 Task: Create new customer invoice with Date Opened: 10-Apr-23, Select Customer: Bruttista, Terms: Net 30. Make invoice entry for item-1 with Date: 10-Apr-23, Description: Fine Fragrance Mist Bare (8.4 oz)
, Income Account: Income:Sales, Quantity: 1, Unit Price: 13.49, Sales Tax: Y, Sales Tax Included: N, Tax Table: Sales Tax. Make entry for item-2 with Date: 10-Apr-23, Description: Fine Fragrance Lotion Bombshell Intense (8.4 oz)
, Income Account: Income:Sales, Quantity: 3, Unit Price: 12.99, Sales Tax: Y, Sales Tax Included: N, Tax Table: Sales Tax. Post Invoice with Post Date: 10-Apr-23, Post to Accounts: Assets:Accounts Receivable. Pay / Process Payment with Transaction Date: 09-May-23, Amount: 55.61, Transfer Account: Checking Account. Go to 'Print Invoice'. Give a print command to print a copy of invoice.
Action: Mouse moved to (183, 42)
Screenshot: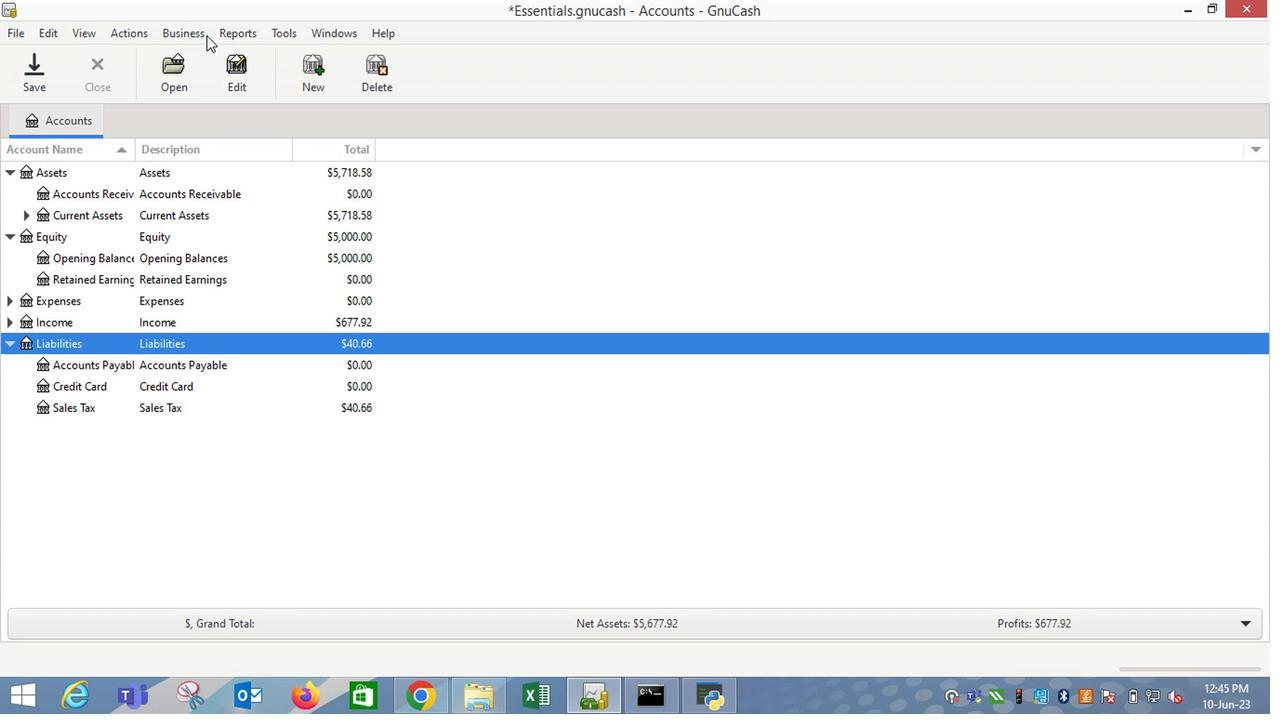 
Action: Mouse pressed left at (183, 42)
Screenshot: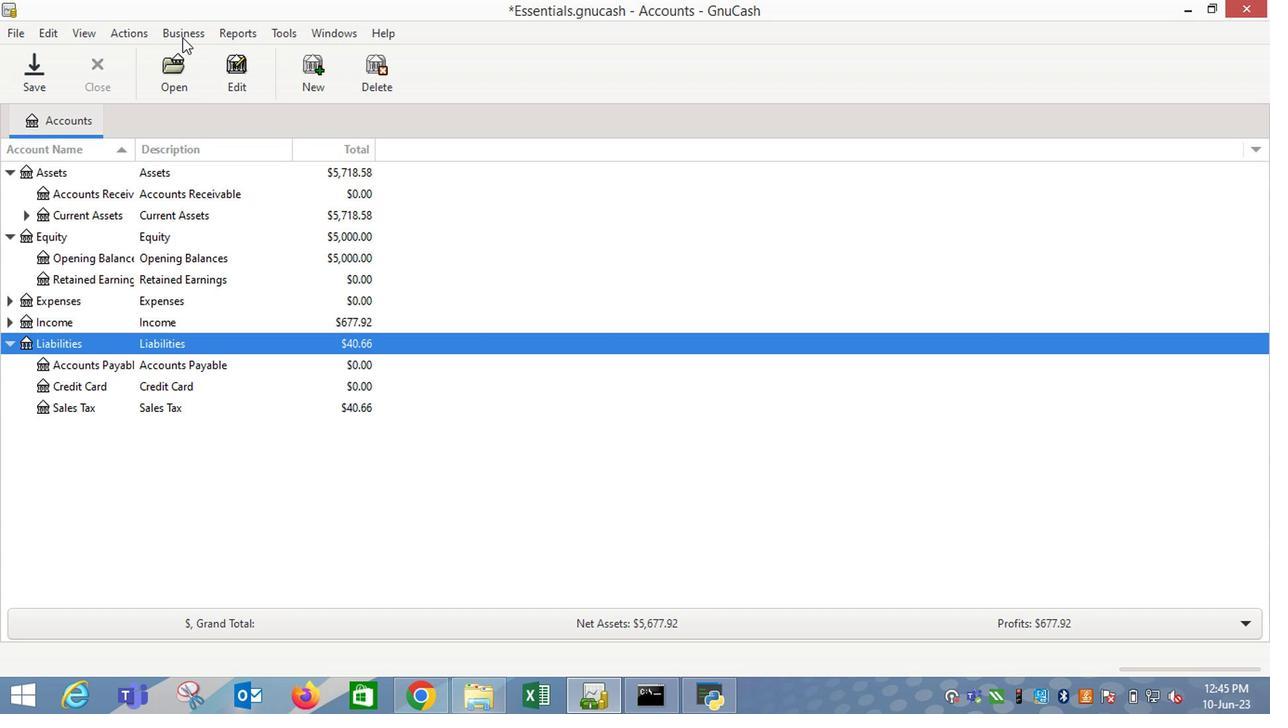 
Action: Mouse moved to (390, 132)
Screenshot: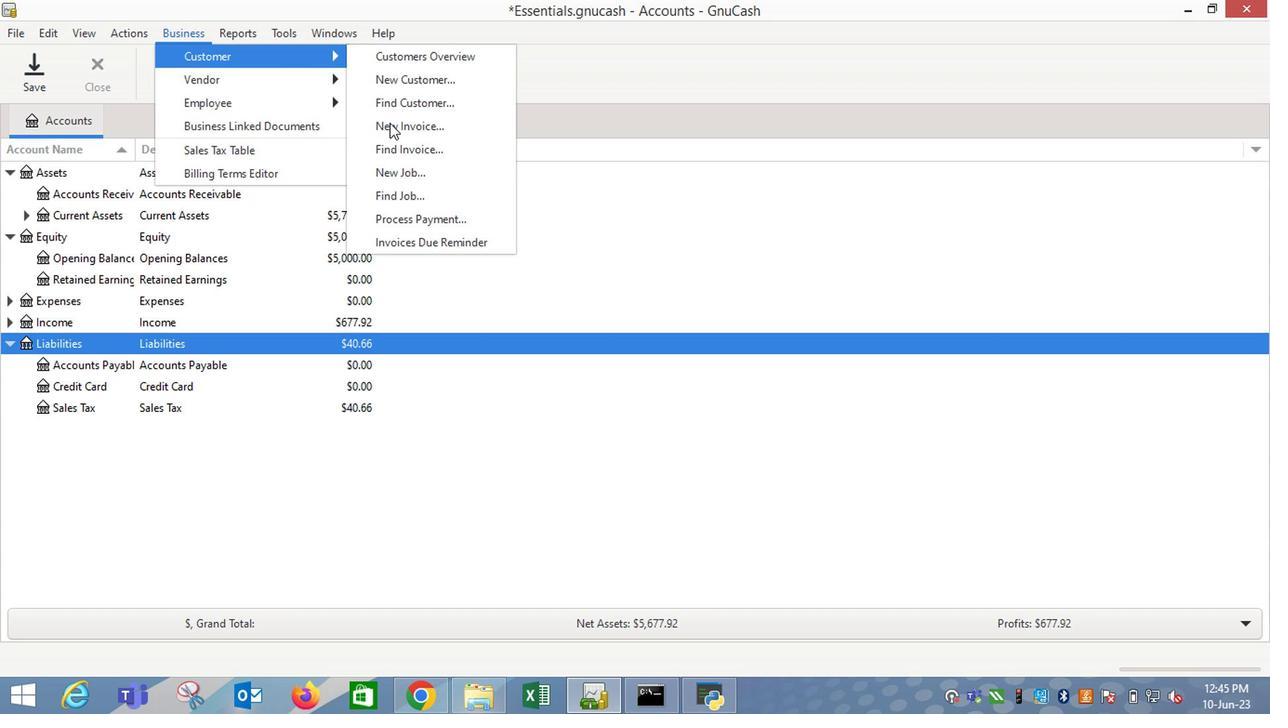 
Action: Mouse pressed left at (390, 132)
Screenshot: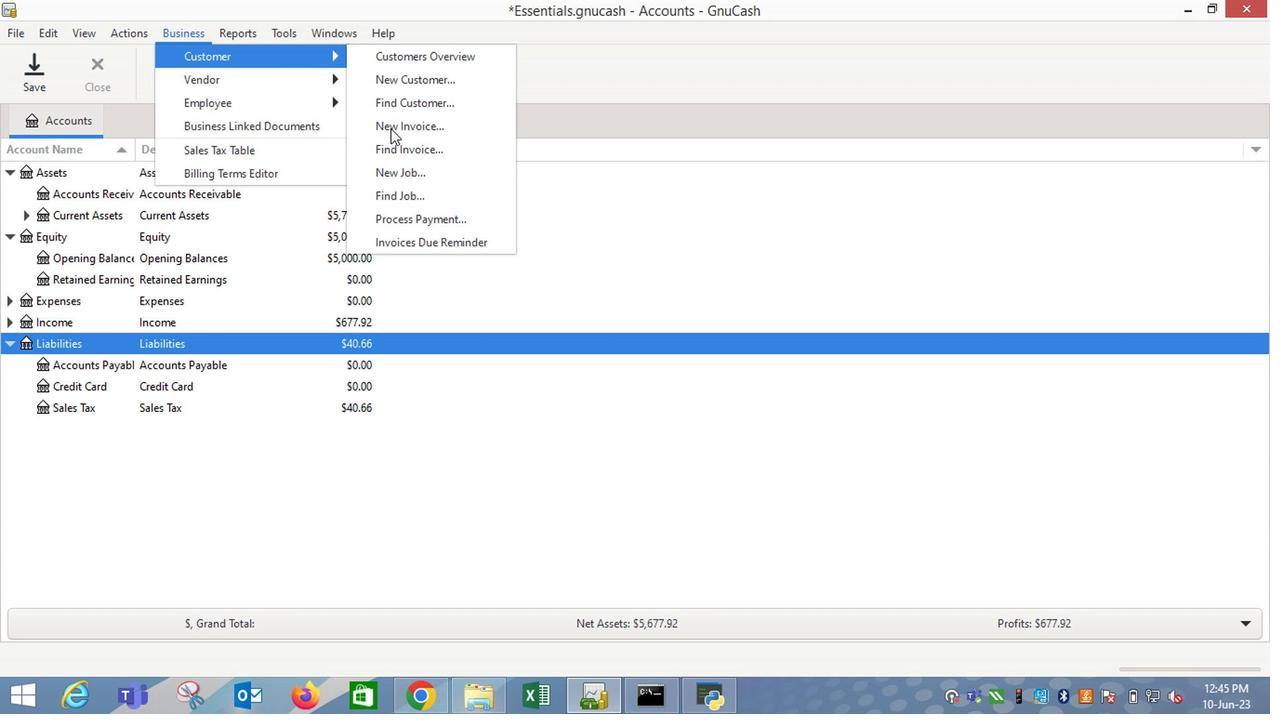 
Action: Mouse moved to (760, 278)
Screenshot: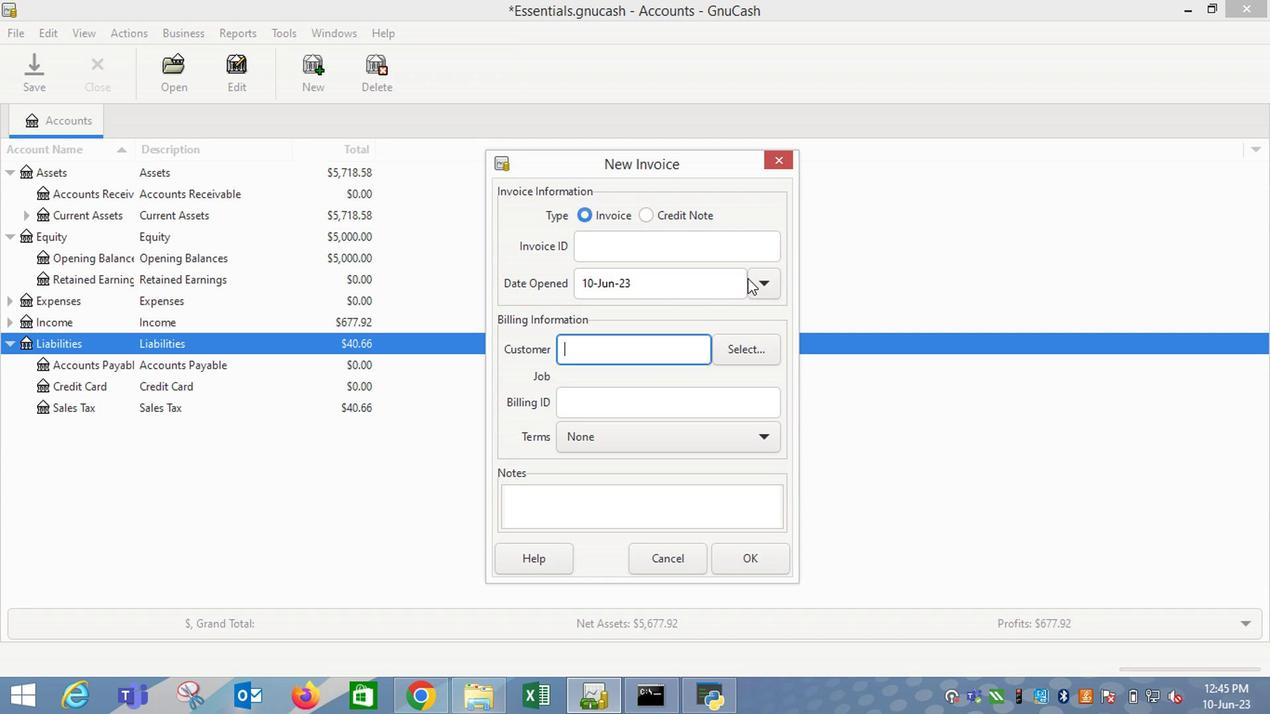 
Action: Mouse pressed left at (760, 278)
Screenshot: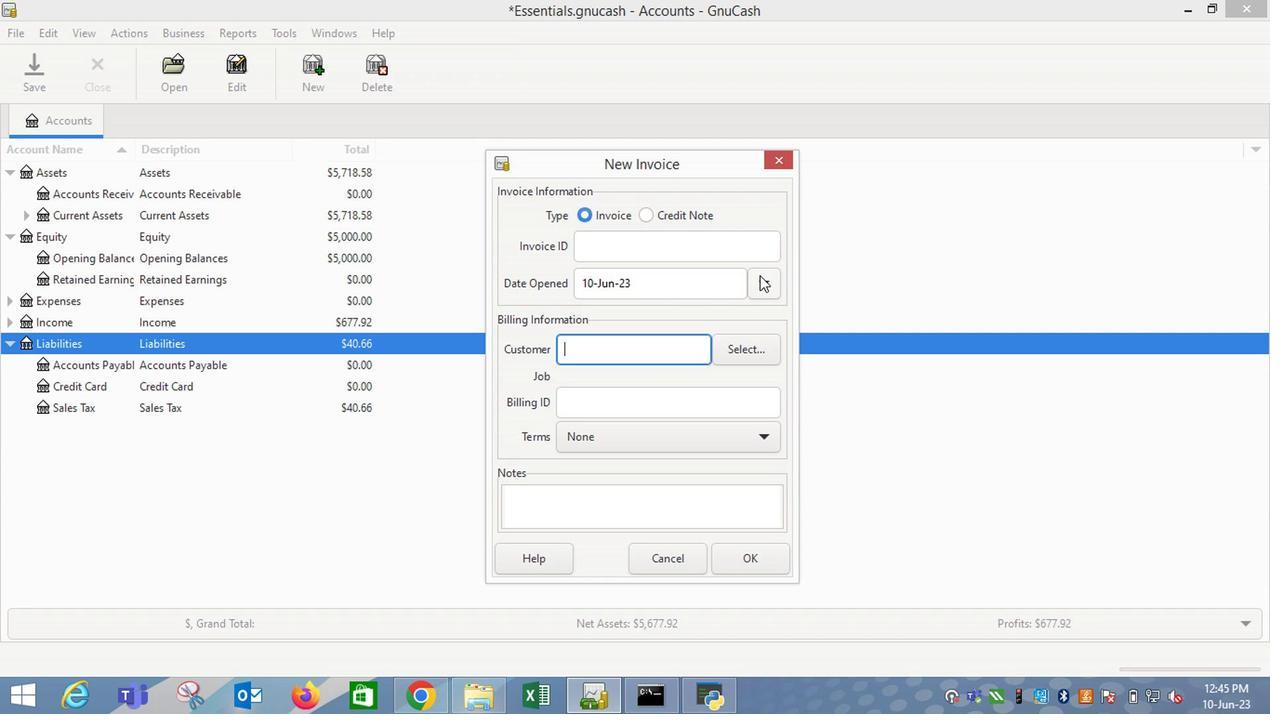 
Action: Mouse moved to (621, 315)
Screenshot: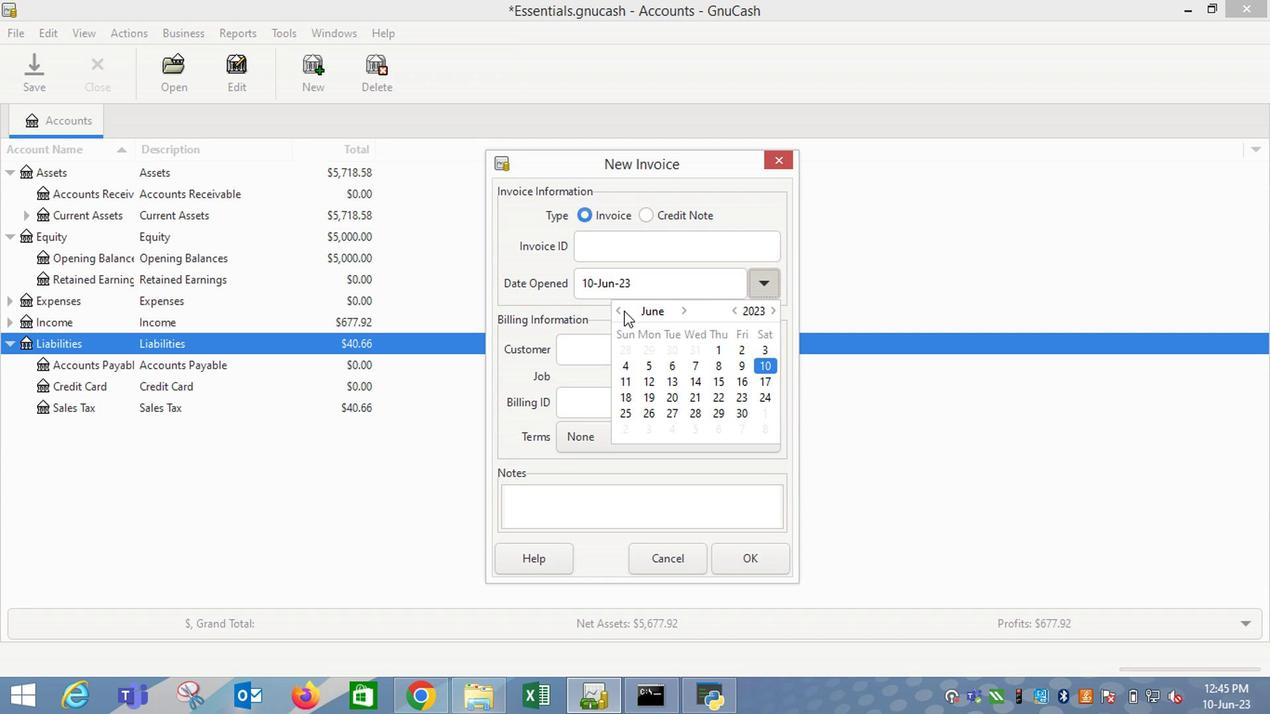 
Action: Mouse pressed left at (621, 315)
Screenshot: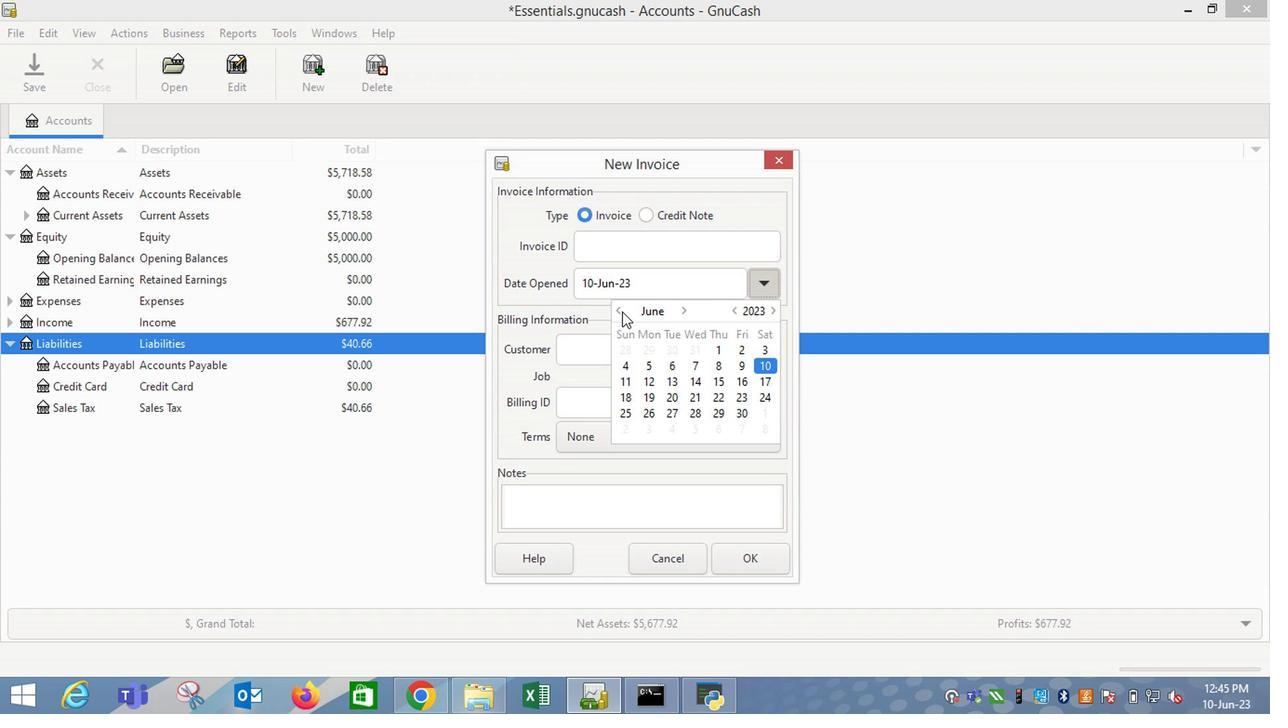 
Action: Mouse pressed left at (621, 315)
Screenshot: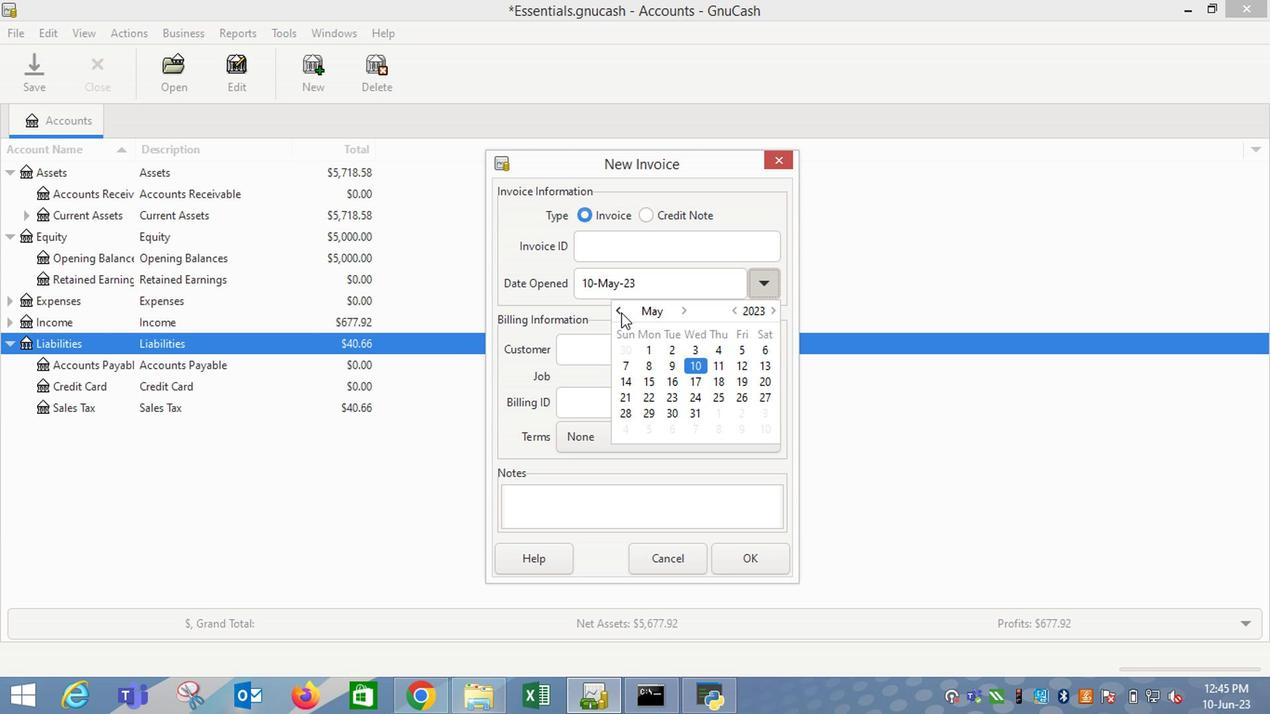 
Action: Mouse moved to (646, 381)
Screenshot: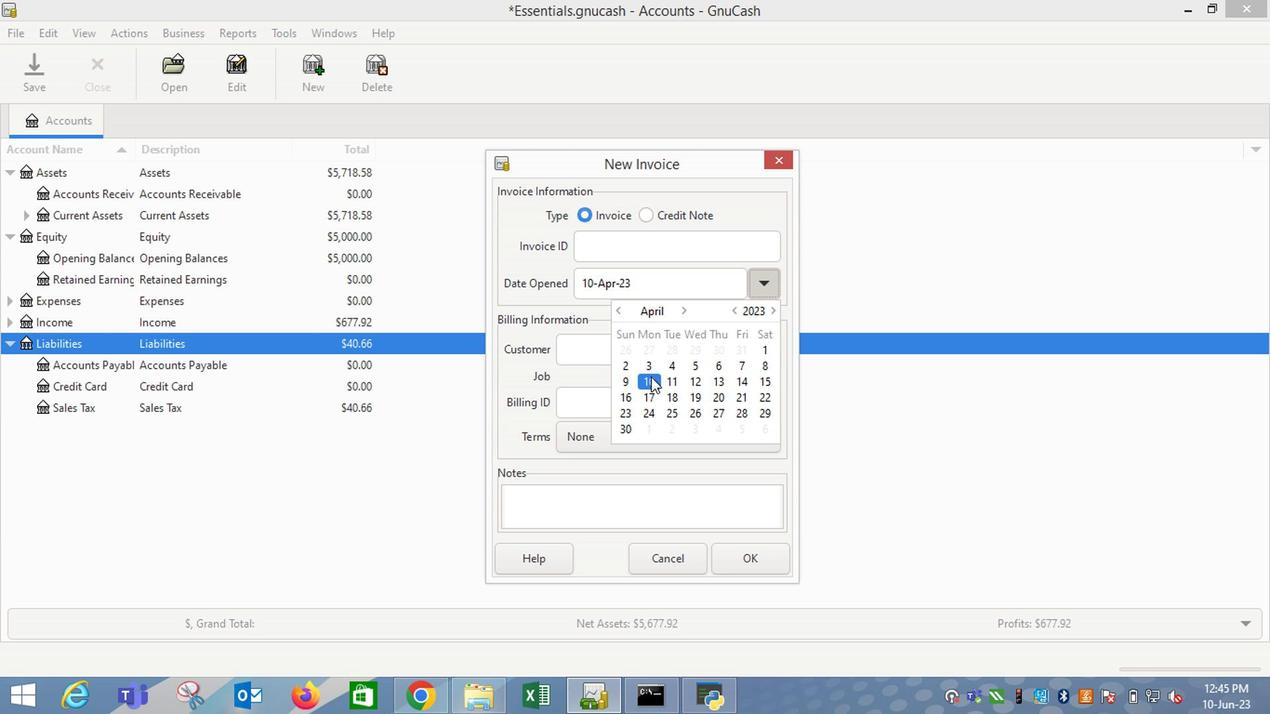 
Action: Mouse pressed left at (646, 381)
Screenshot: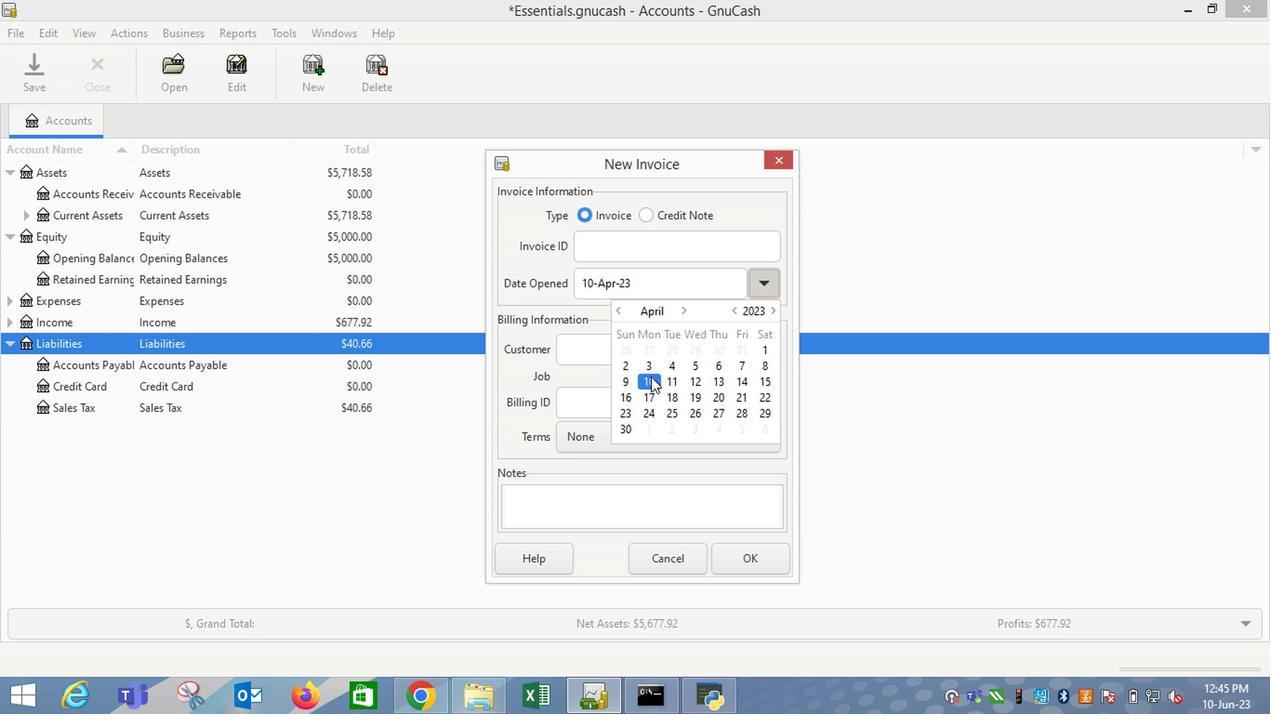 
Action: Mouse moved to (562, 350)
Screenshot: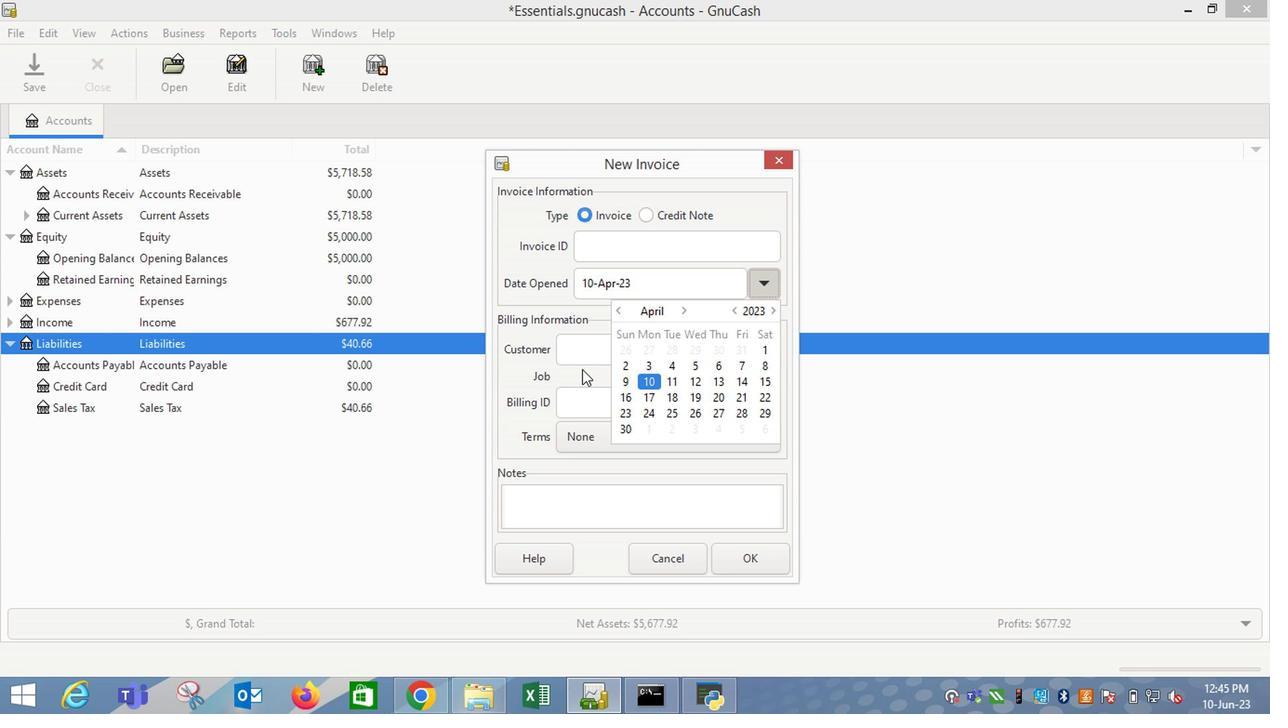 
Action: Mouse pressed left at (562, 350)
Screenshot: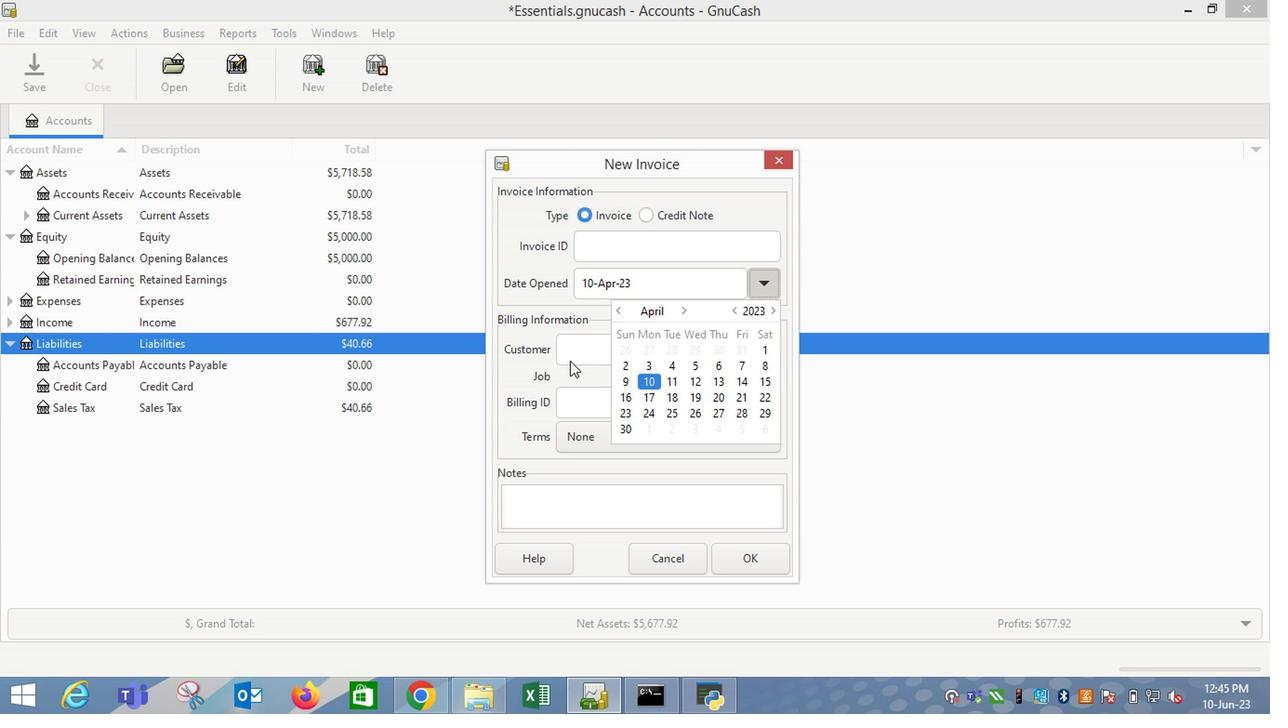 
Action: Mouse moved to (574, 347)
Screenshot: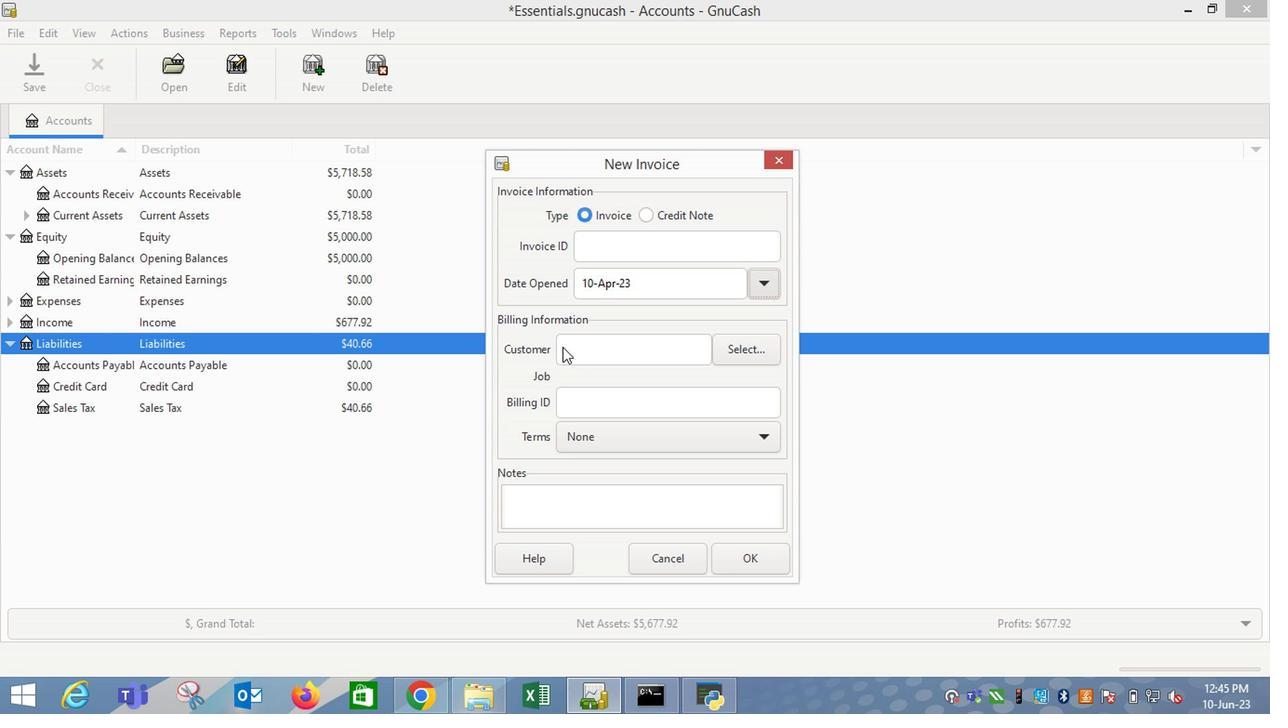 
Action: Mouse pressed left at (574, 347)
Screenshot: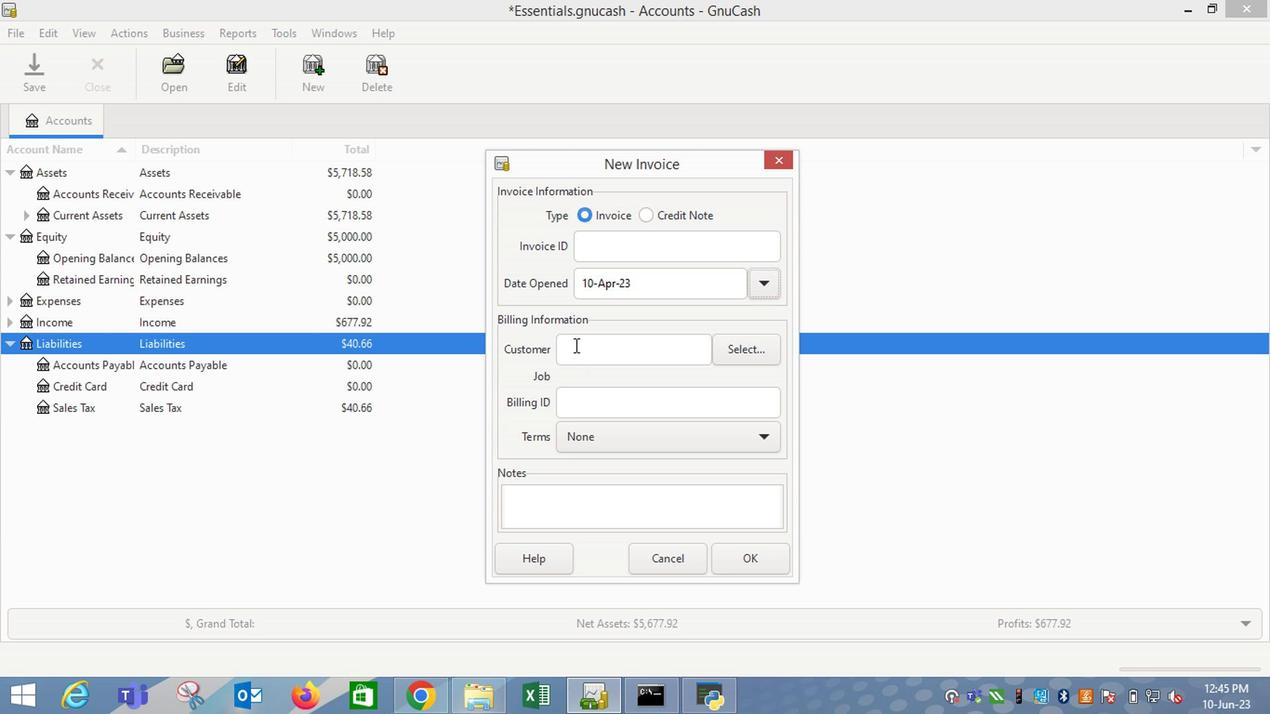 
Action: Mouse moved to (576, 347)
Screenshot: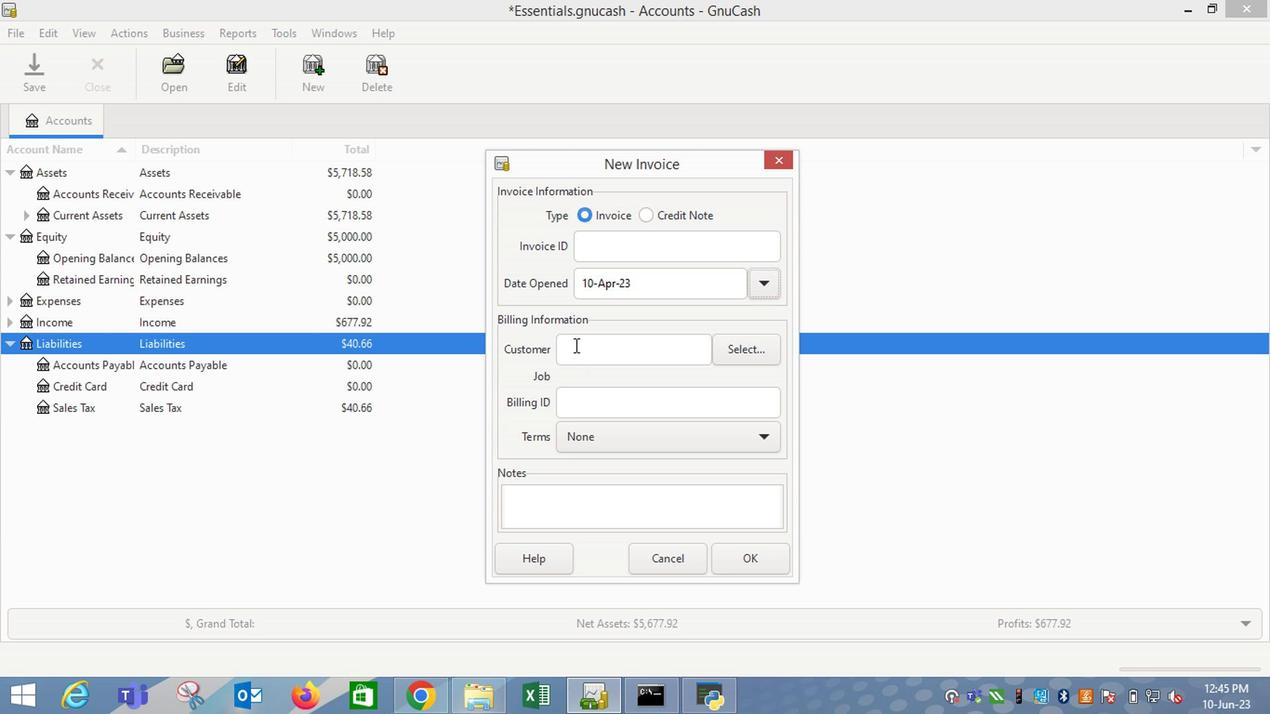 
Action: Key pressed brut
Screenshot: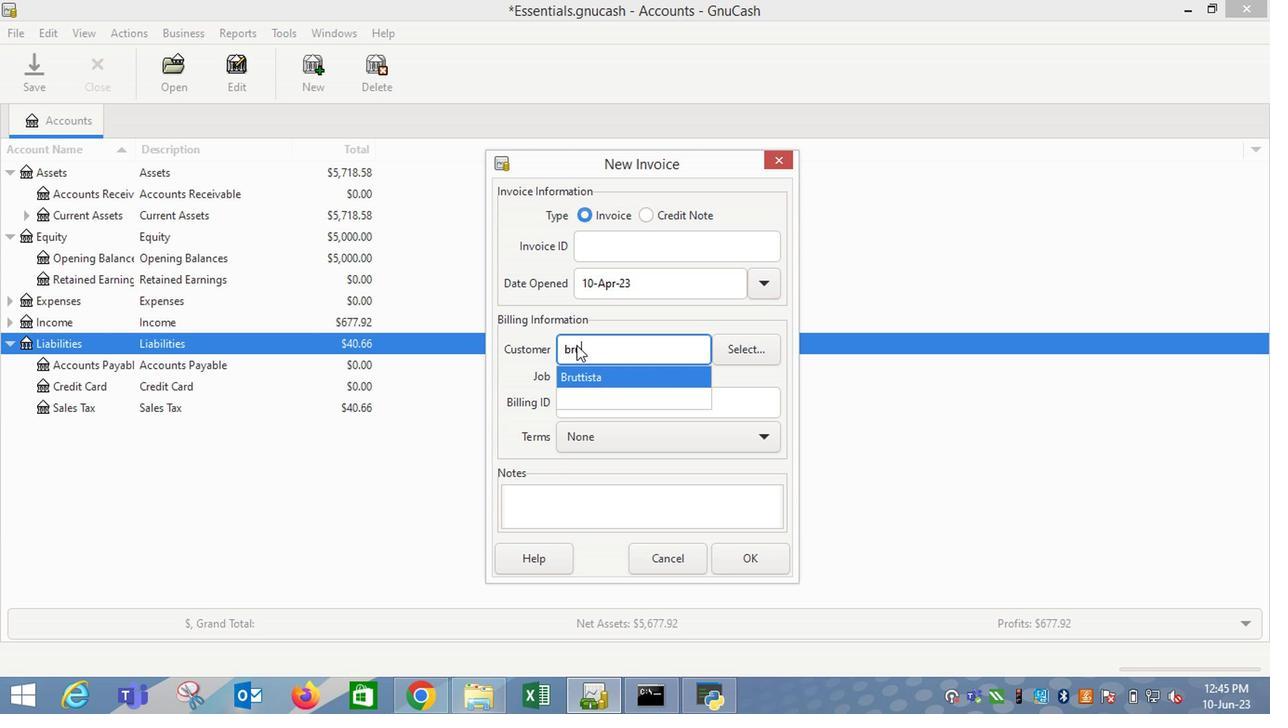 
Action: Mouse moved to (586, 378)
Screenshot: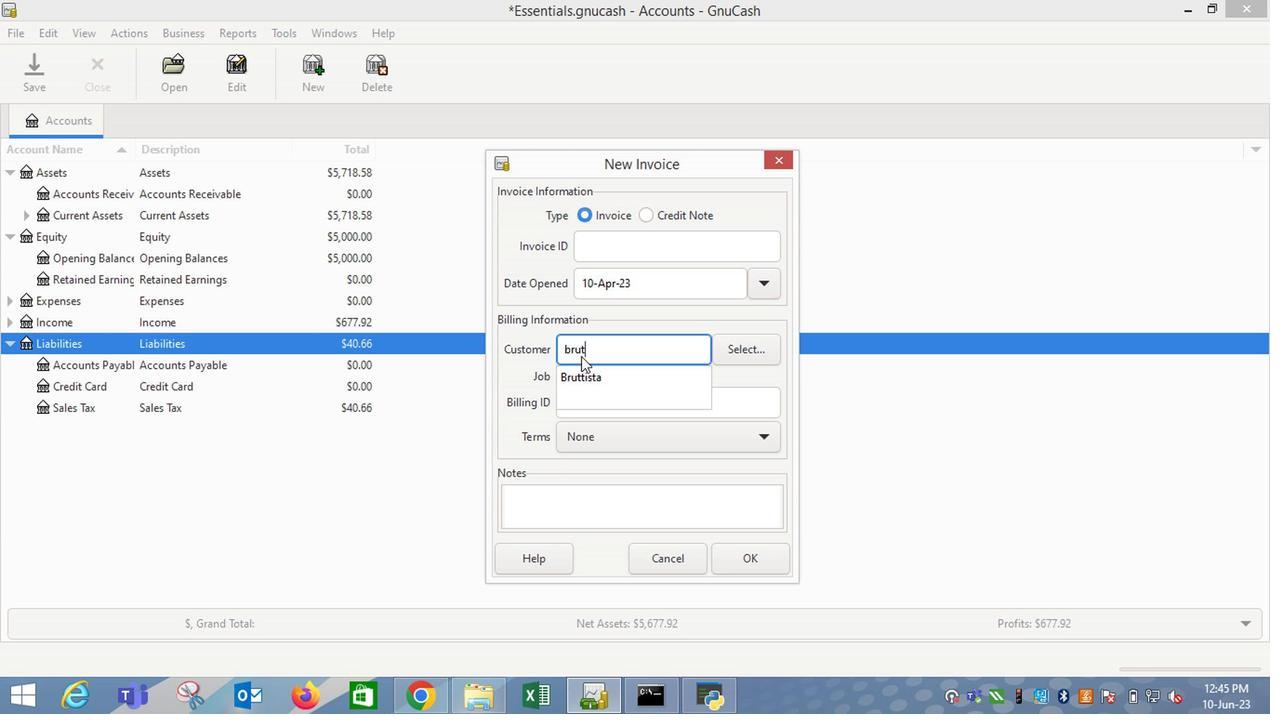 
Action: Mouse pressed left at (586, 378)
Screenshot: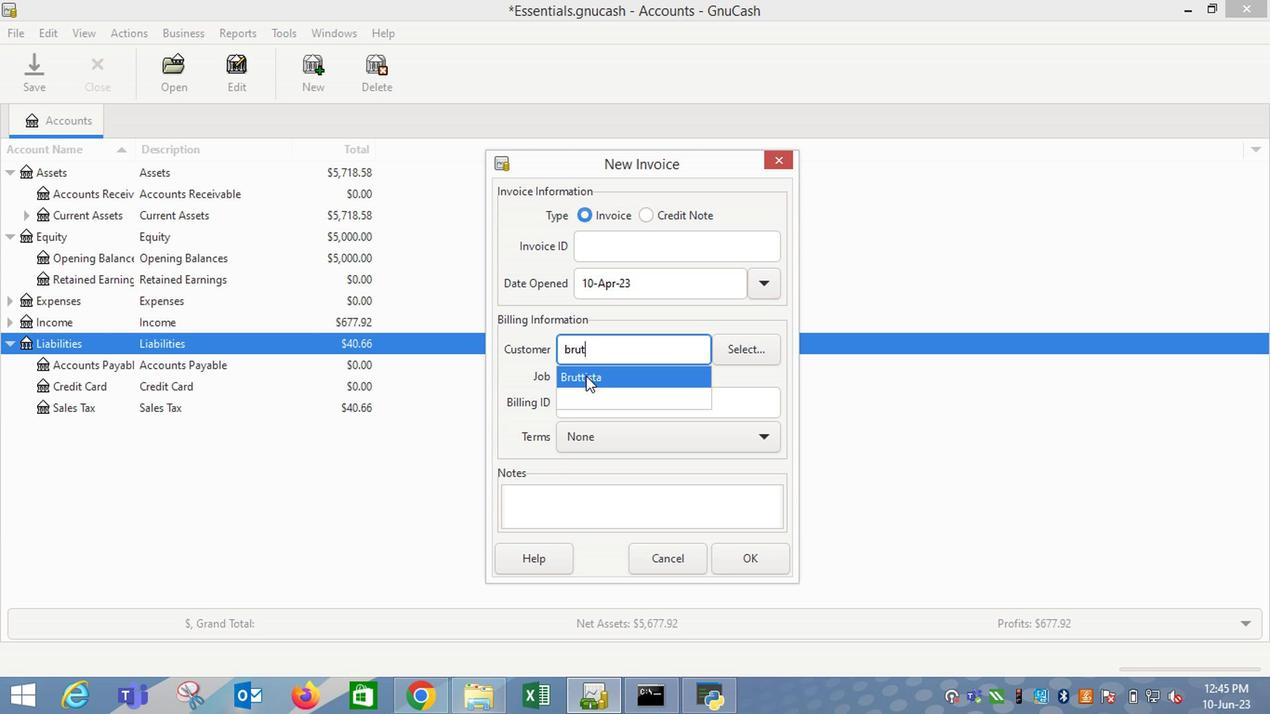 
Action: Mouse moved to (596, 465)
Screenshot: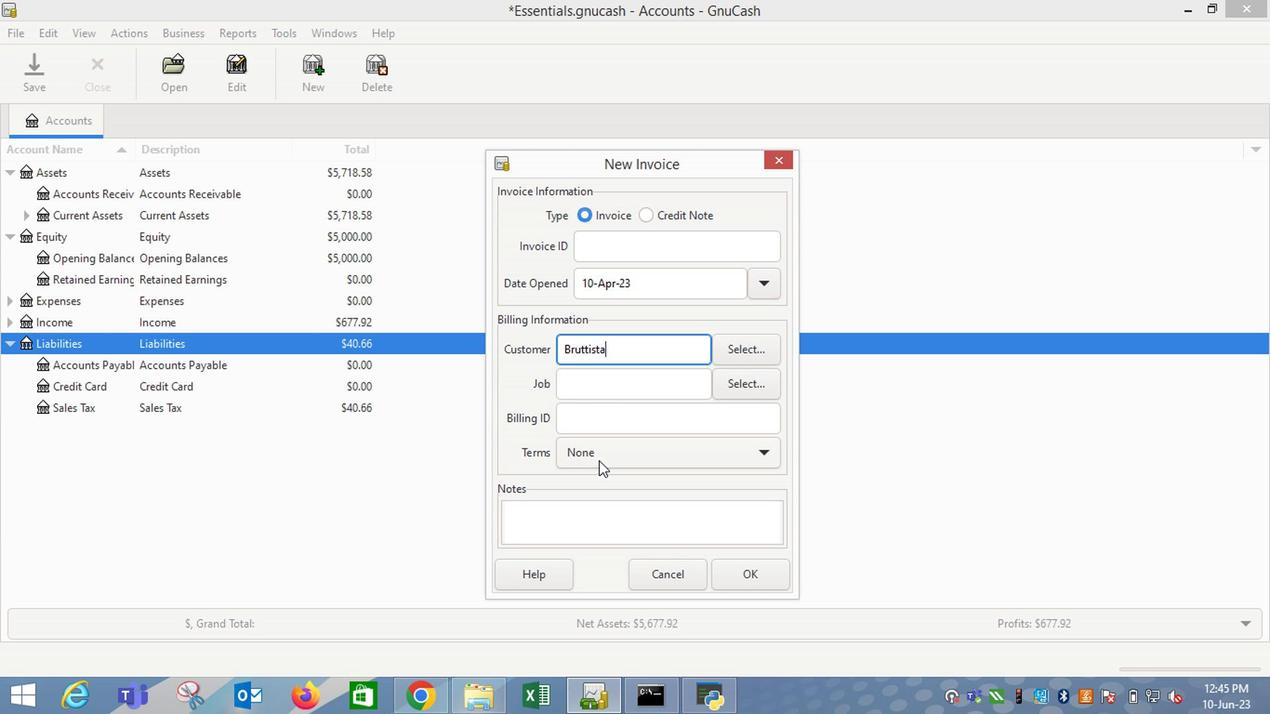 
Action: Mouse pressed left at (596, 465)
Screenshot: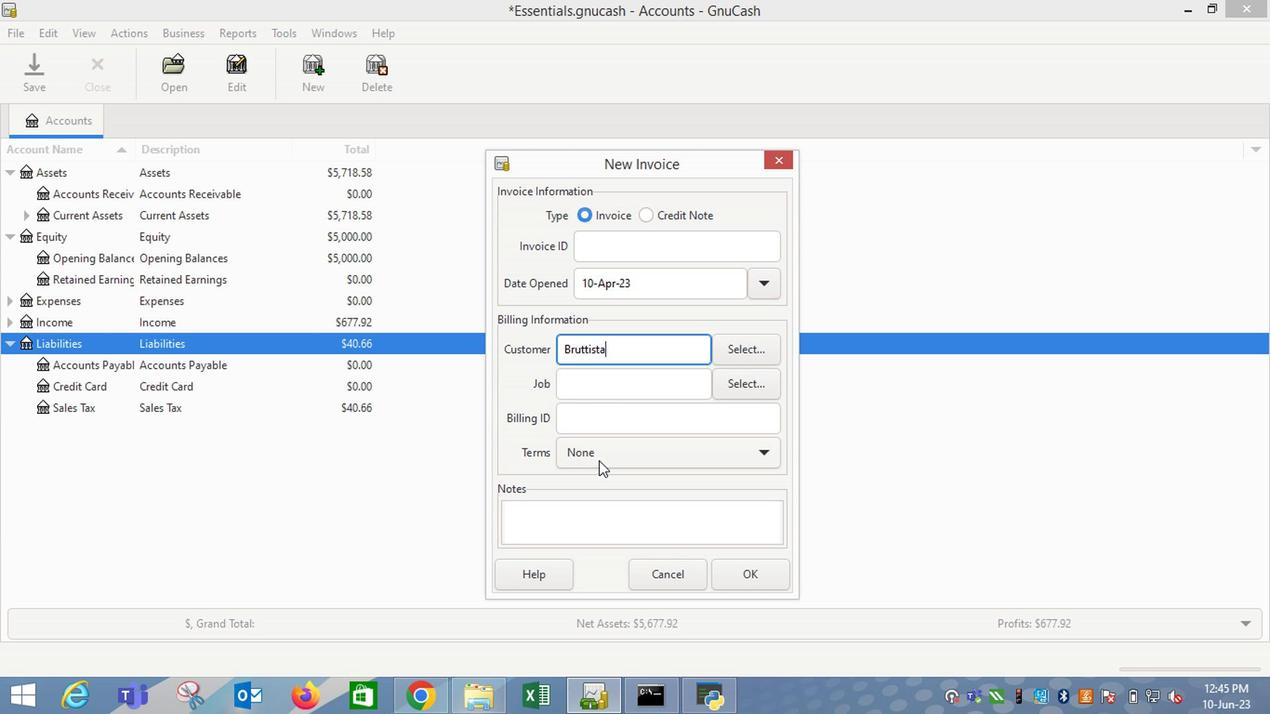 
Action: Mouse moved to (596, 503)
Screenshot: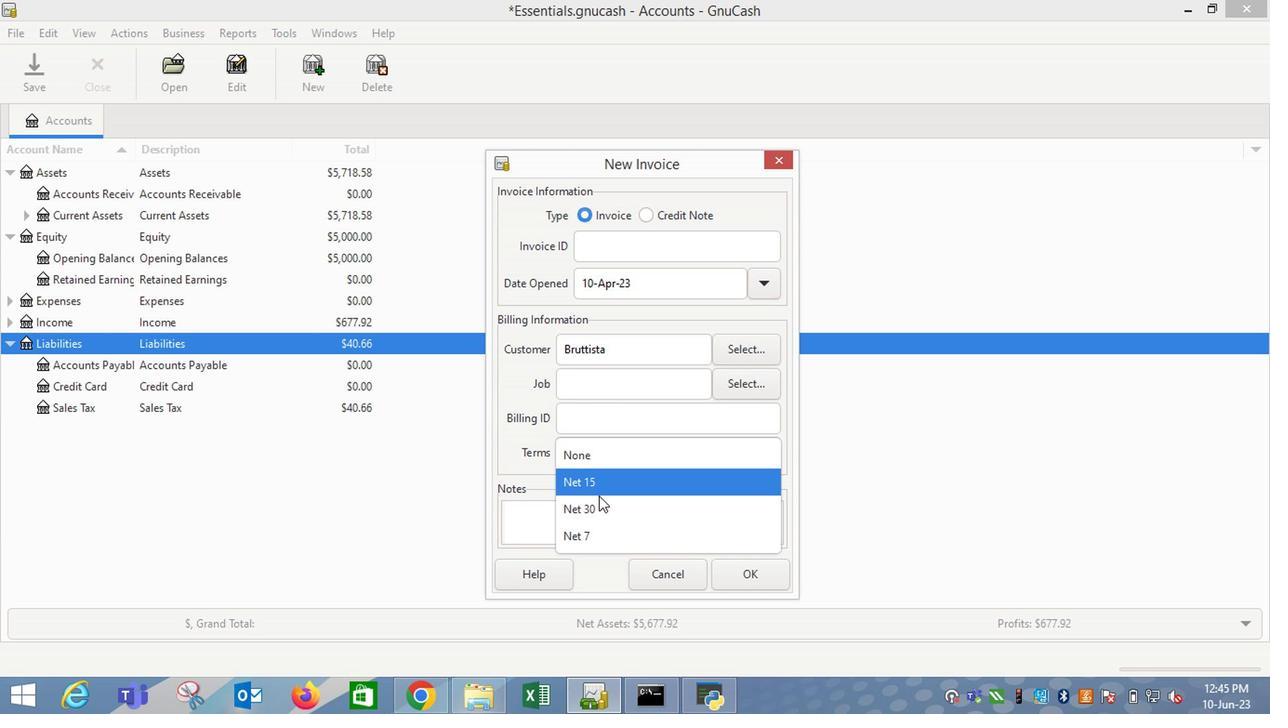 
Action: Mouse pressed left at (596, 503)
Screenshot: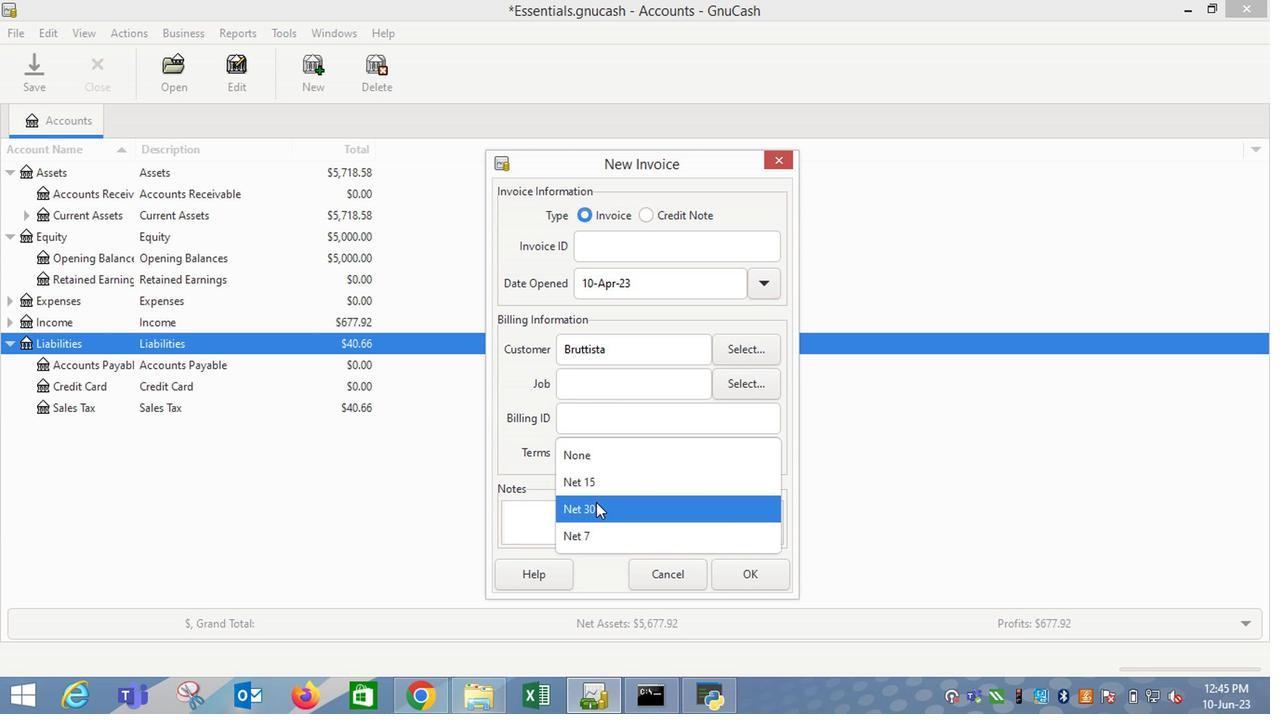 
Action: Mouse moved to (738, 580)
Screenshot: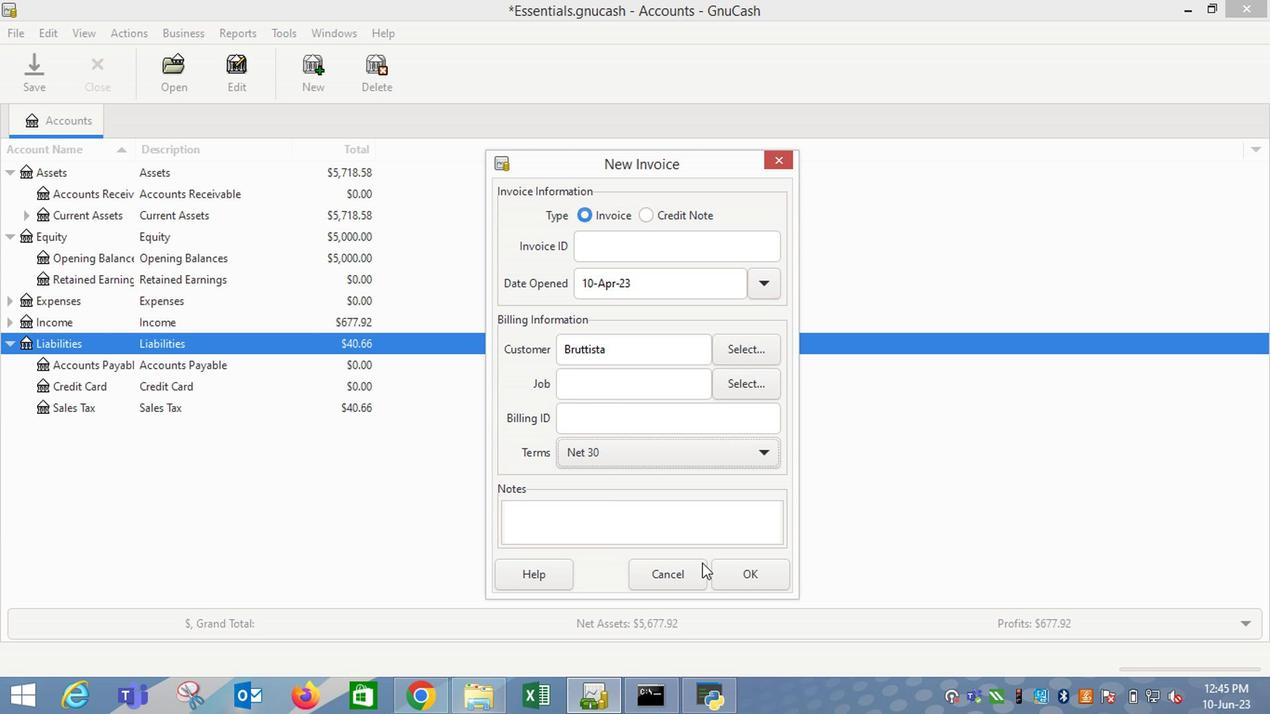 
Action: Mouse pressed left at (738, 580)
Screenshot: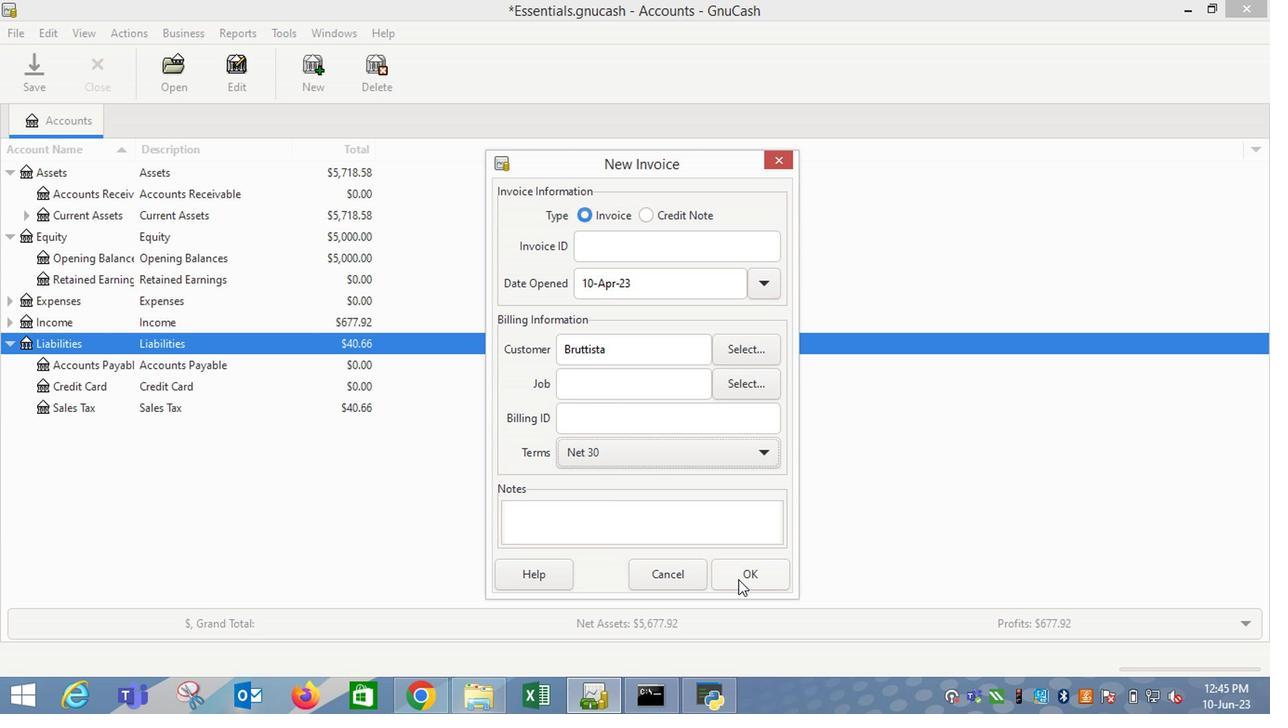 
Action: Mouse moved to (83, 366)
Screenshot: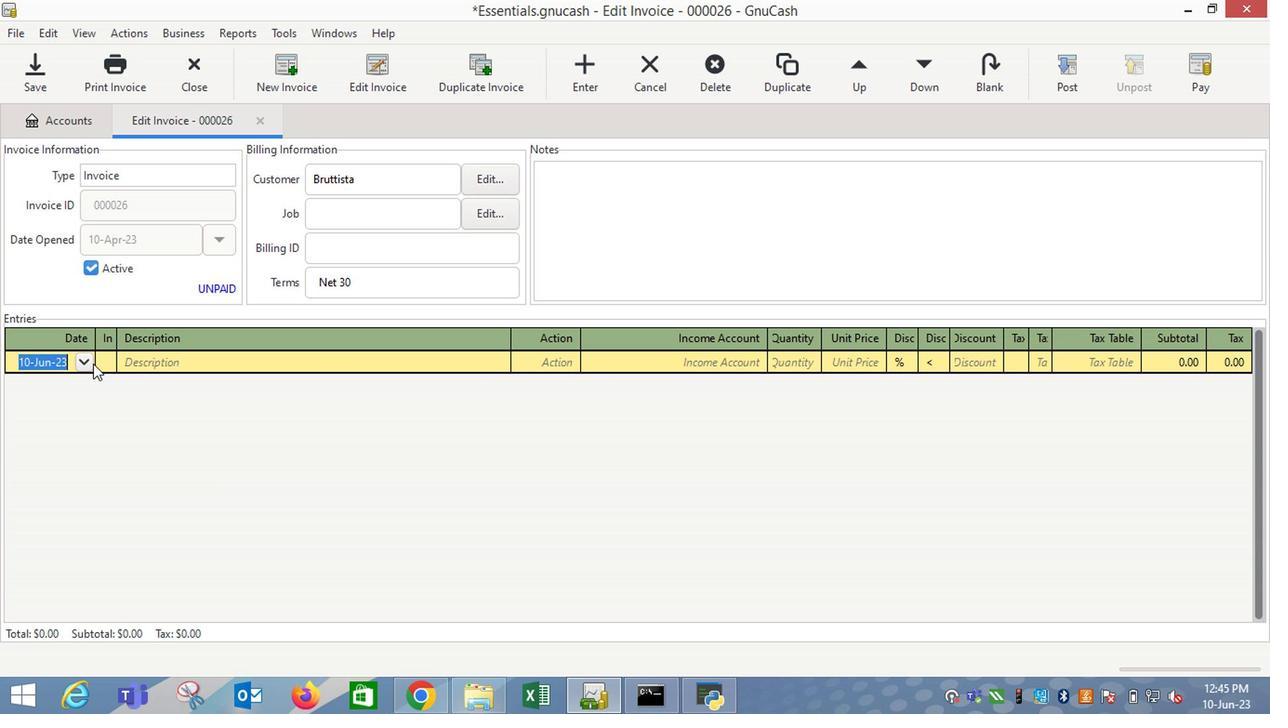 
Action: Mouse pressed left at (83, 366)
Screenshot: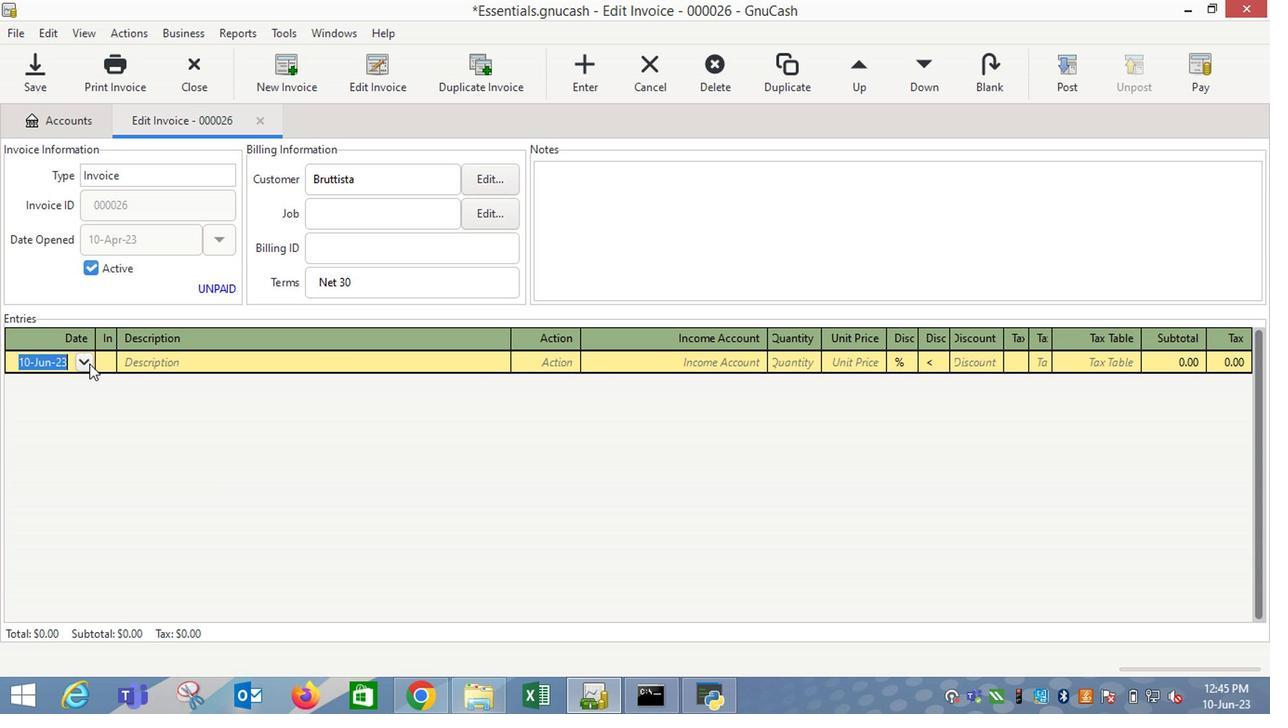 
Action: Mouse moved to (16, 390)
Screenshot: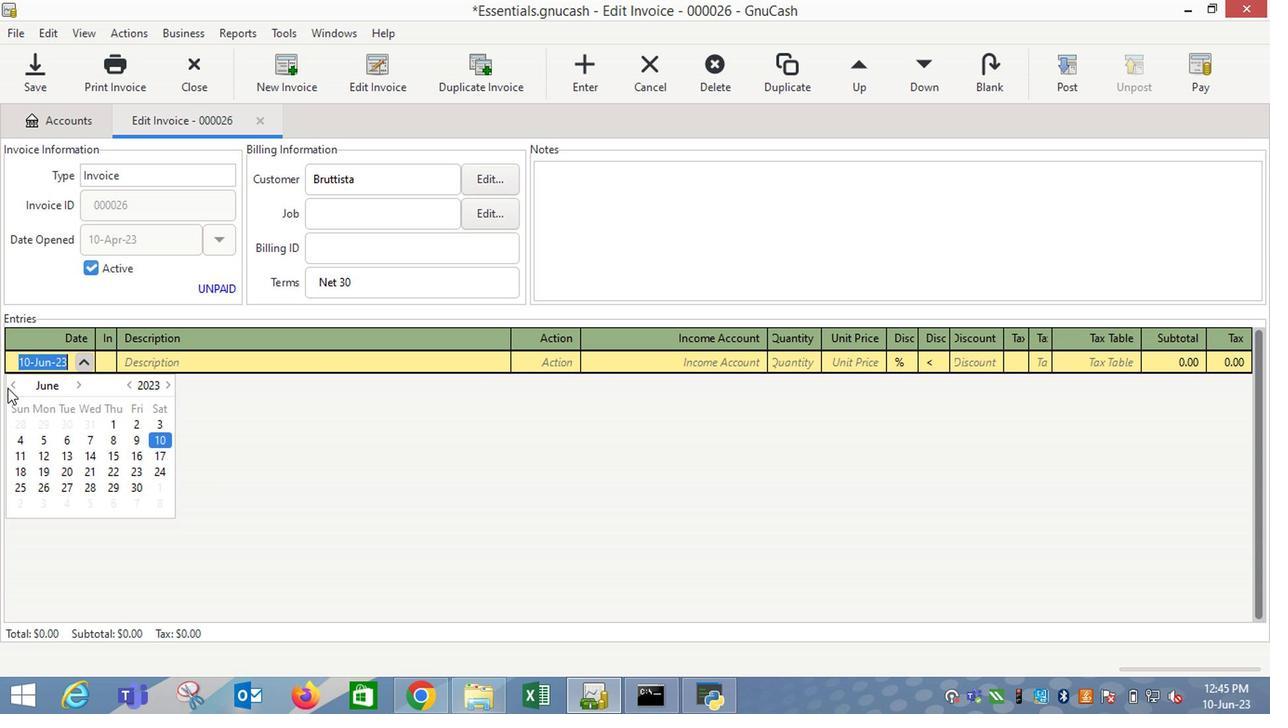 
Action: Mouse pressed left at (16, 390)
Screenshot: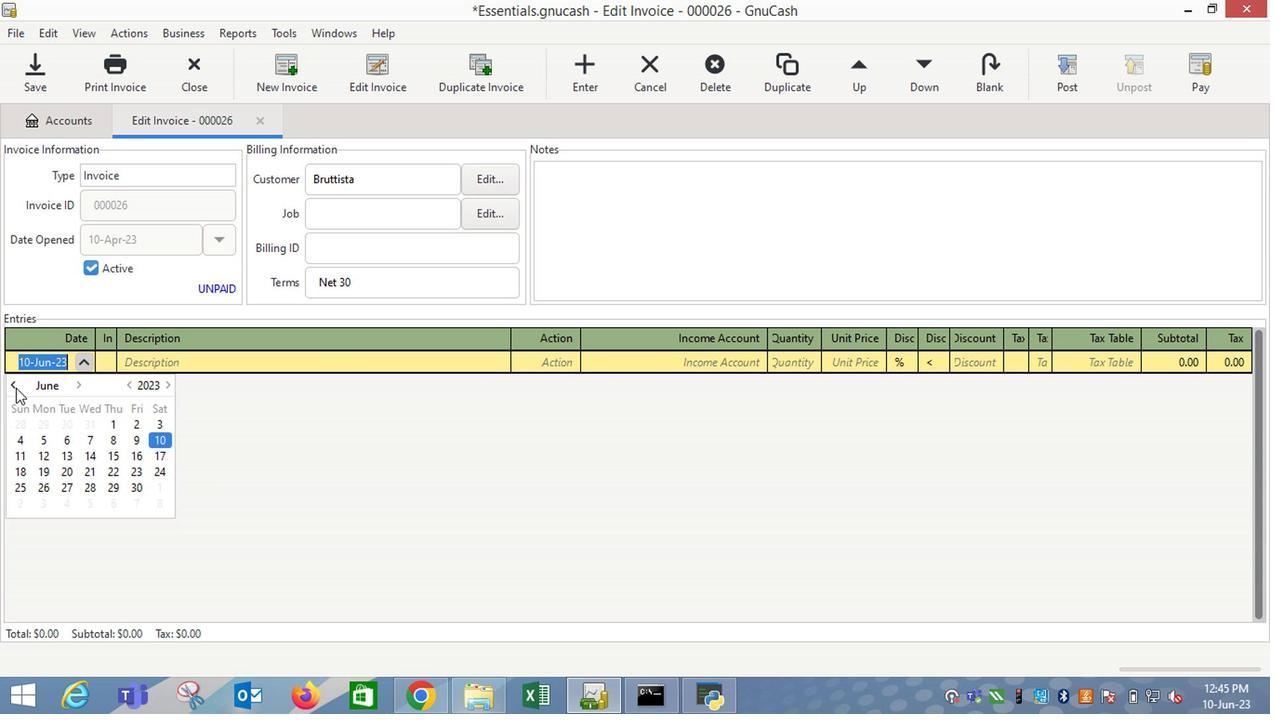 
Action: Mouse pressed left at (16, 390)
Screenshot: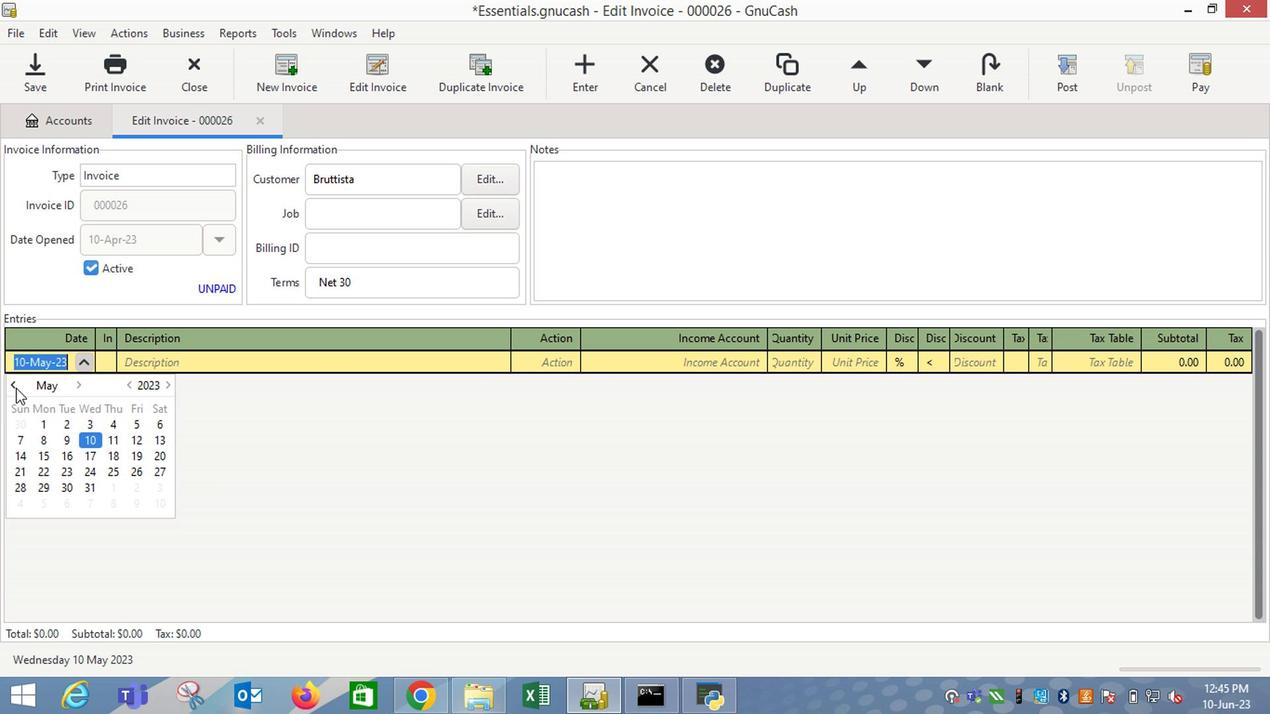 
Action: Mouse moved to (50, 458)
Screenshot: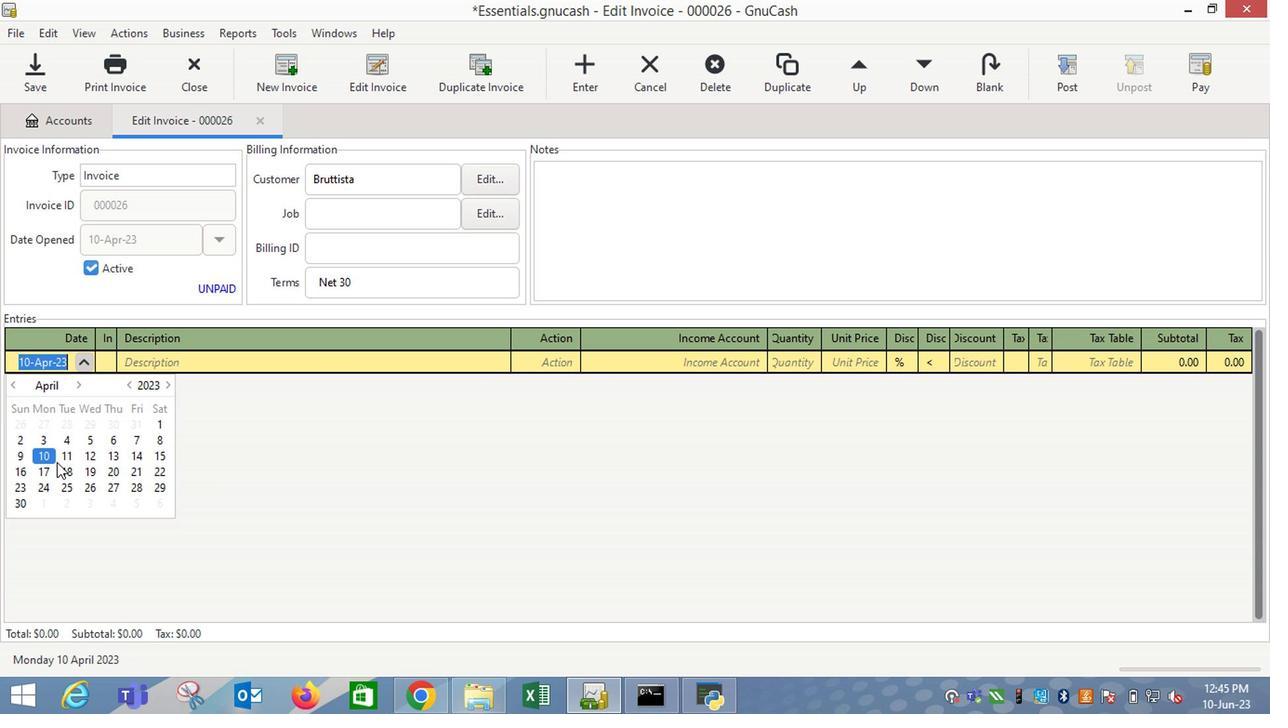 
Action: Mouse pressed left at (50, 458)
Screenshot: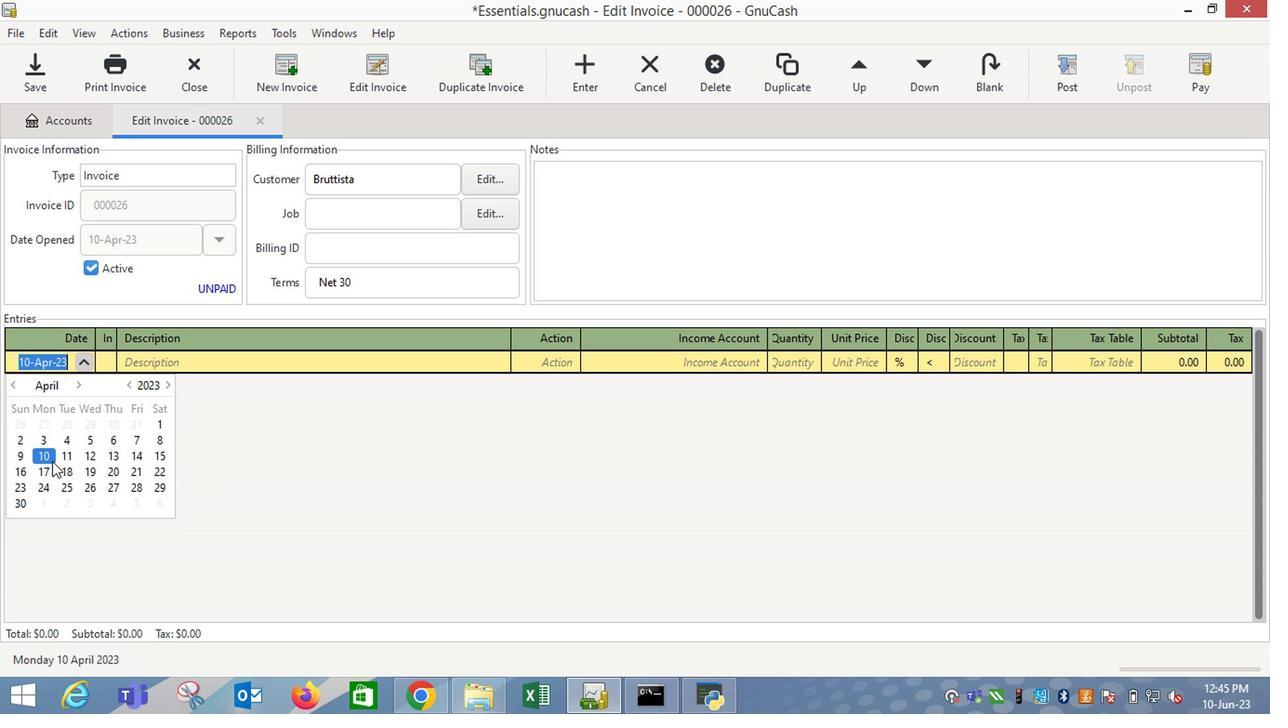 
Action: Key pressed <Key.tab>
Screenshot: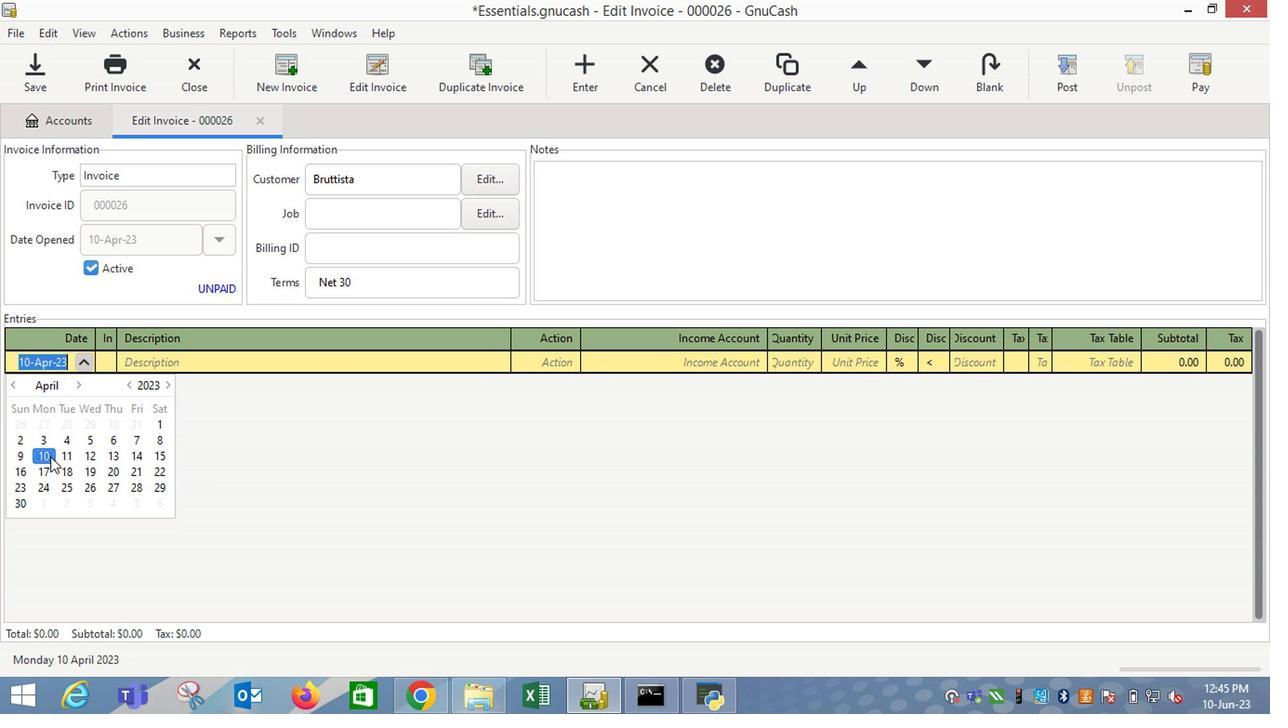 
Action: Mouse moved to (160, 407)
Screenshot: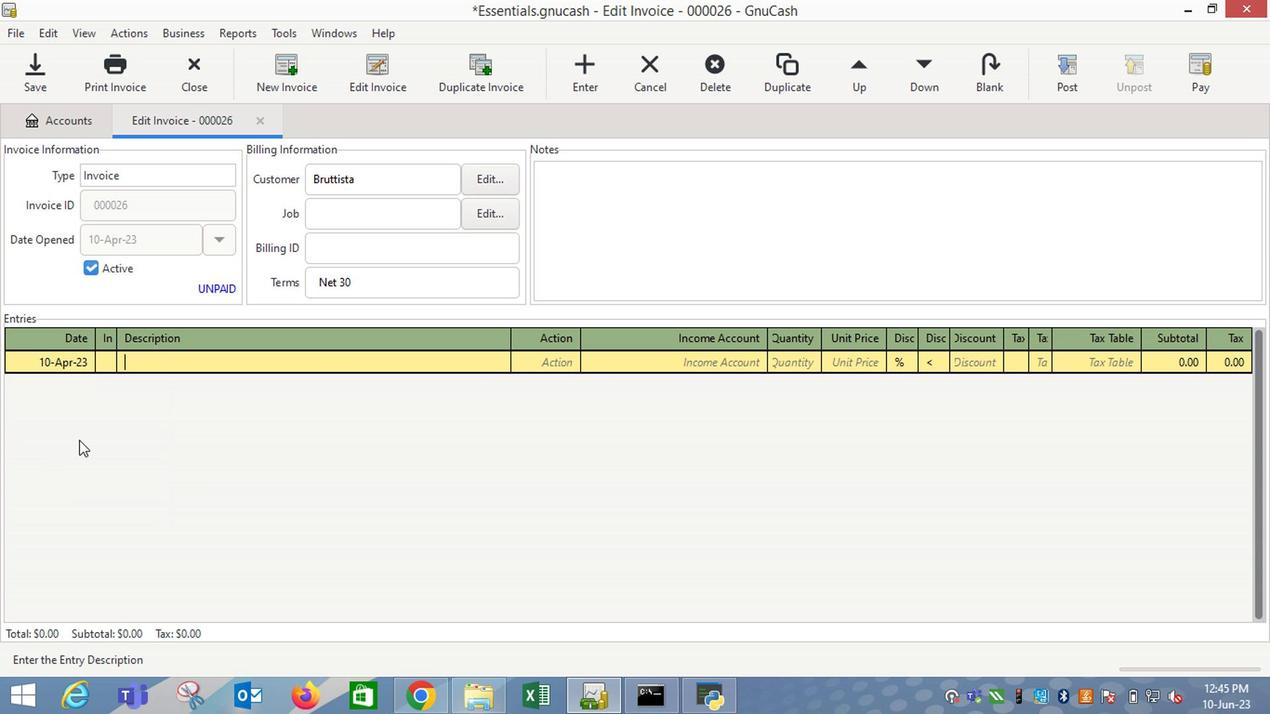 
Action: Key pressed <Key.shift_r>Fine<Key.space><Key.shift_r>Fragrance<Key.space><Key.shift_r>Mist<Key.space><Key.shift_r>Bare<Key.space><Key.shift_r>(8.4<Key.space>oz<Key.shift_r>)<Key.tab><Key.tab>i<Key.down><Key.down><Key.down><Key.tab>1<Key.tab>13.49<Key.tab>
Screenshot: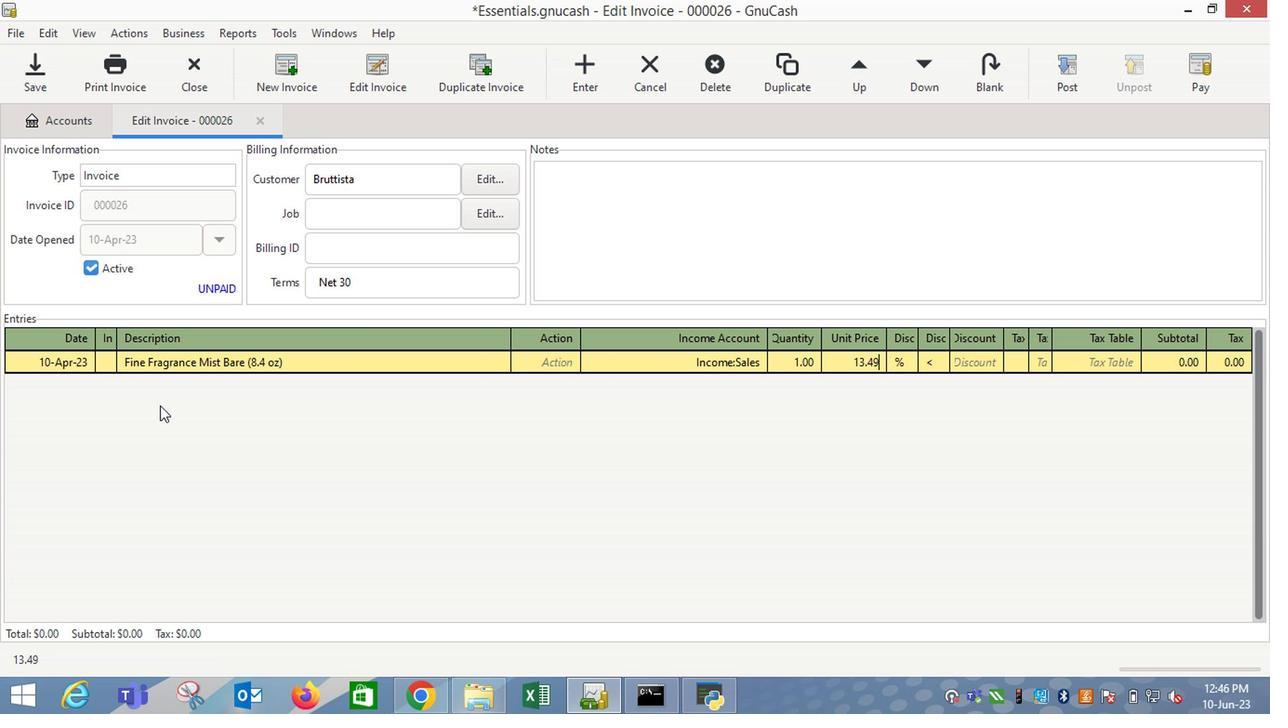 
Action: Mouse moved to (1015, 361)
Screenshot: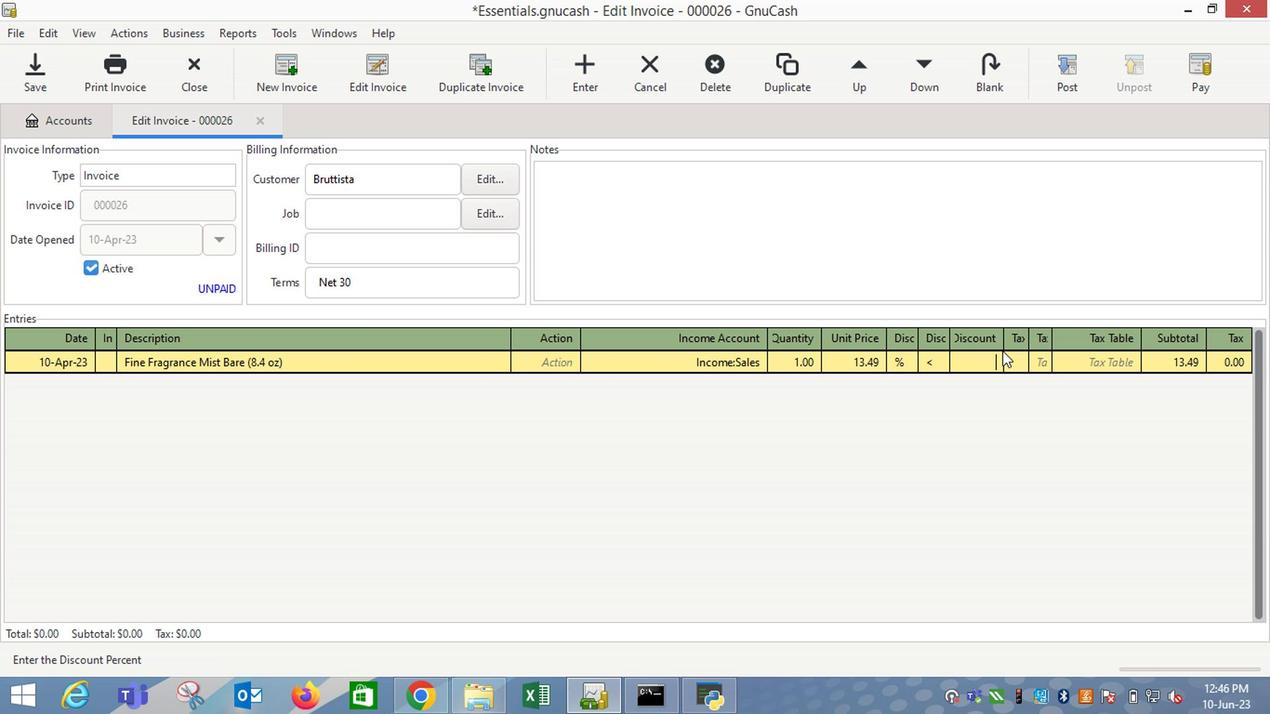 
Action: Mouse pressed left at (1015, 361)
Screenshot: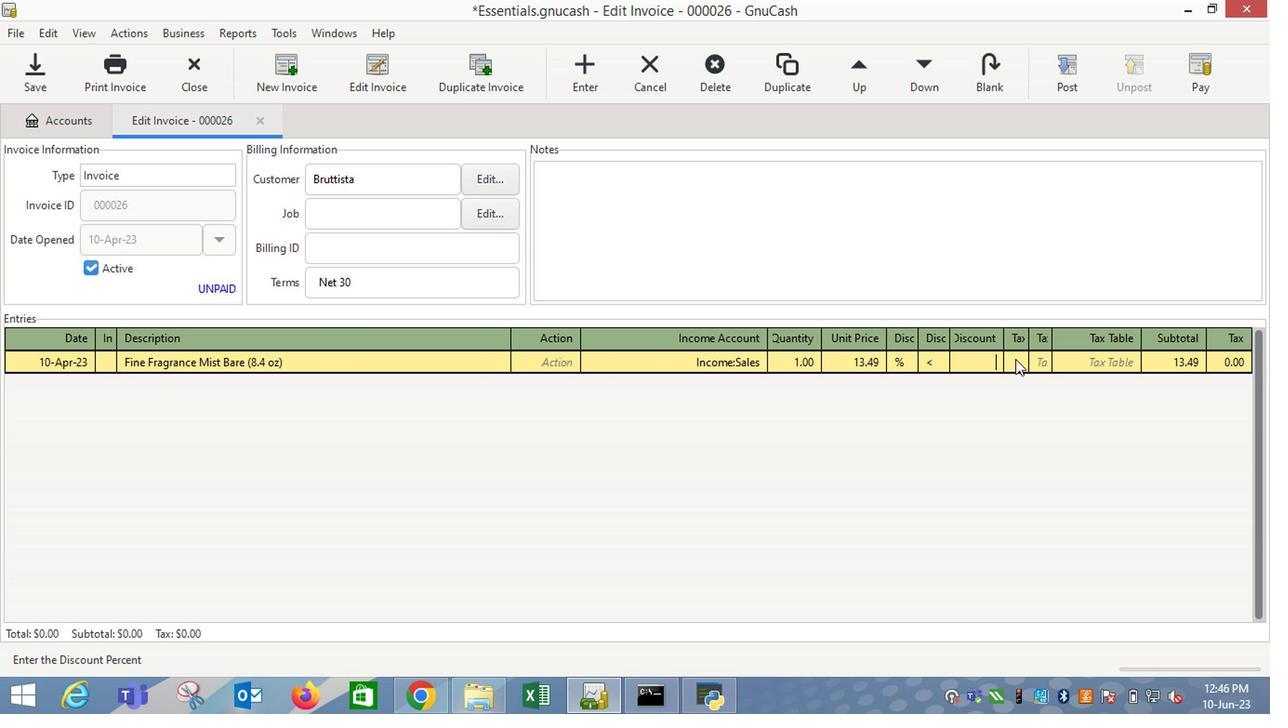 
Action: Mouse moved to (1088, 358)
Screenshot: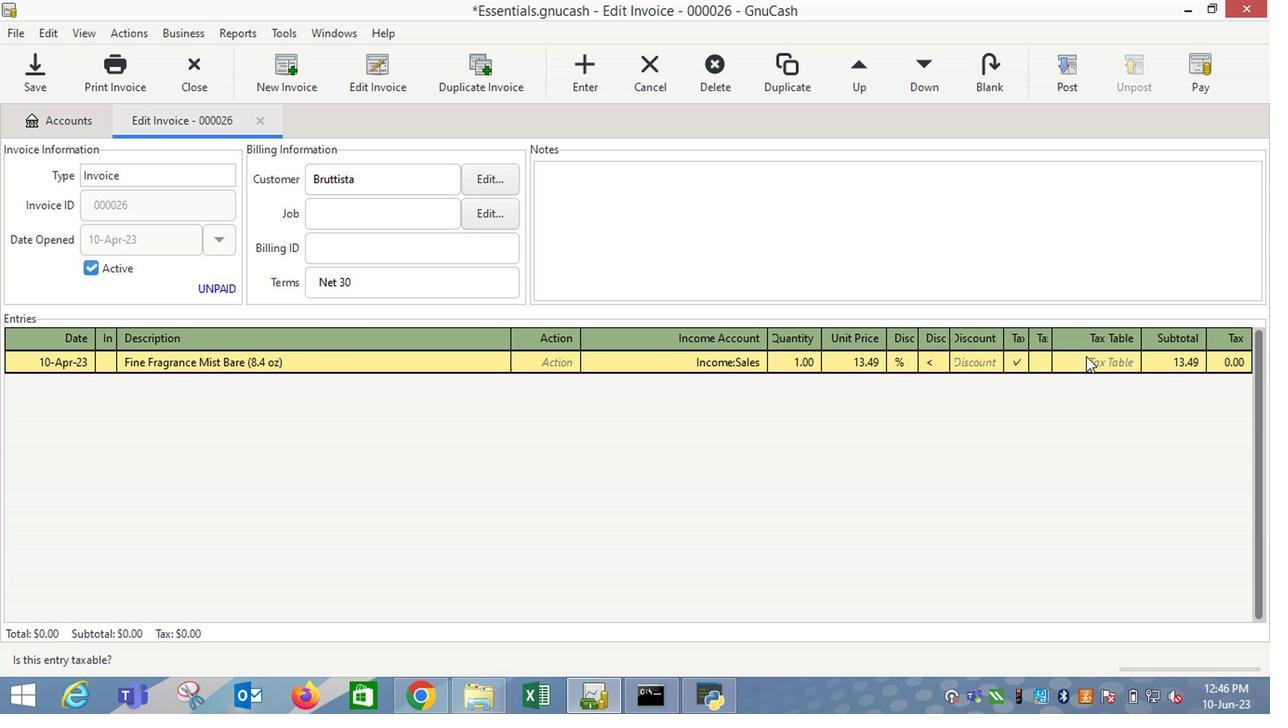 
Action: Mouse pressed left at (1088, 358)
Screenshot: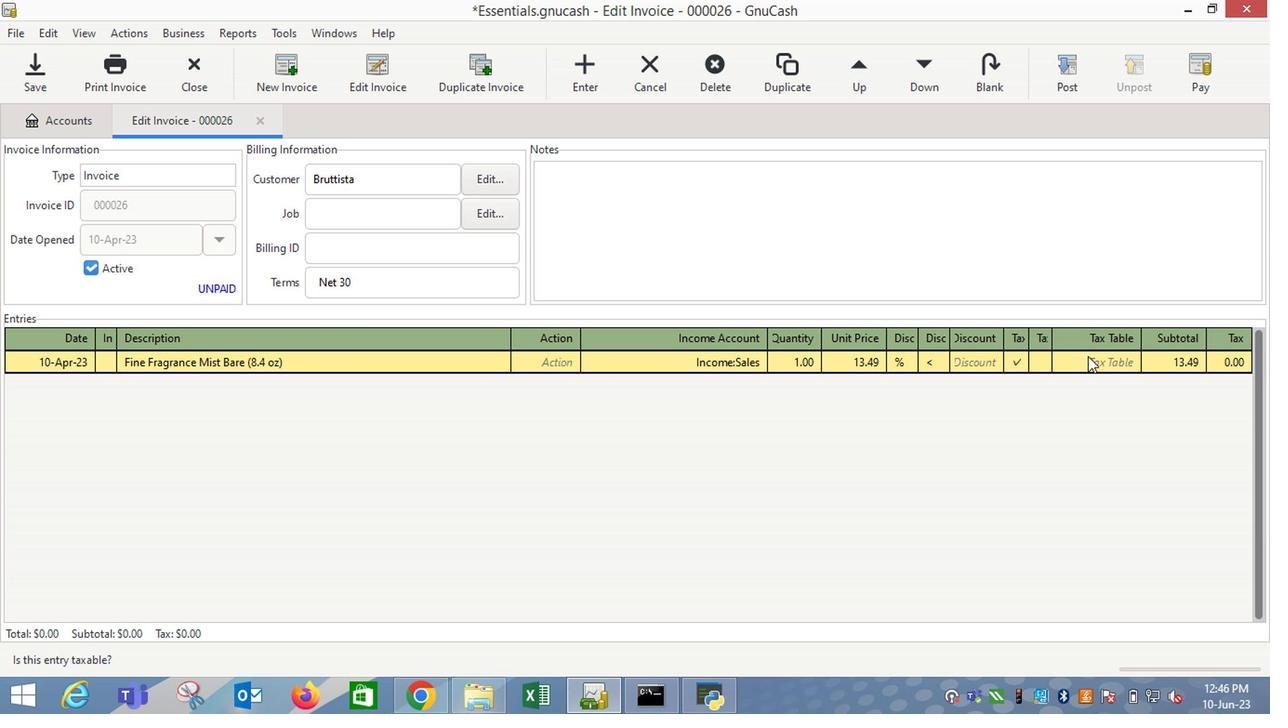 
Action: Mouse moved to (1130, 369)
Screenshot: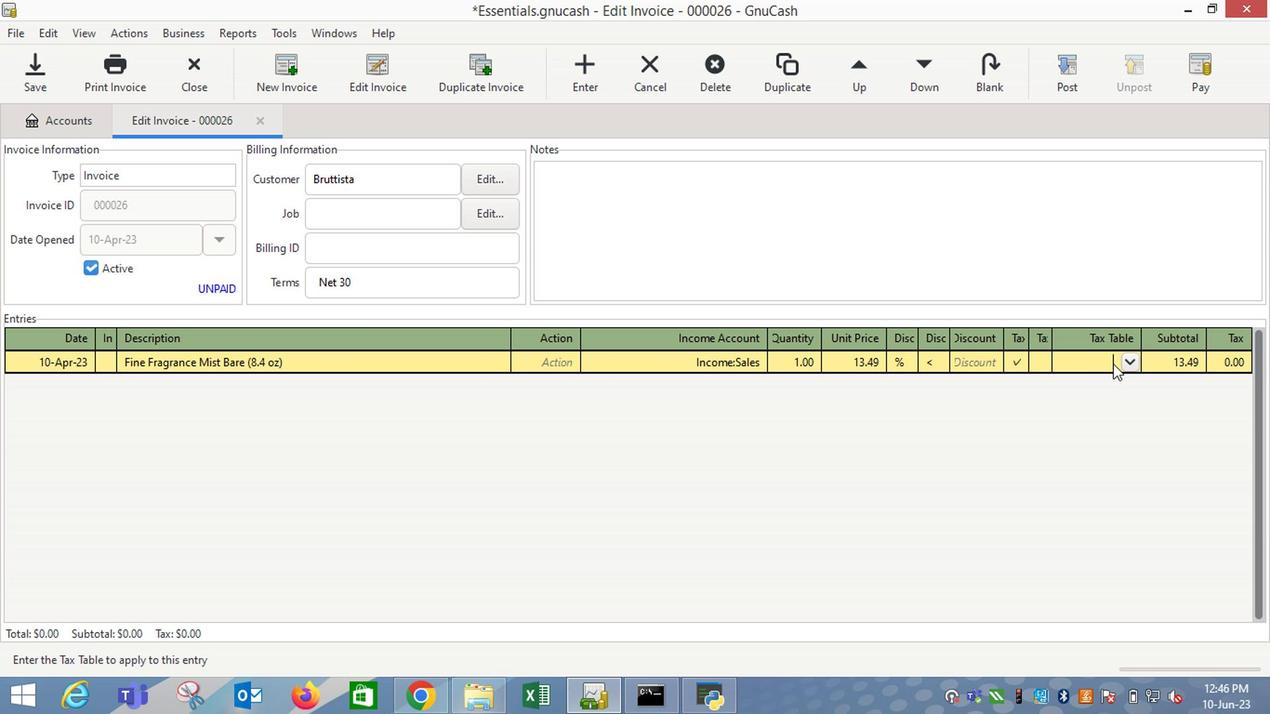 
Action: Mouse pressed left at (1130, 369)
Screenshot: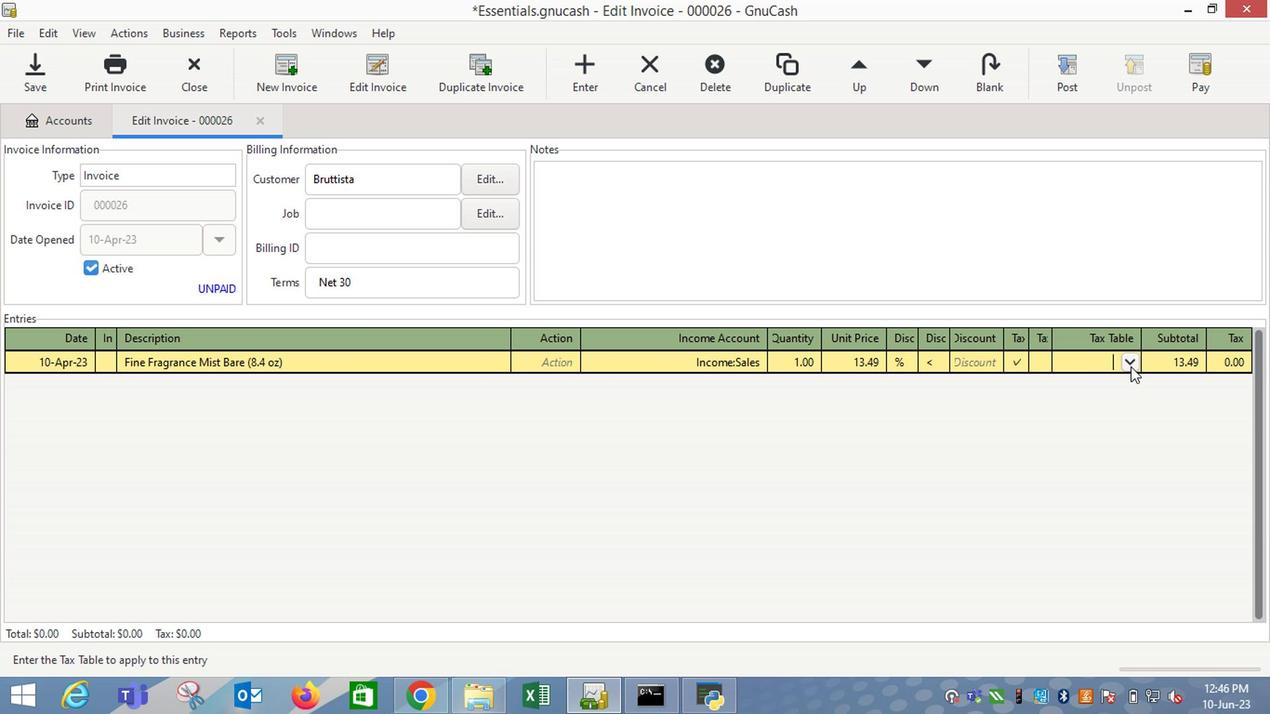 
Action: Mouse moved to (1077, 390)
Screenshot: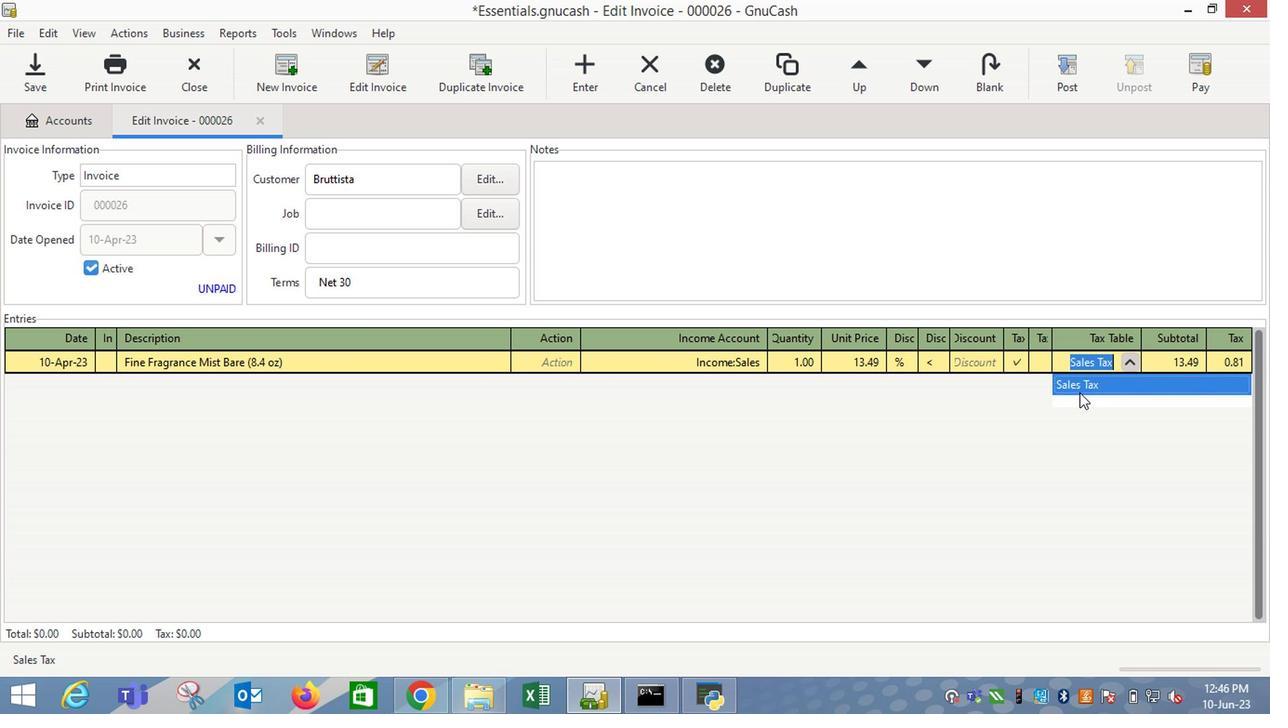 
Action: Mouse pressed left at (1077, 390)
Screenshot: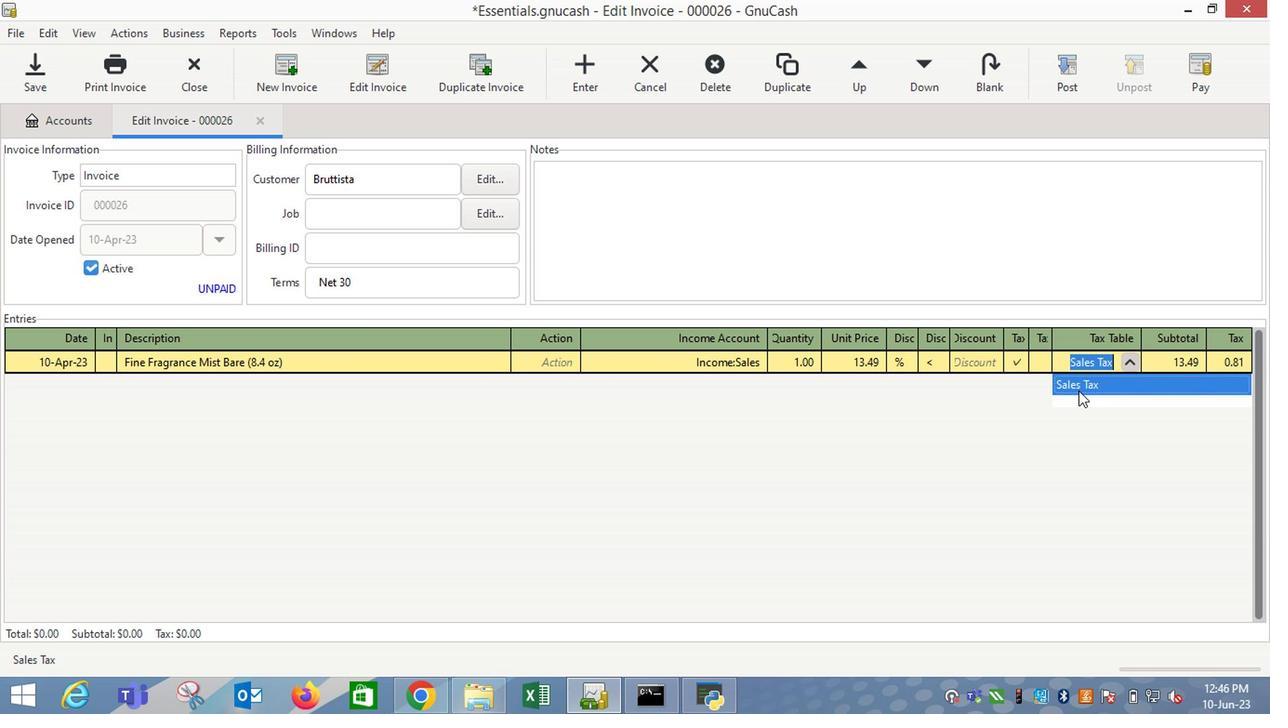 
Action: Key pressed <Key.enter><Key.tab><Key.shift_r>Fine<Key.space><Key.shift_r>Fragrance<Key.space><Key.shift_r><Key.shift_r>Lotion<Key.space><Key.shift_r>Bom<Key.space><Key.backspace>bshell<Key.space><Key.shift_r>Intense<Key.space><Key.shift_r>(8.4<Key.space>oz<Key.shift_r>)<Key.tab><Key.tab>i<Key.down><Key.down><Key.down><Key.tab>3<Key.tab>12.99<Key.tab>
Screenshot: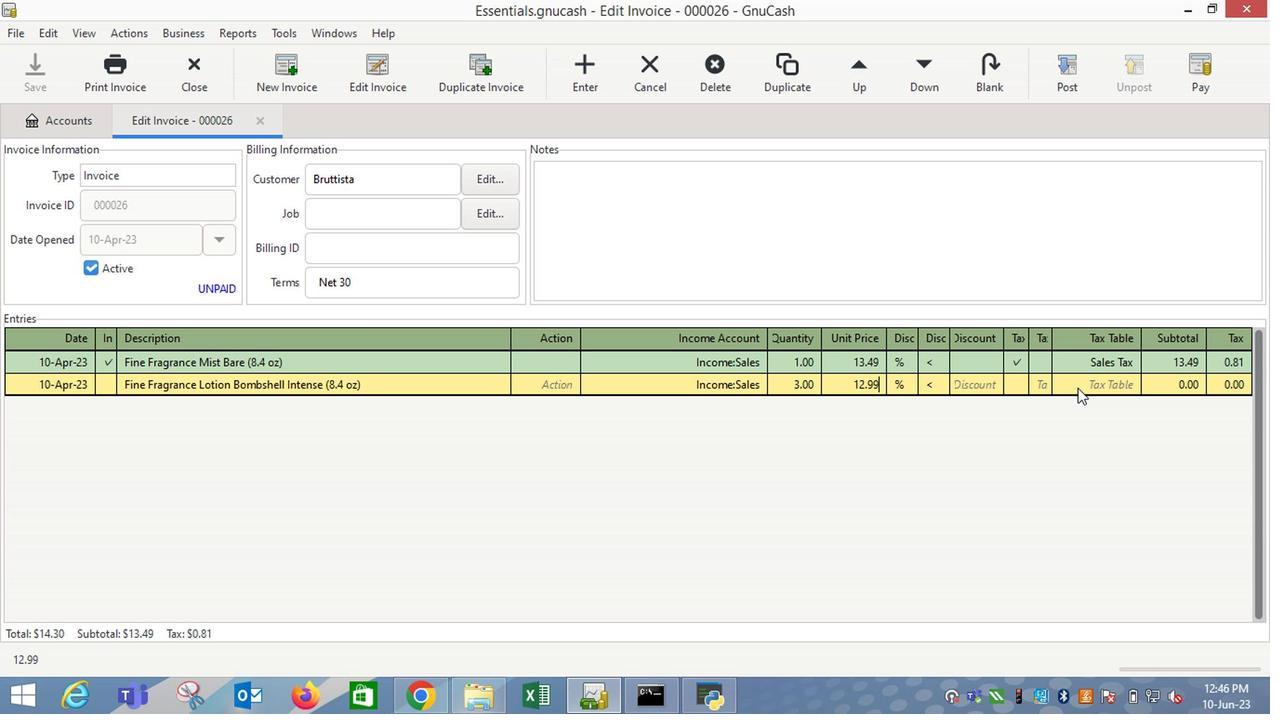
Action: Mouse moved to (1026, 390)
Screenshot: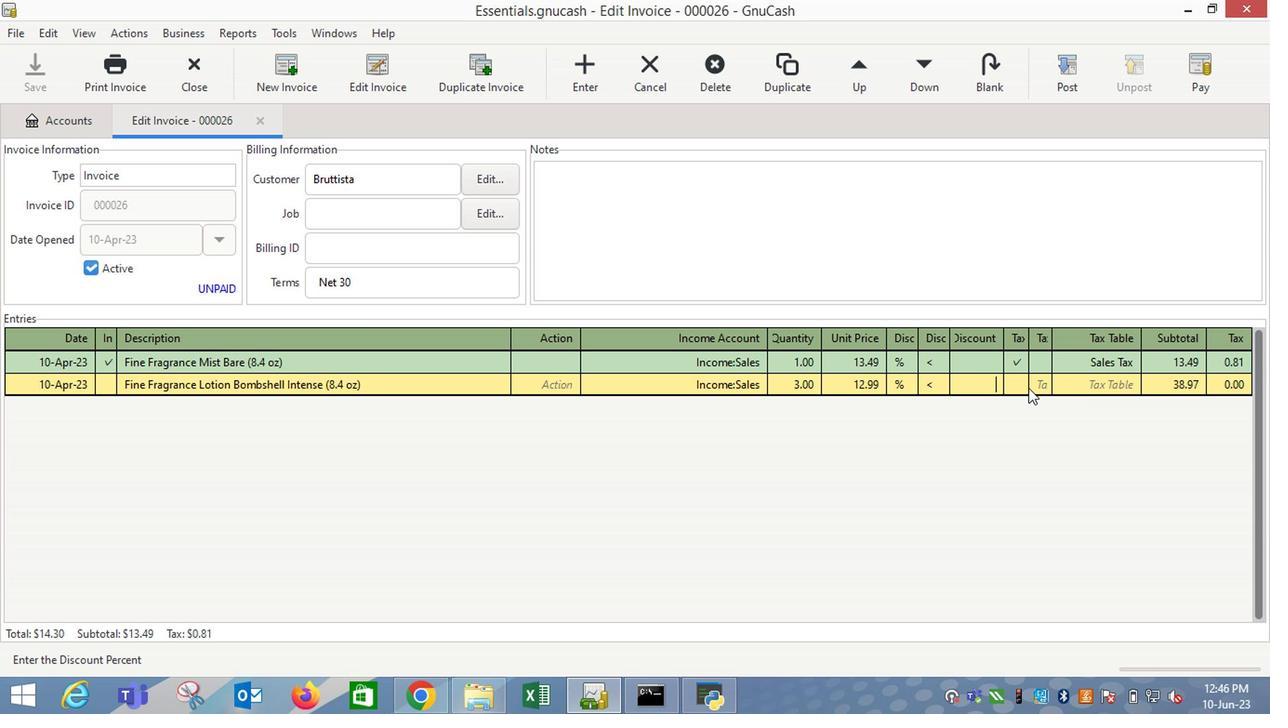 
Action: Mouse pressed left at (1026, 390)
Screenshot: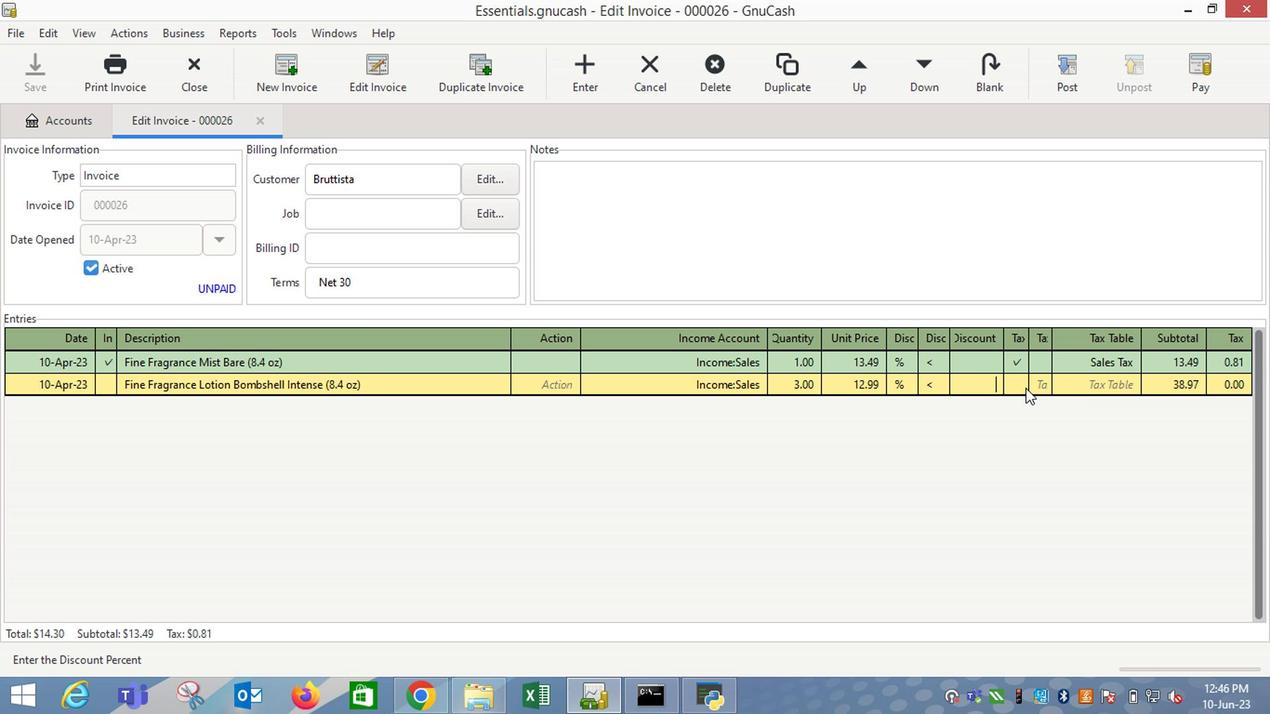 
Action: Mouse moved to (1094, 383)
Screenshot: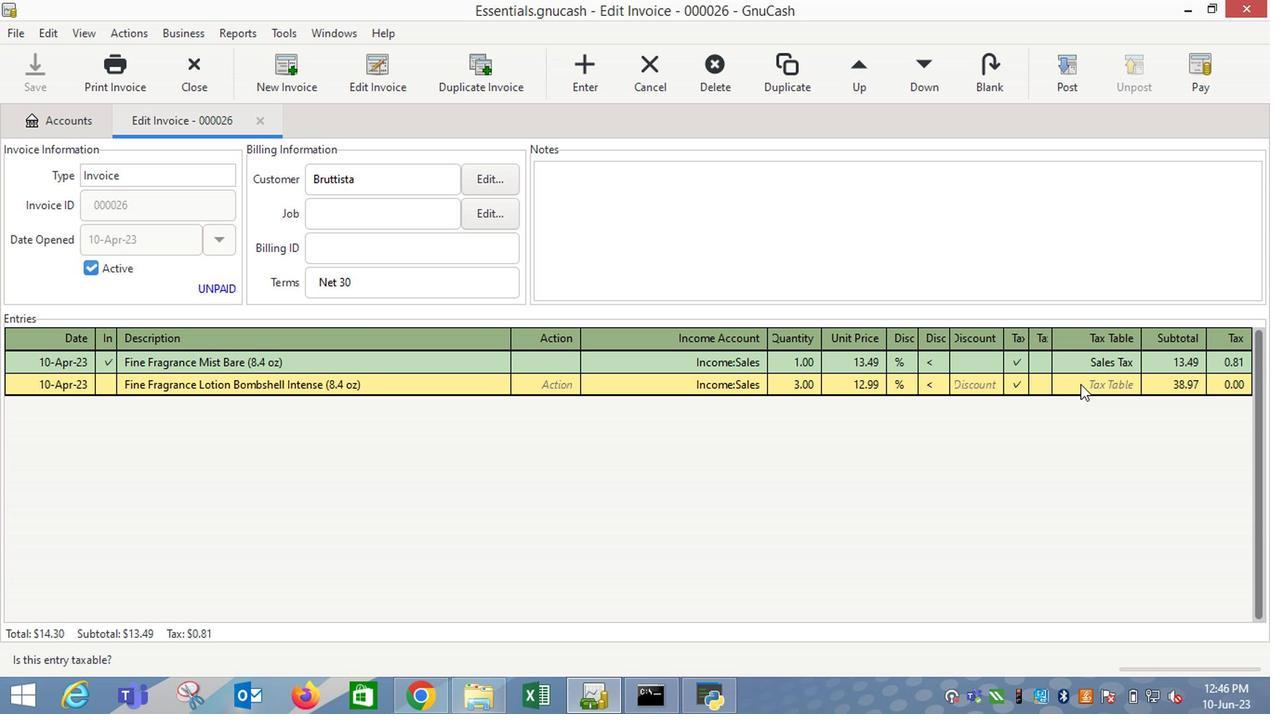 
Action: Mouse pressed left at (1094, 383)
Screenshot: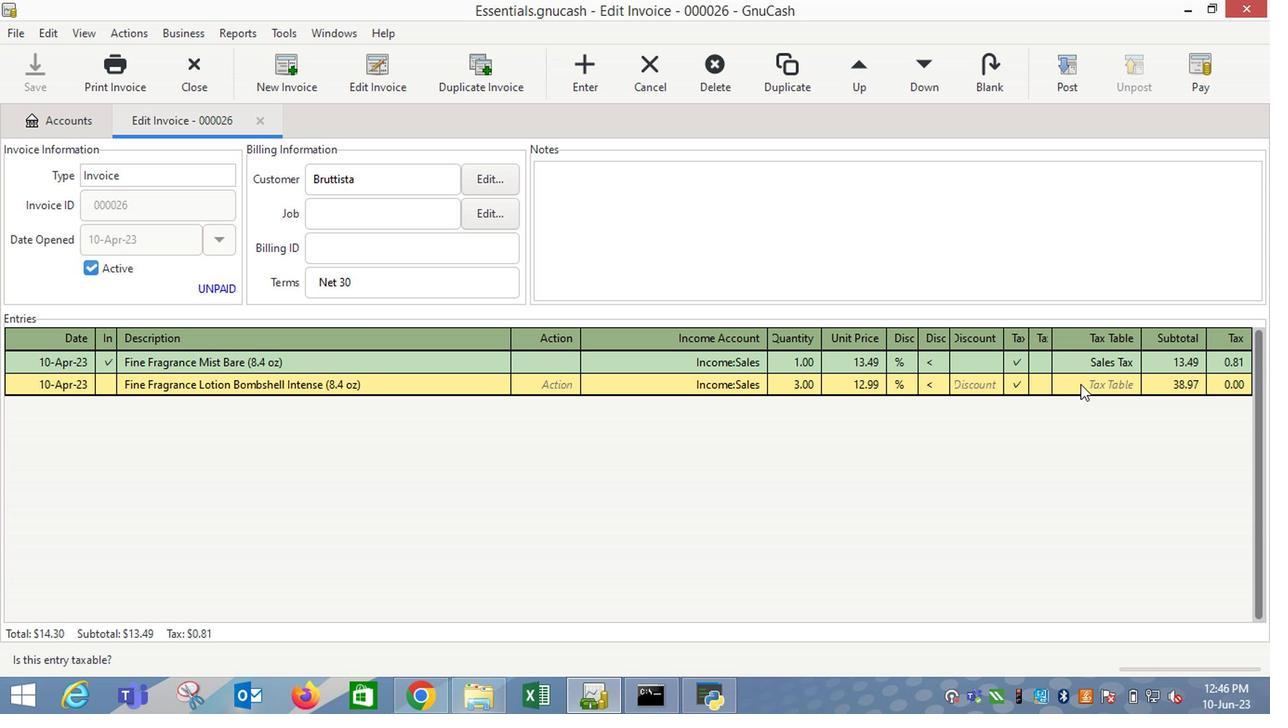 
Action: Mouse moved to (1133, 386)
Screenshot: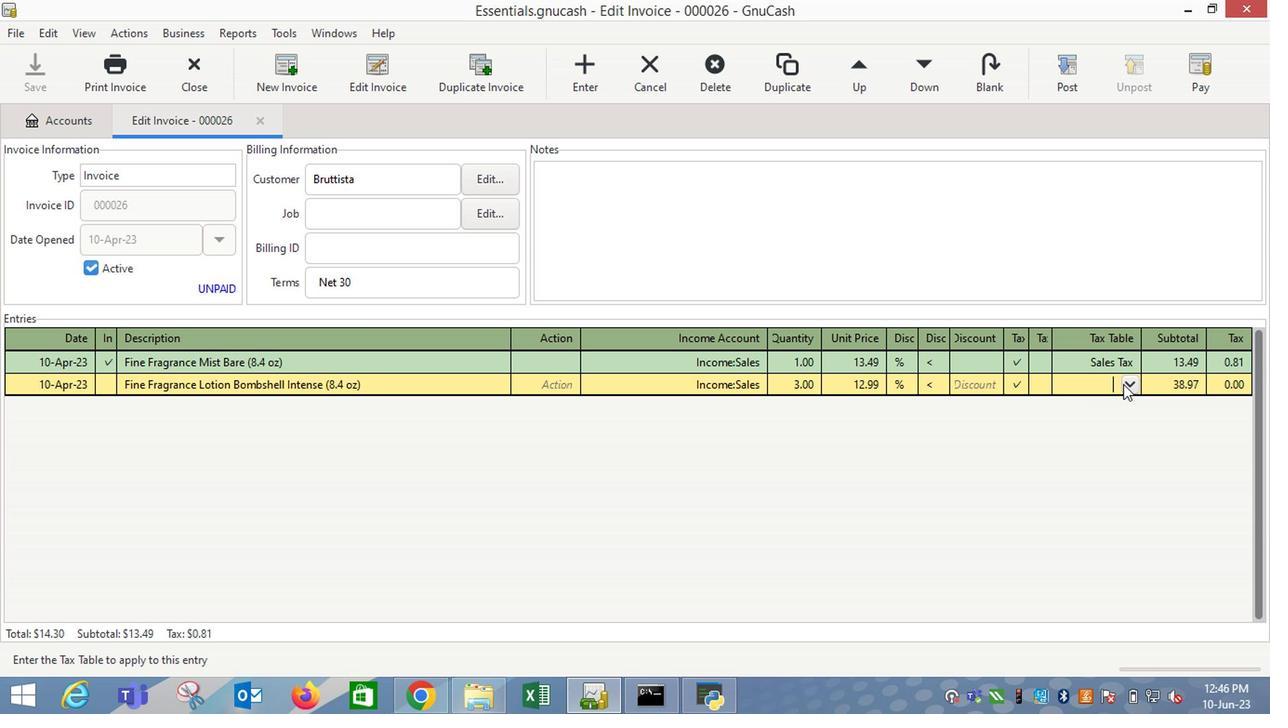 
Action: Mouse pressed left at (1133, 386)
Screenshot: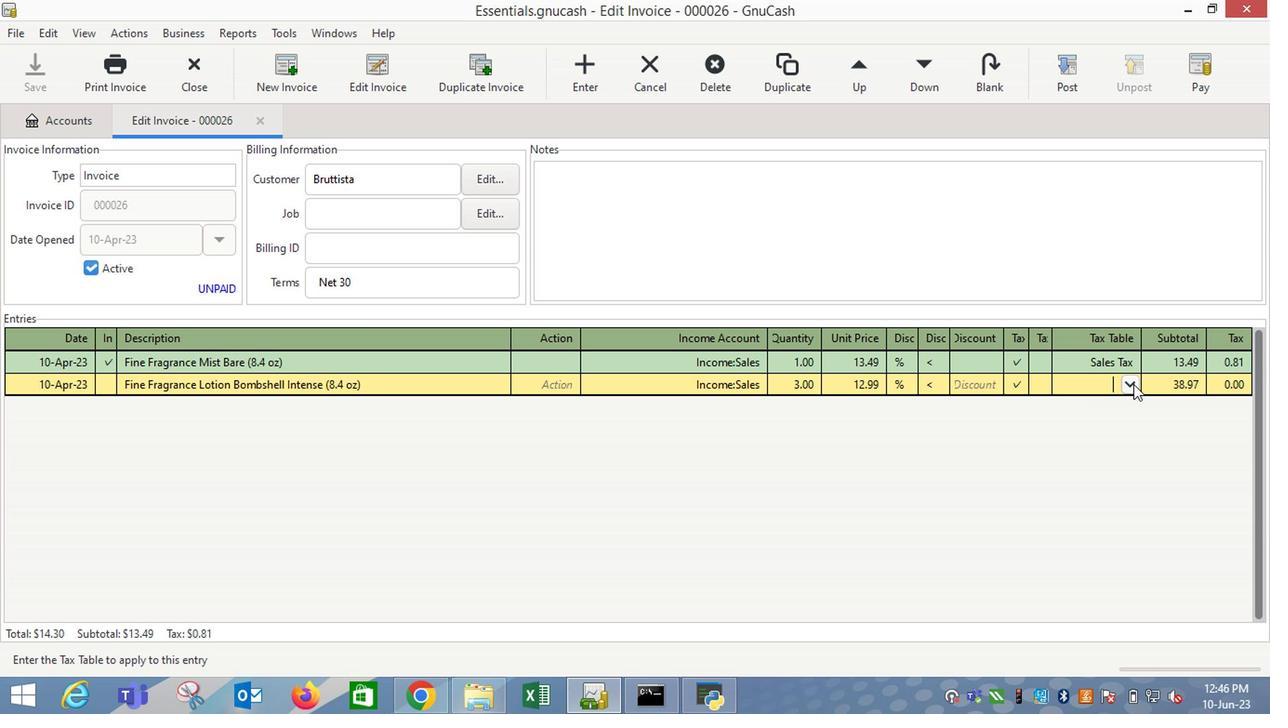
Action: Mouse moved to (1093, 411)
Screenshot: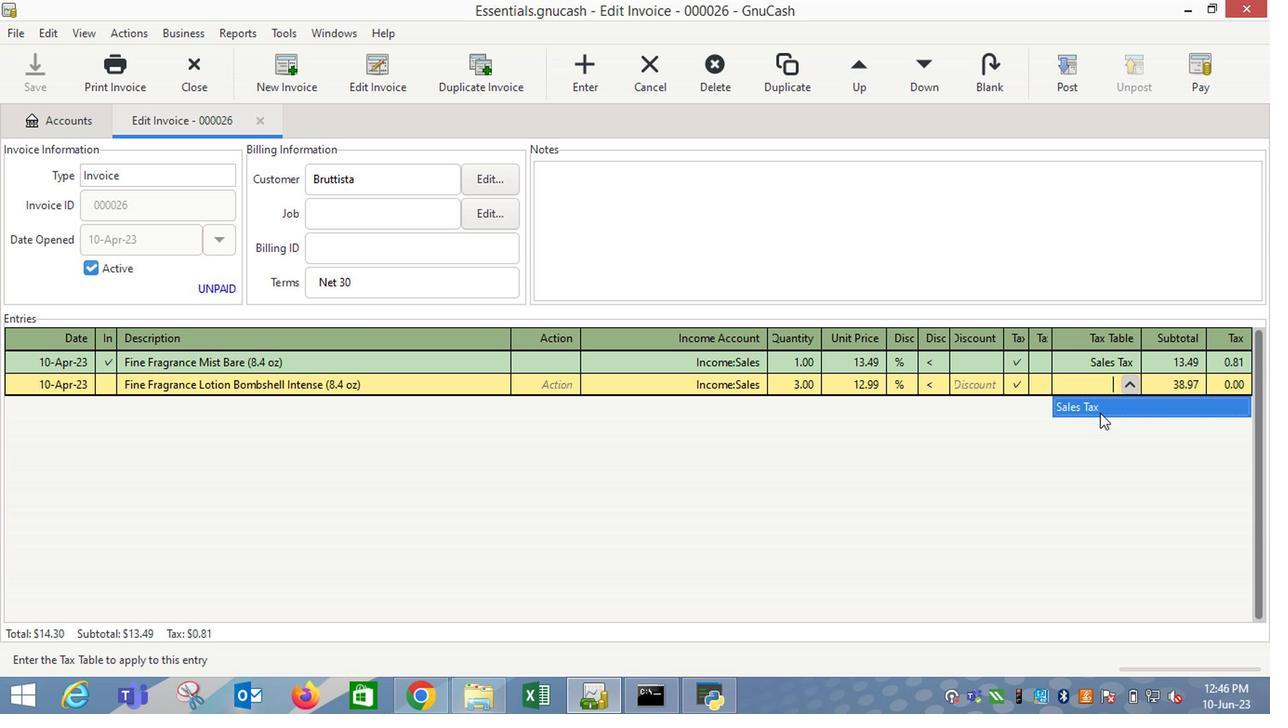 
Action: Mouse pressed left at (1093, 411)
Screenshot: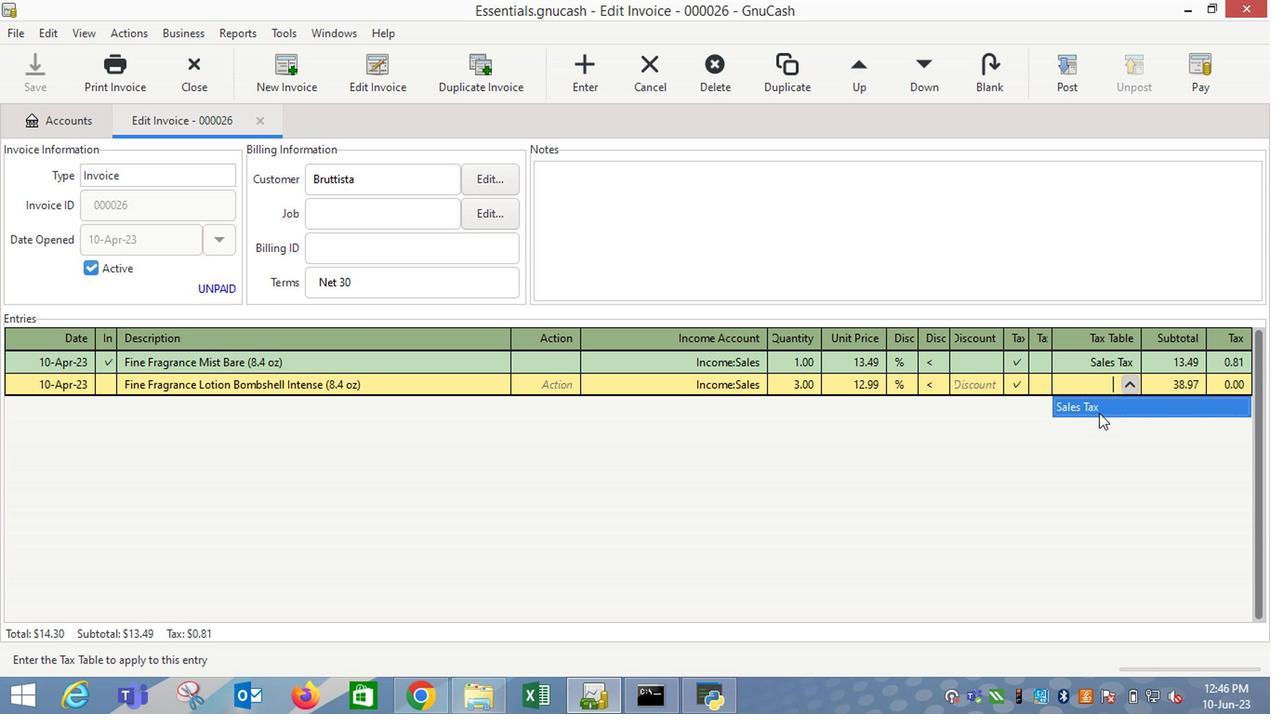 
Action: Mouse moved to (1088, 411)
Screenshot: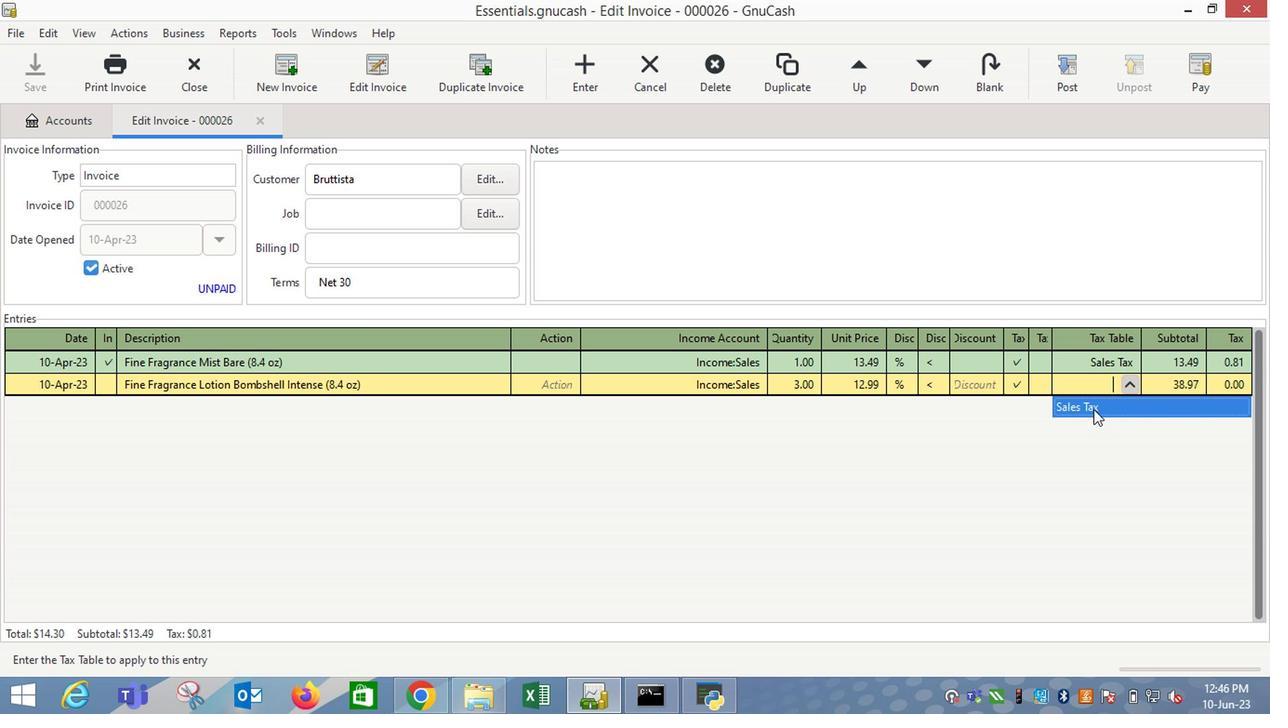 
Action: Key pressed <Key.enter>
Screenshot: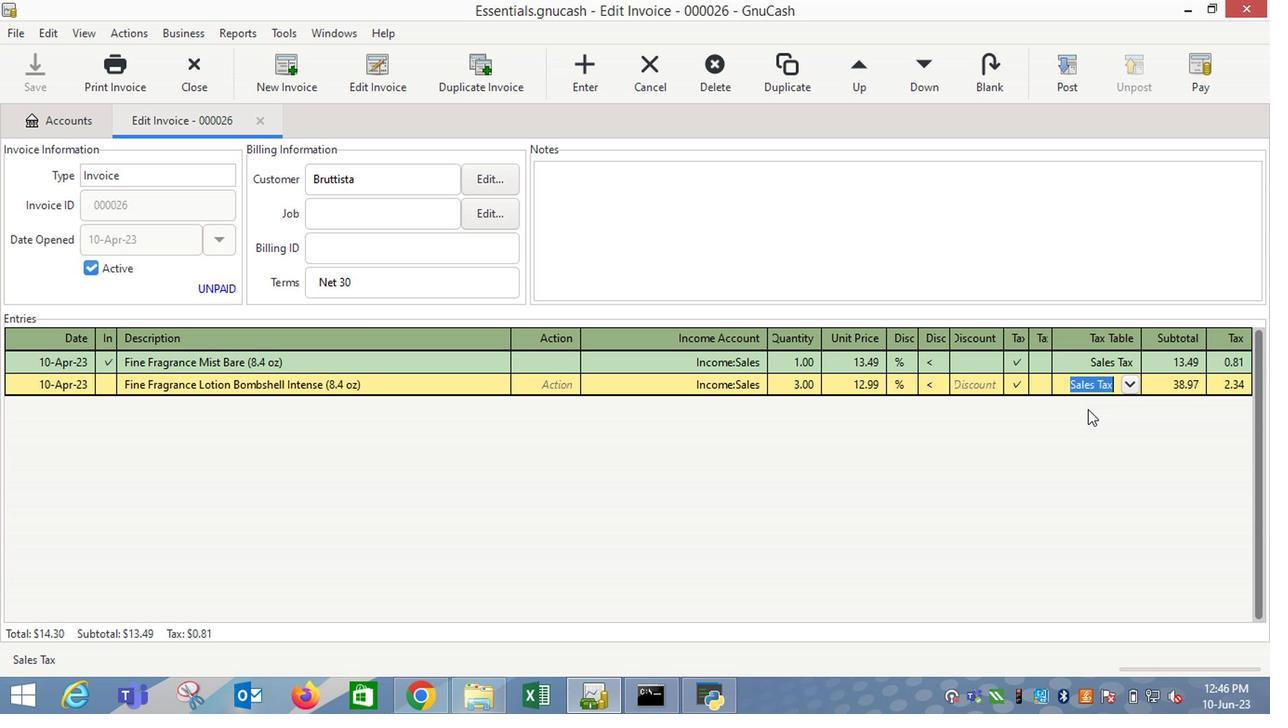 
Action: Mouse moved to (1061, 86)
Screenshot: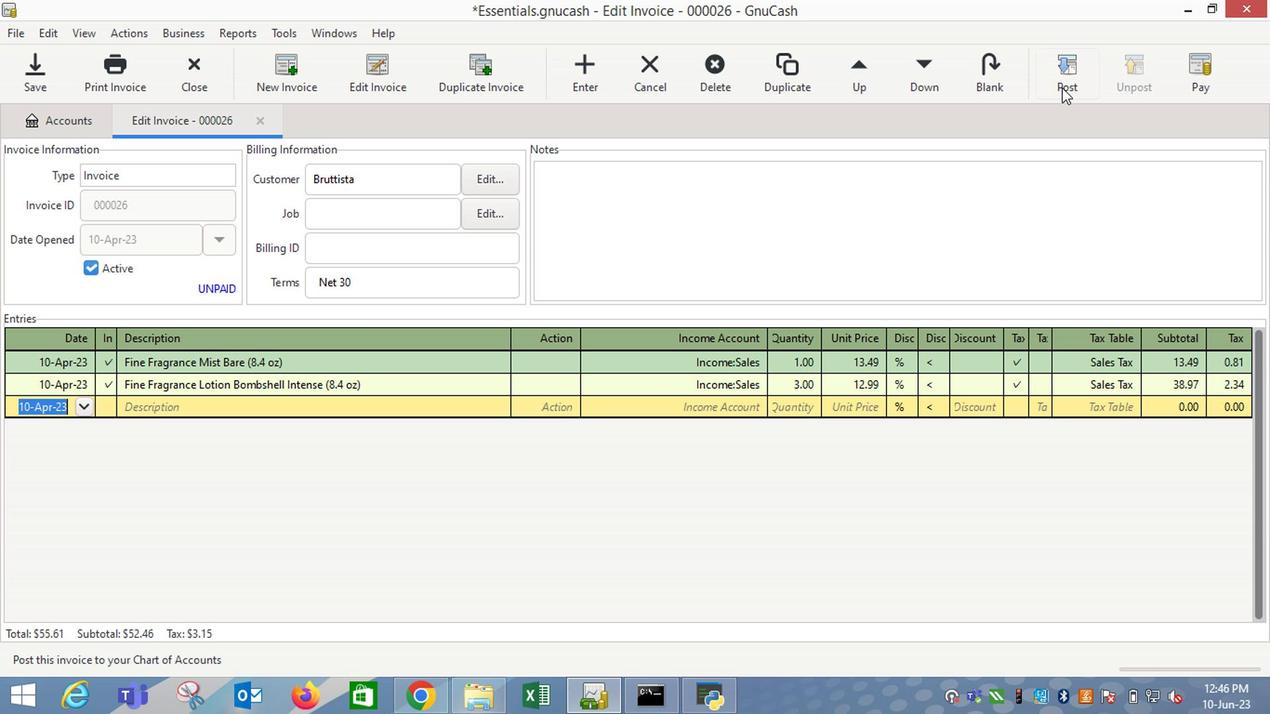 
Action: Mouse pressed left at (1061, 86)
Screenshot: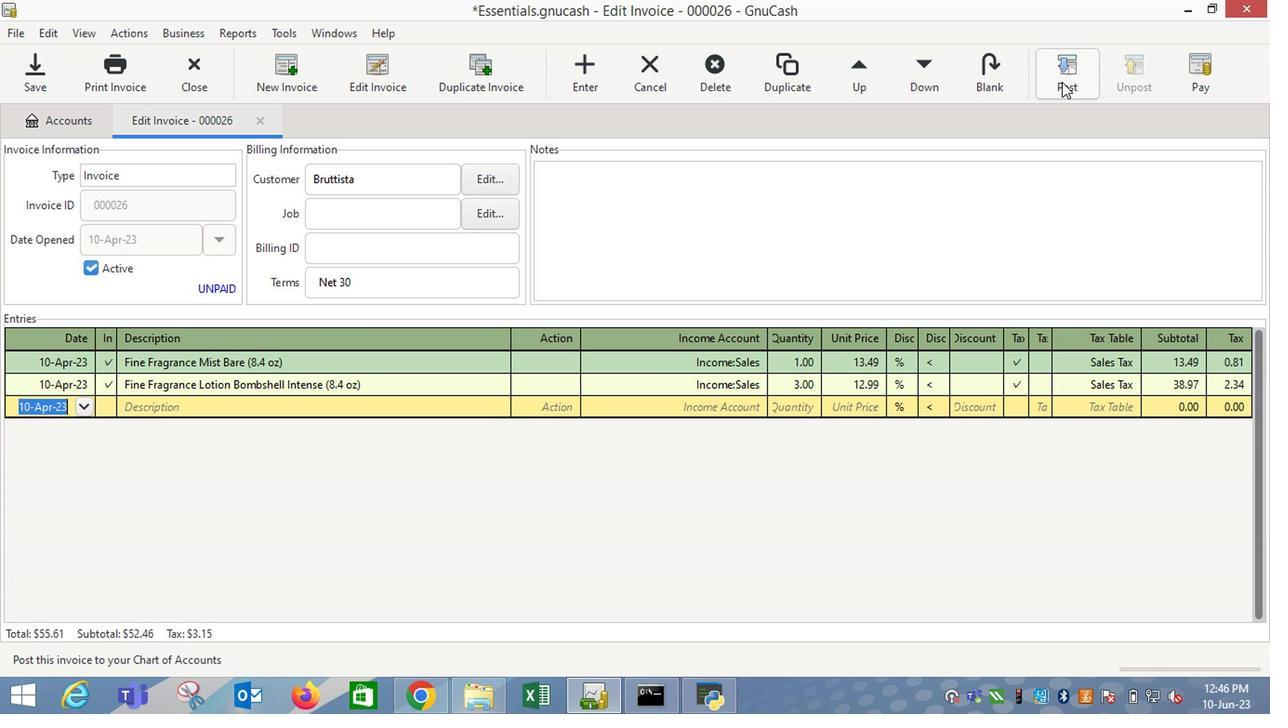 
Action: Mouse moved to (783, 306)
Screenshot: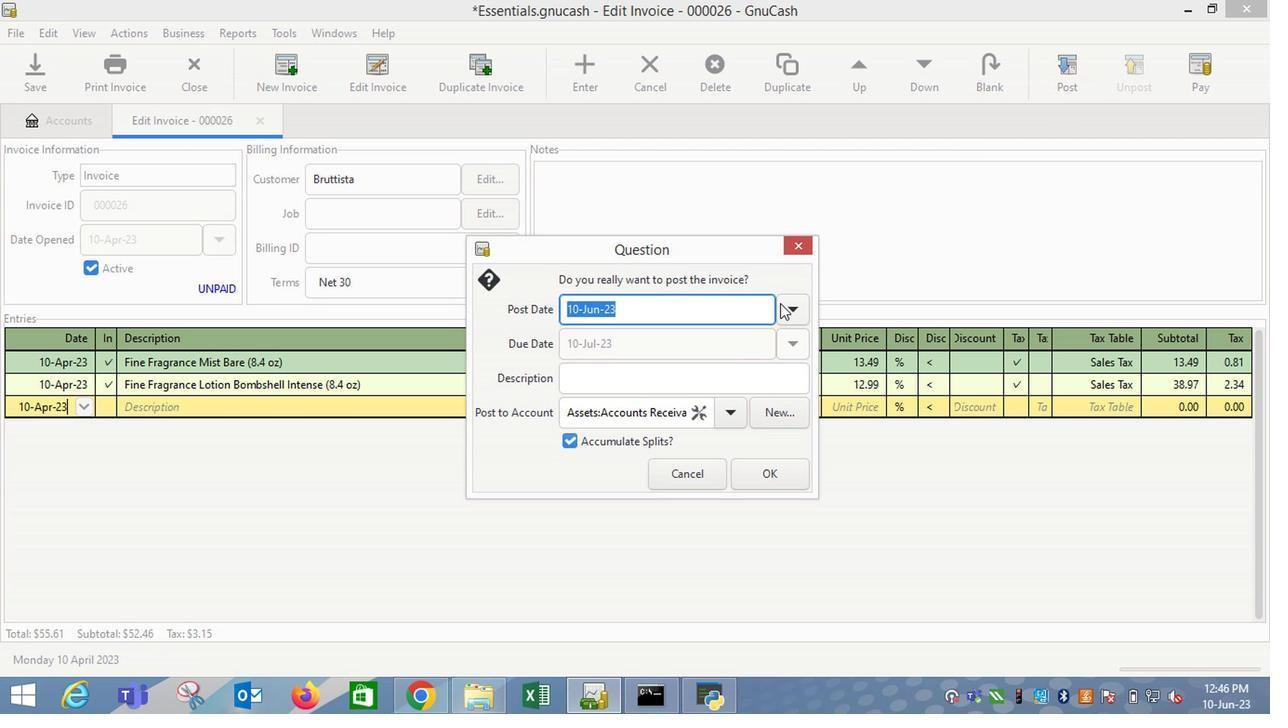 
Action: Mouse pressed left at (783, 306)
Screenshot: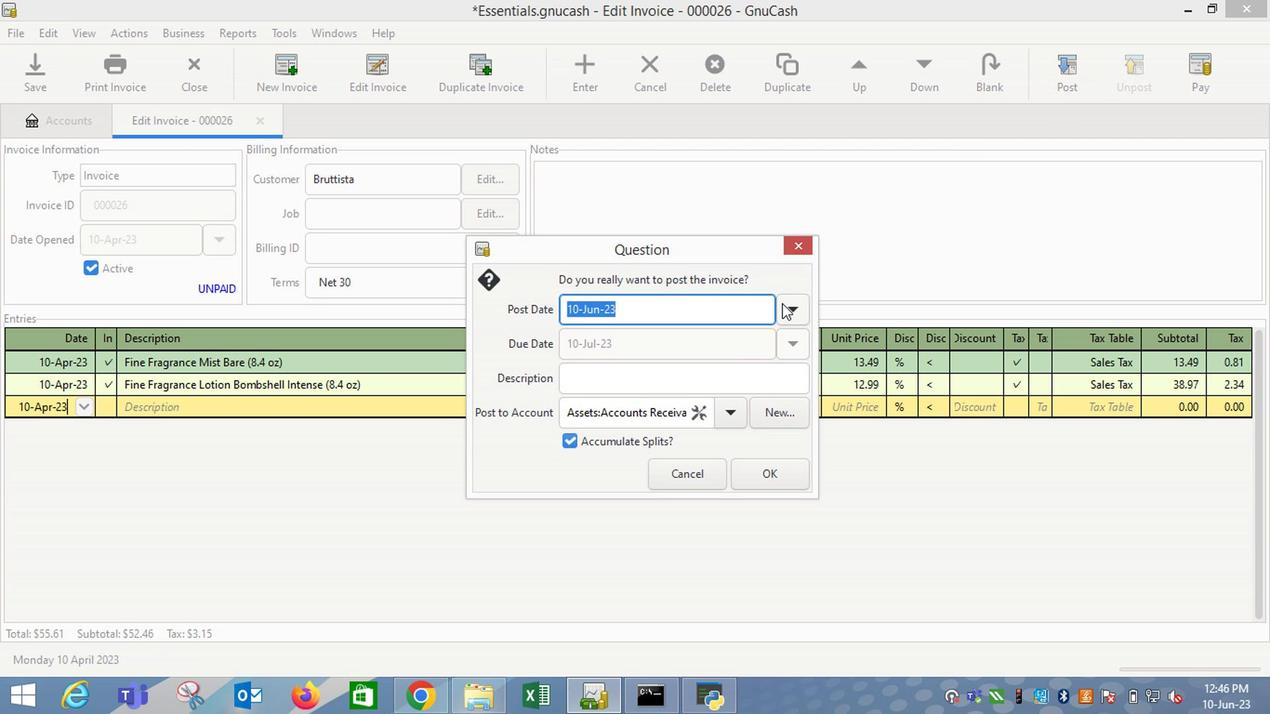 
Action: Mouse moved to (652, 338)
Screenshot: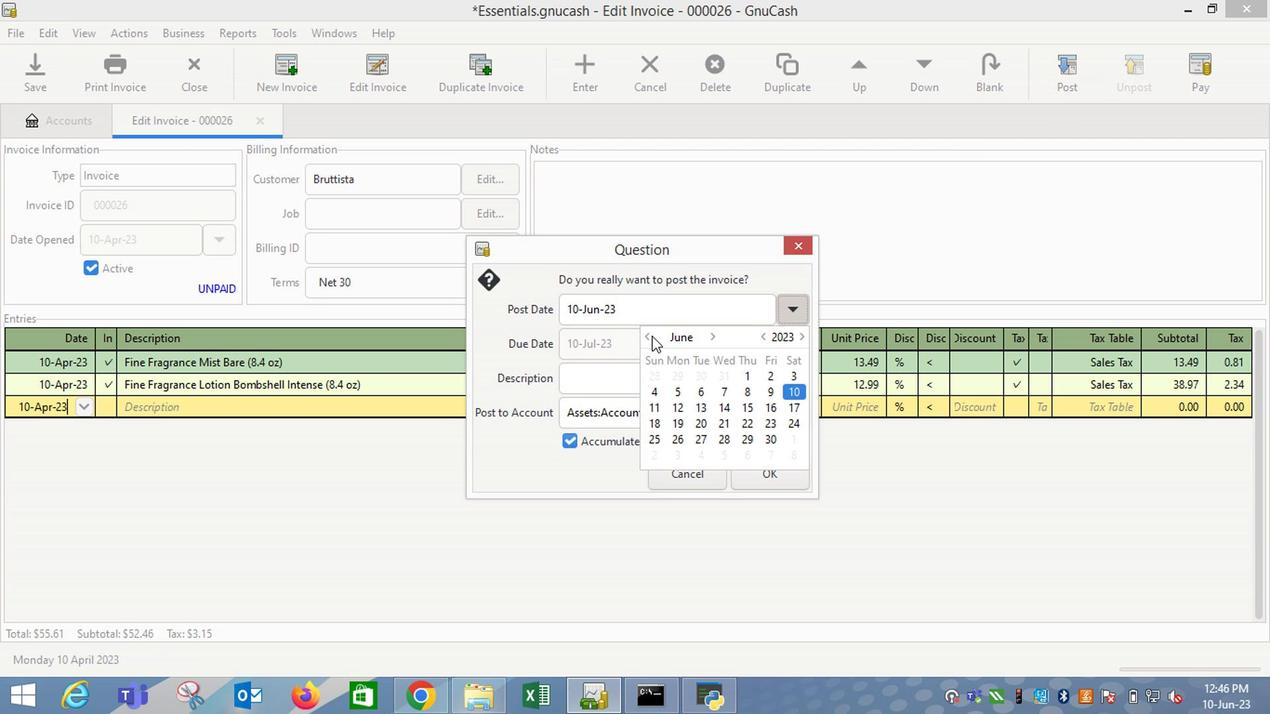
Action: Mouse pressed left at (652, 338)
Screenshot: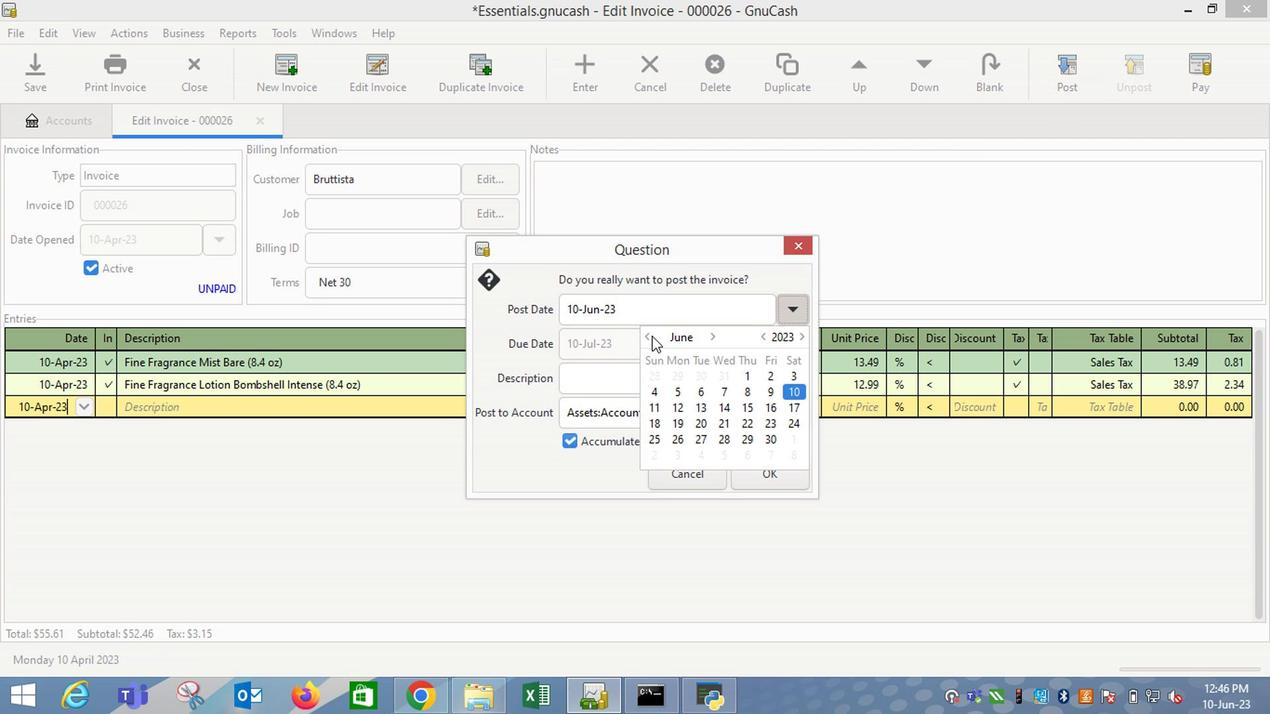 
Action: Mouse moved to (787, 312)
Screenshot: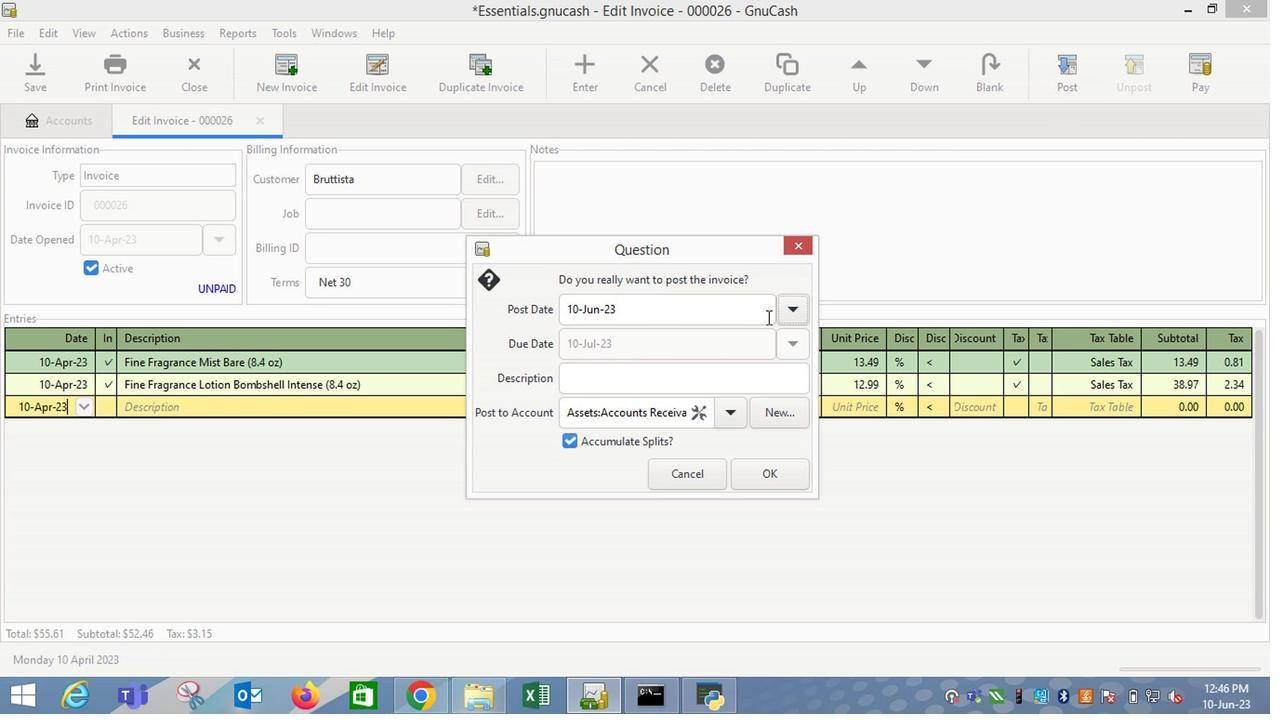 
Action: Mouse pressed left at (787, 312)
Screenshot: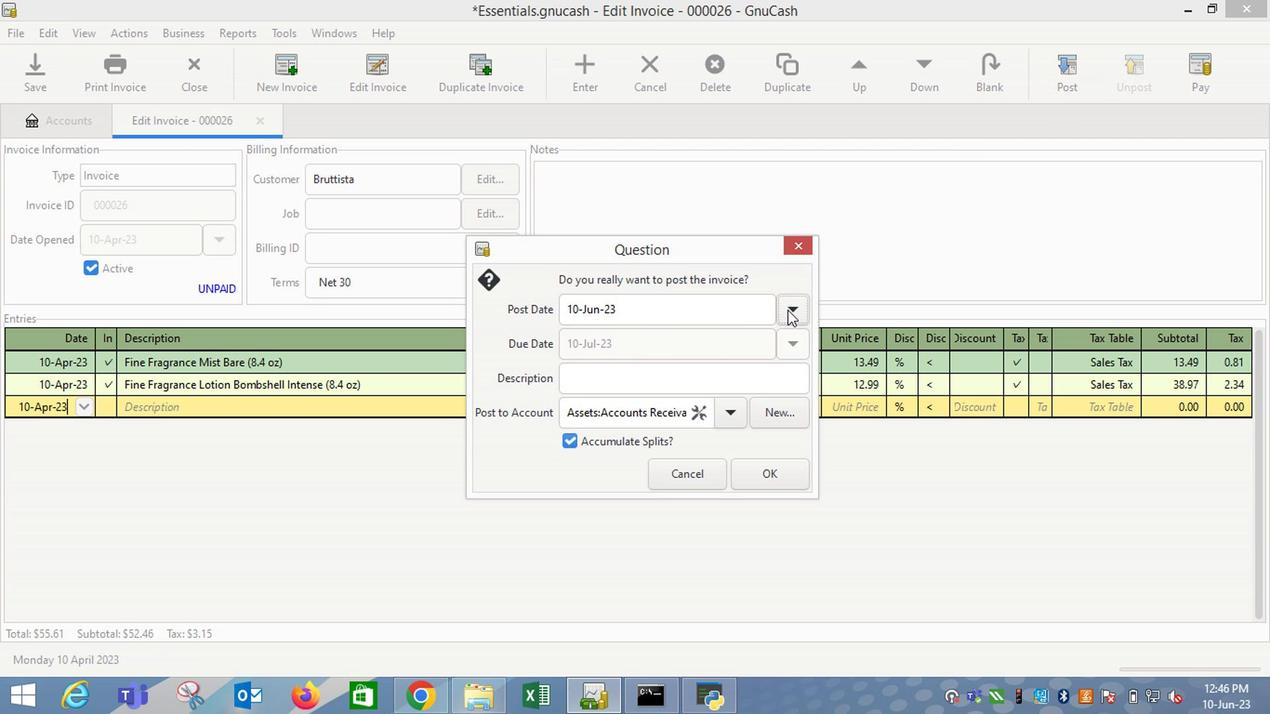 
Action: Mouse moved to (649, 341)
Screenshot: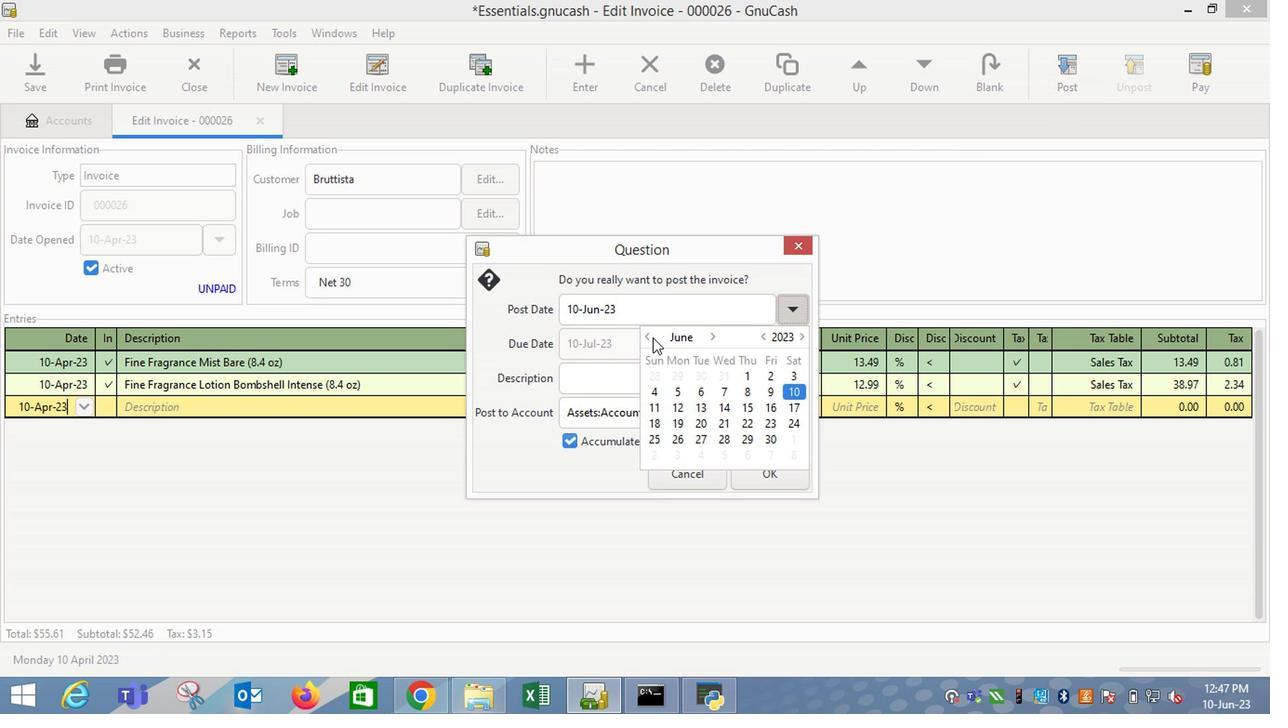 
Action: Mouse pressed left at (649, 341)
Screenshot: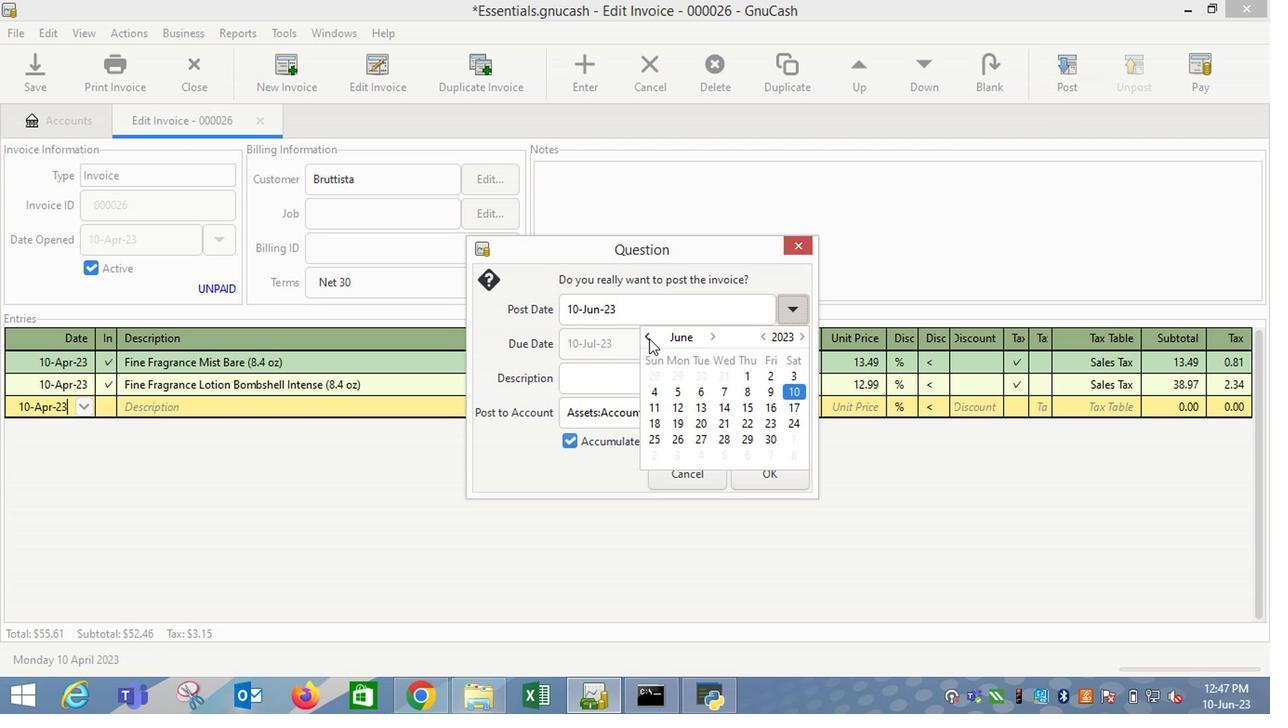 
Action: Mouse pressed left at (649, 341)
Screenshot: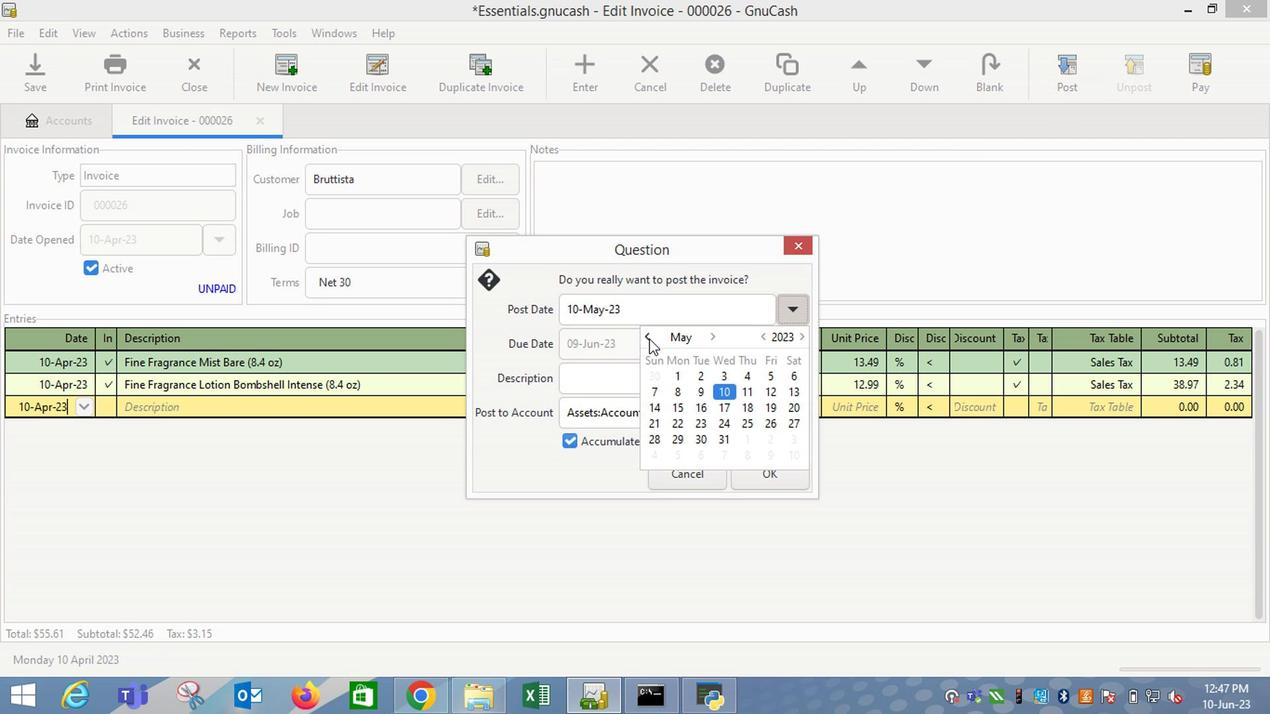 
Action: Mouse moved to (684, 409)
Screenshot: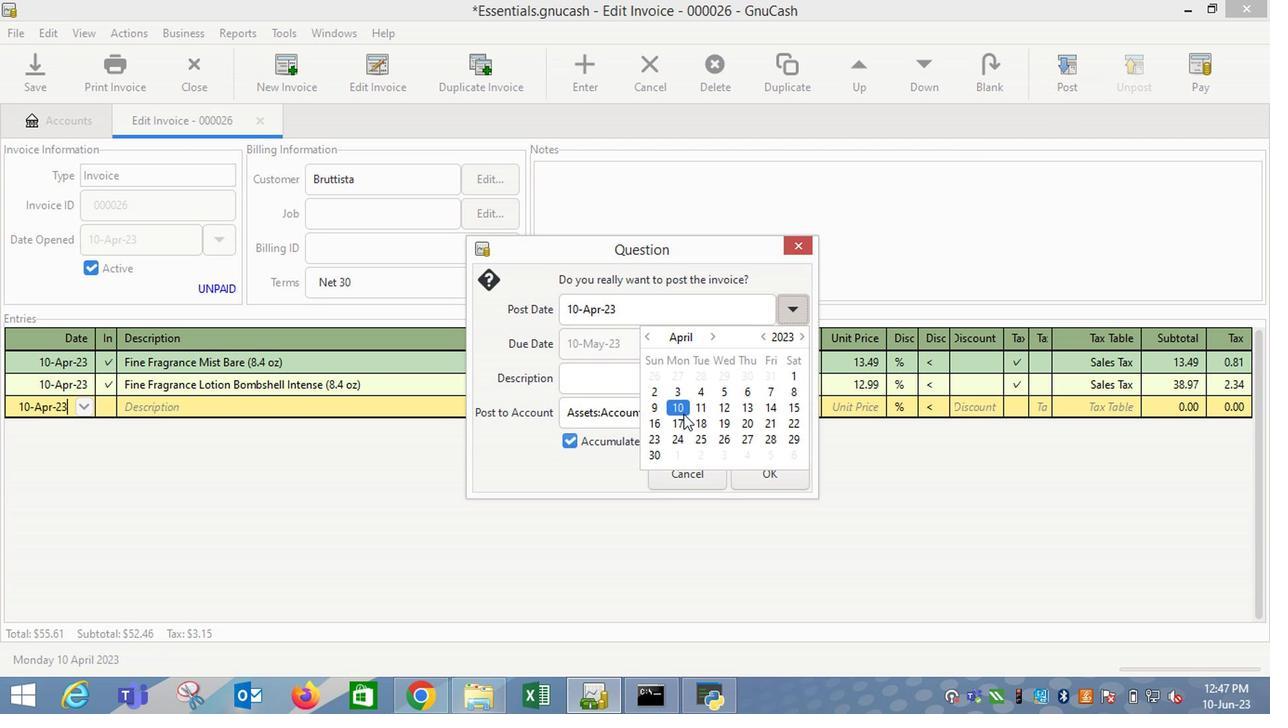 
Action: Mouse pressed left at (684, 409)
Screenshot: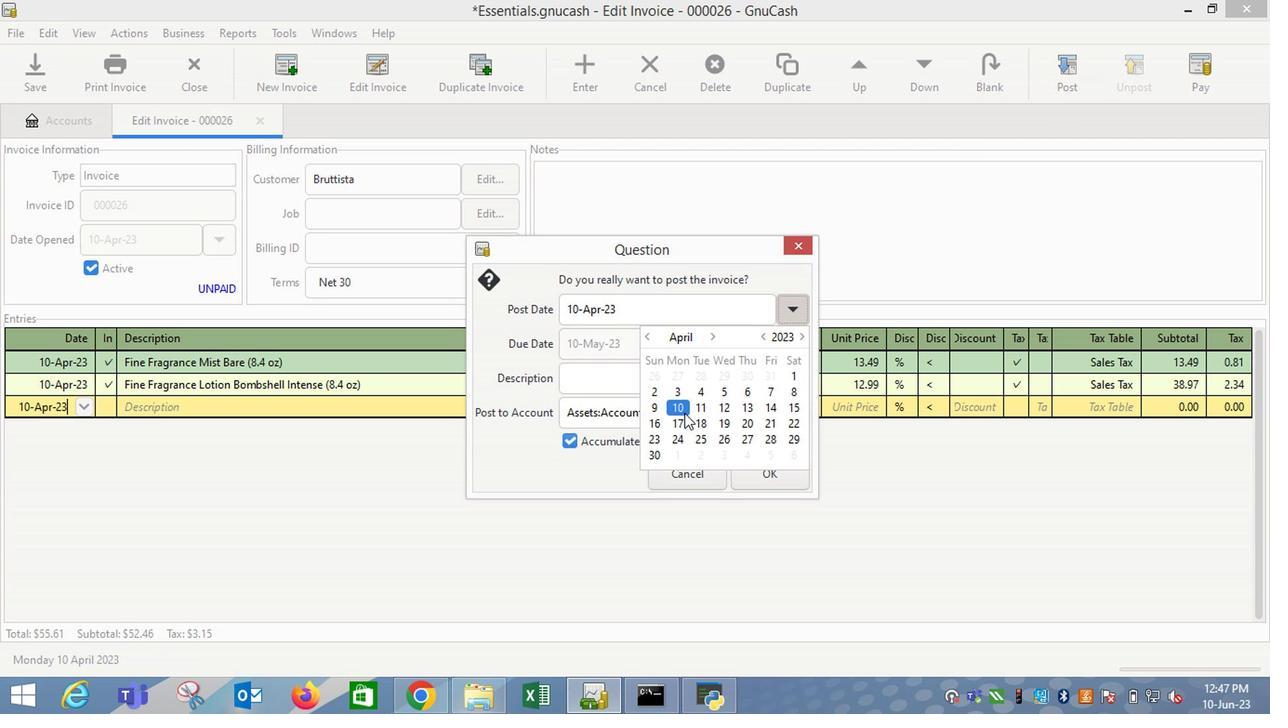 
Action: Mouse moved to (613, 390)
Screenshot: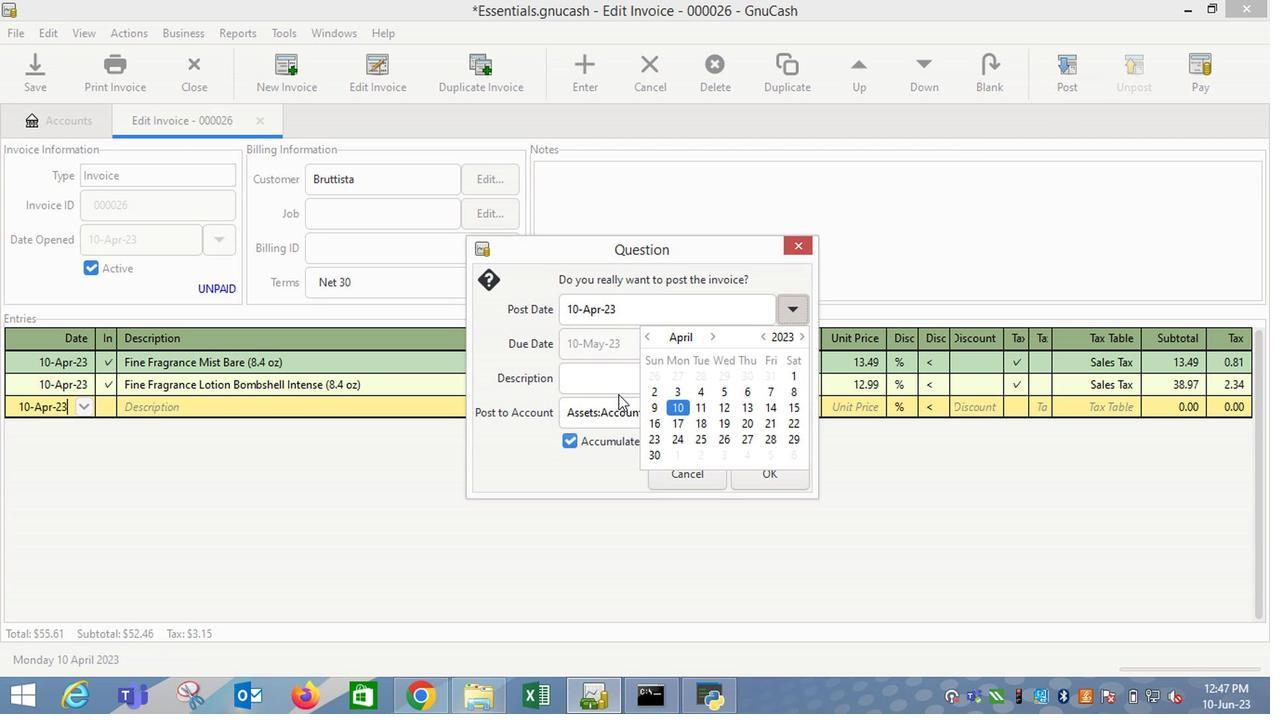 
Action: Mouse pressed left at (613, 390)
Screenshot: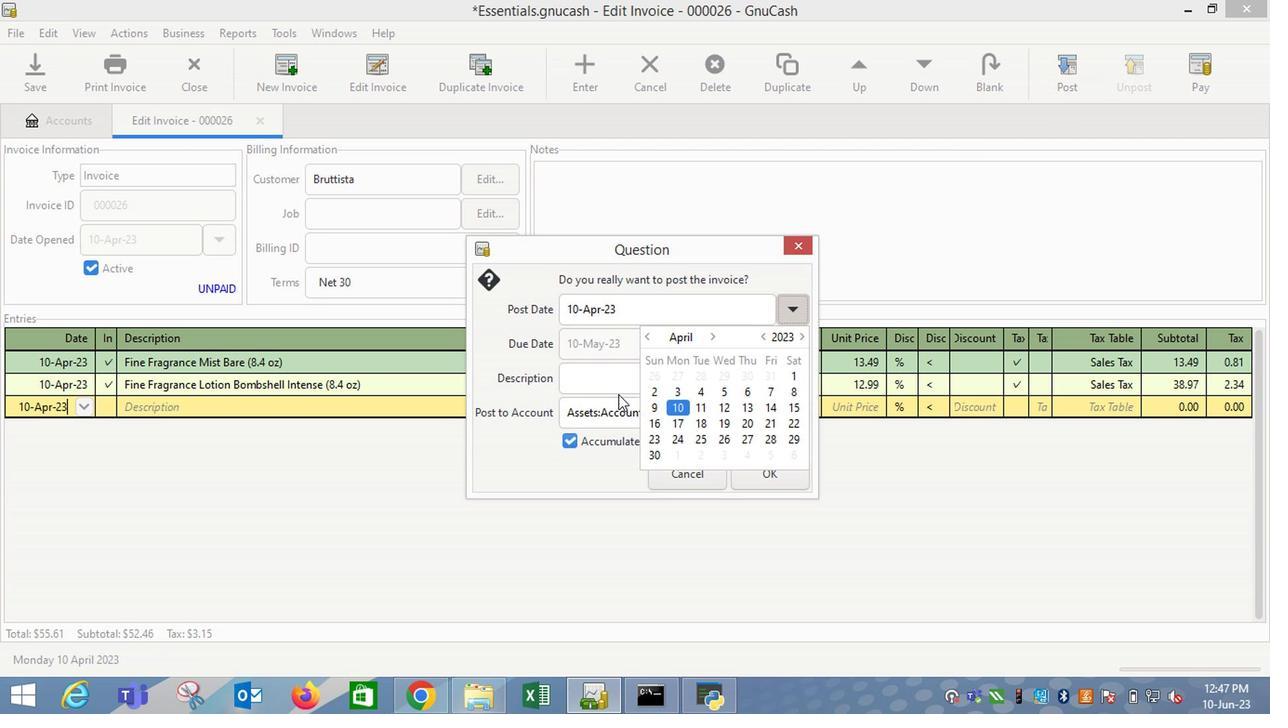 
Action: Mouse moved to (758, 465)
Screenshot: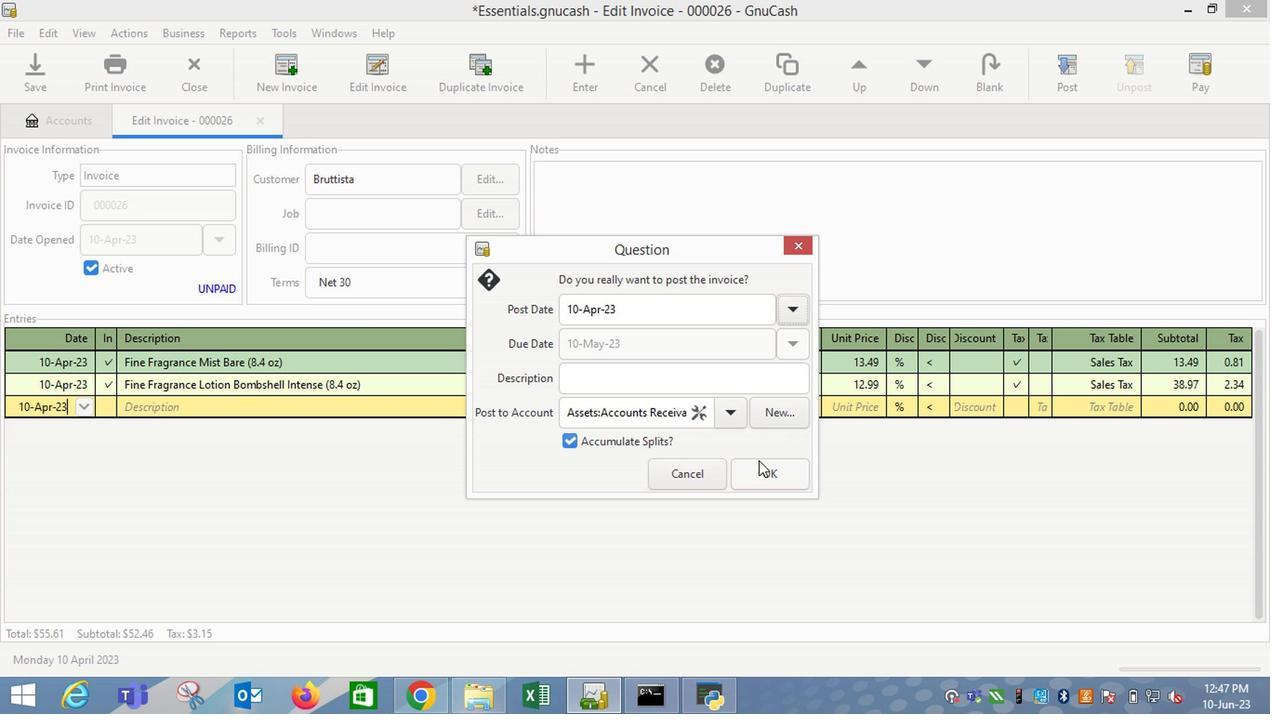 
Action: Mouse pressed left at (758, 465)
Screenshot: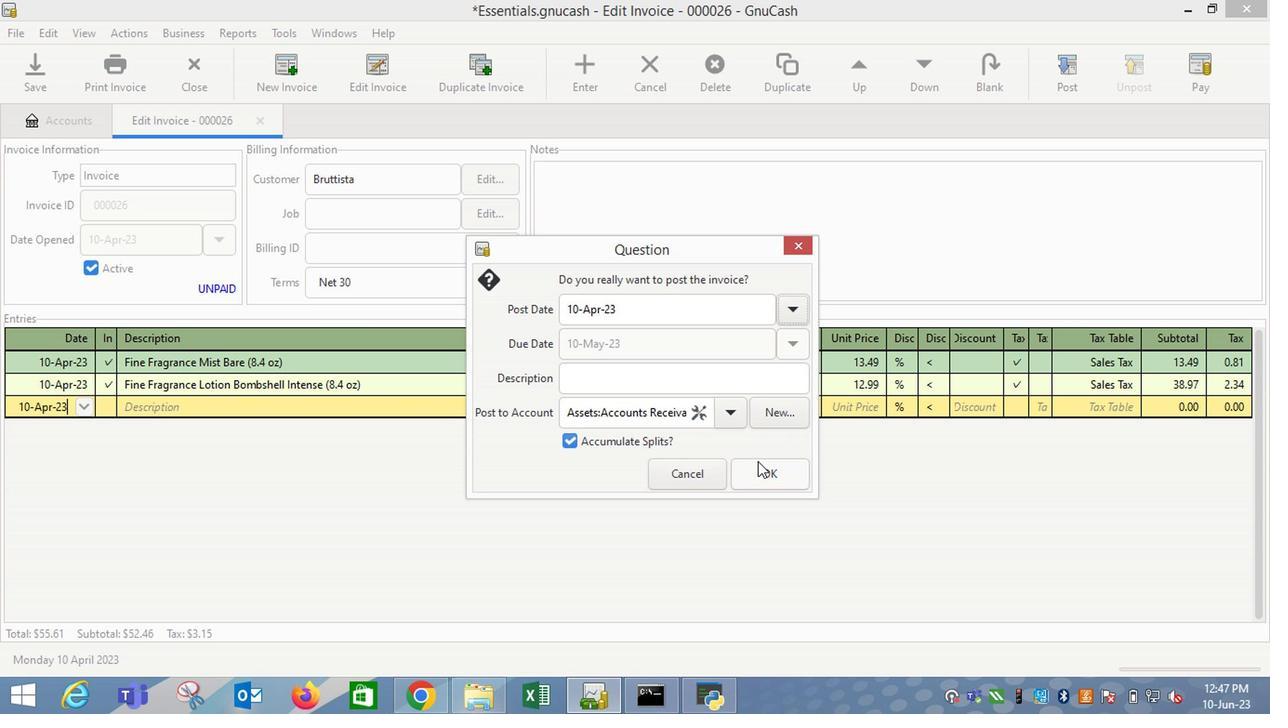 
Action: Mouse moved to (1200, 71)
Screenshot: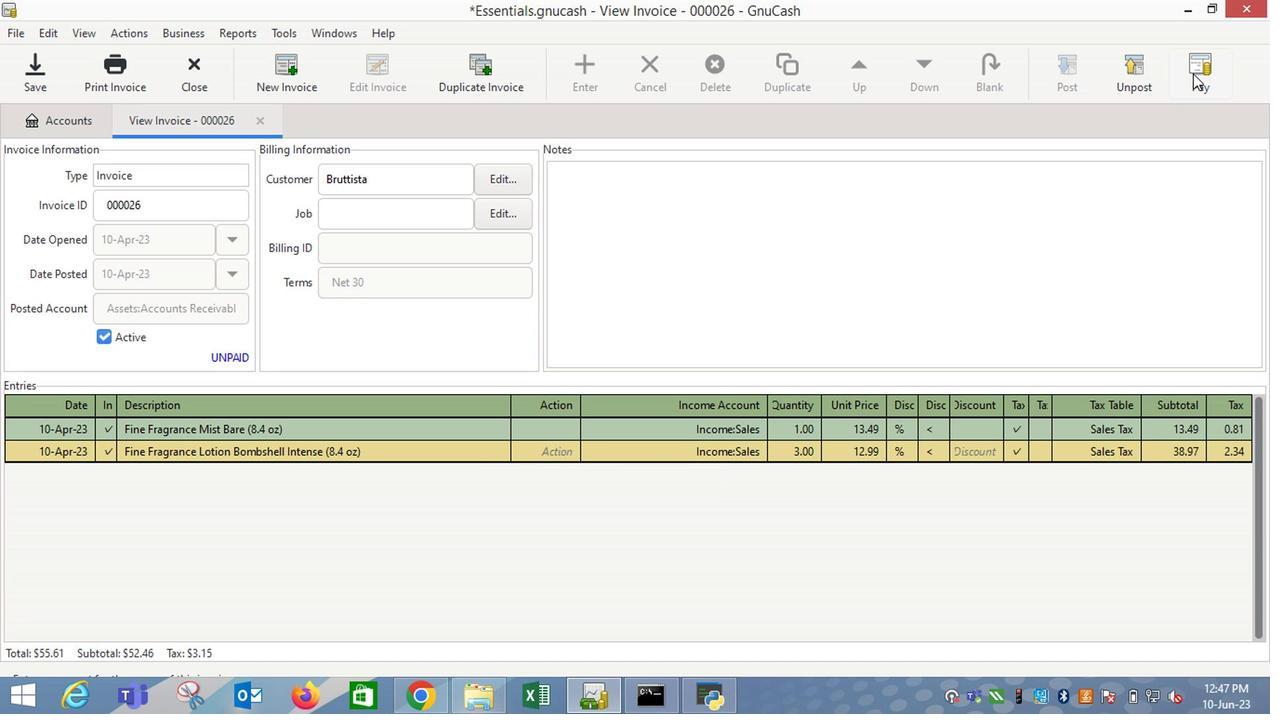 
Action: Mouse pressed left at (1200, 71)
Screenshot: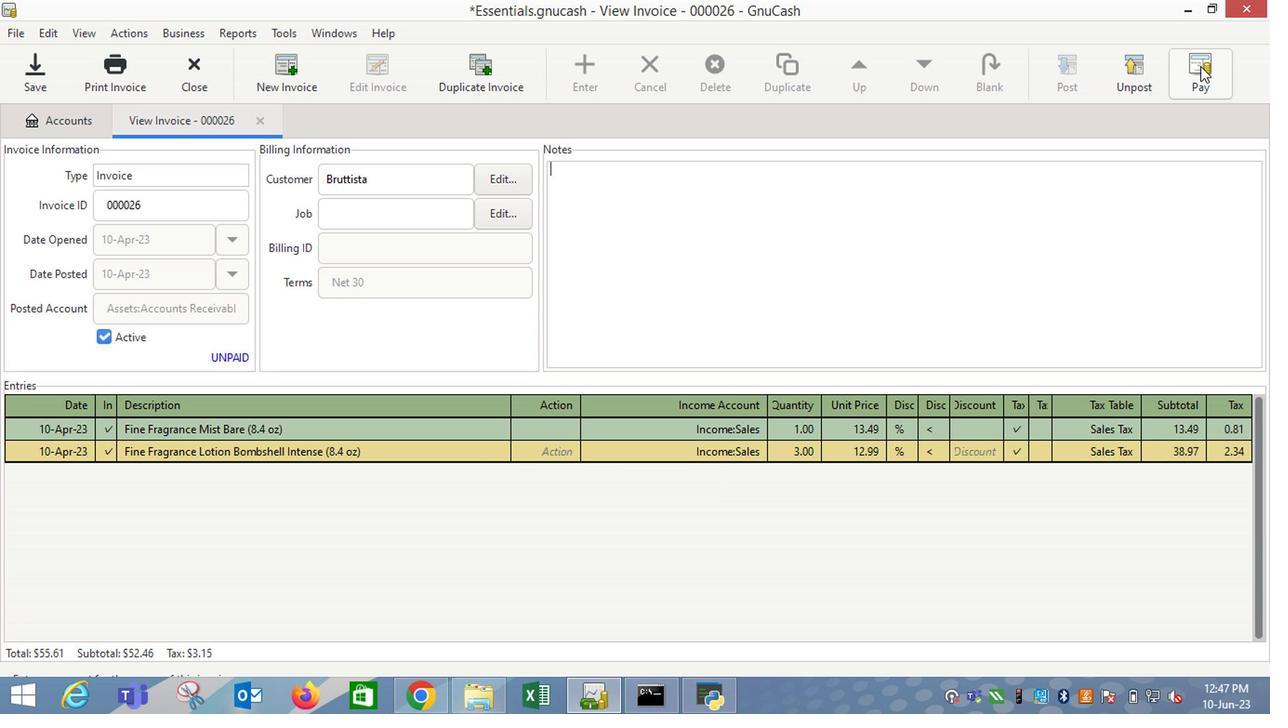 
Action: Mouse moved to (570, 364)
Screenshot: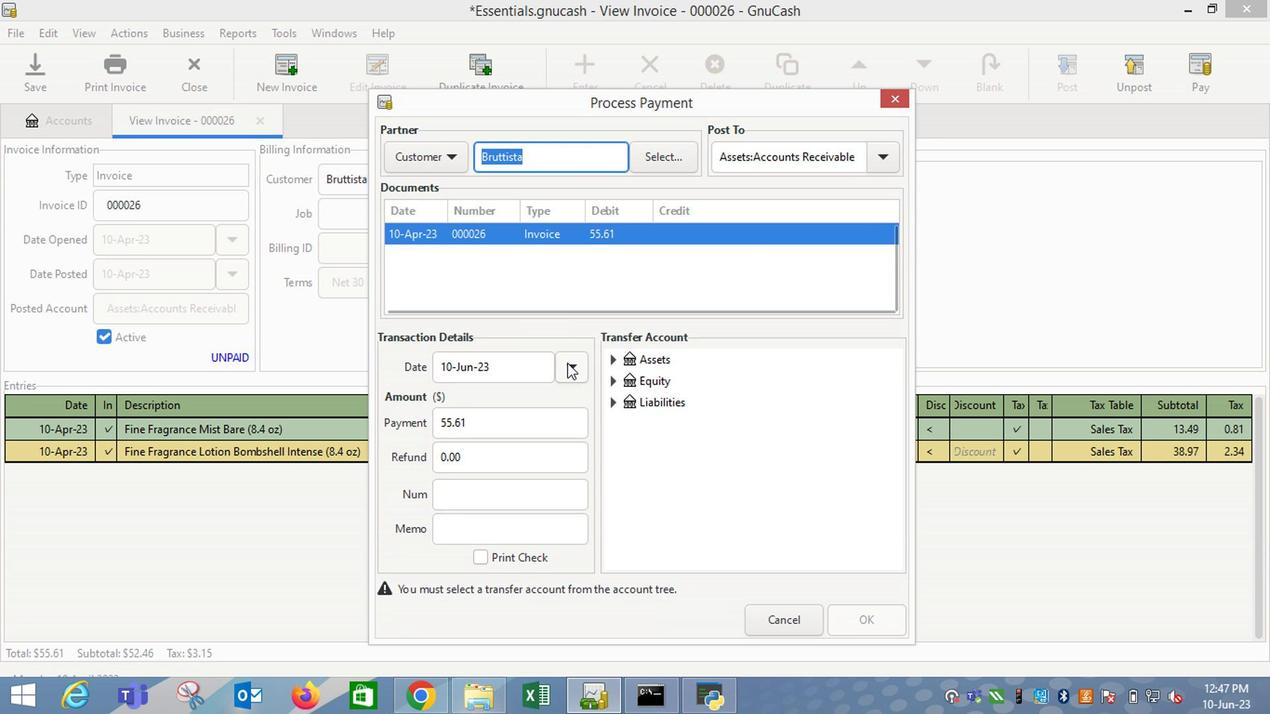 
Action: Mouse pressed left at (570, 364)
Screenshot: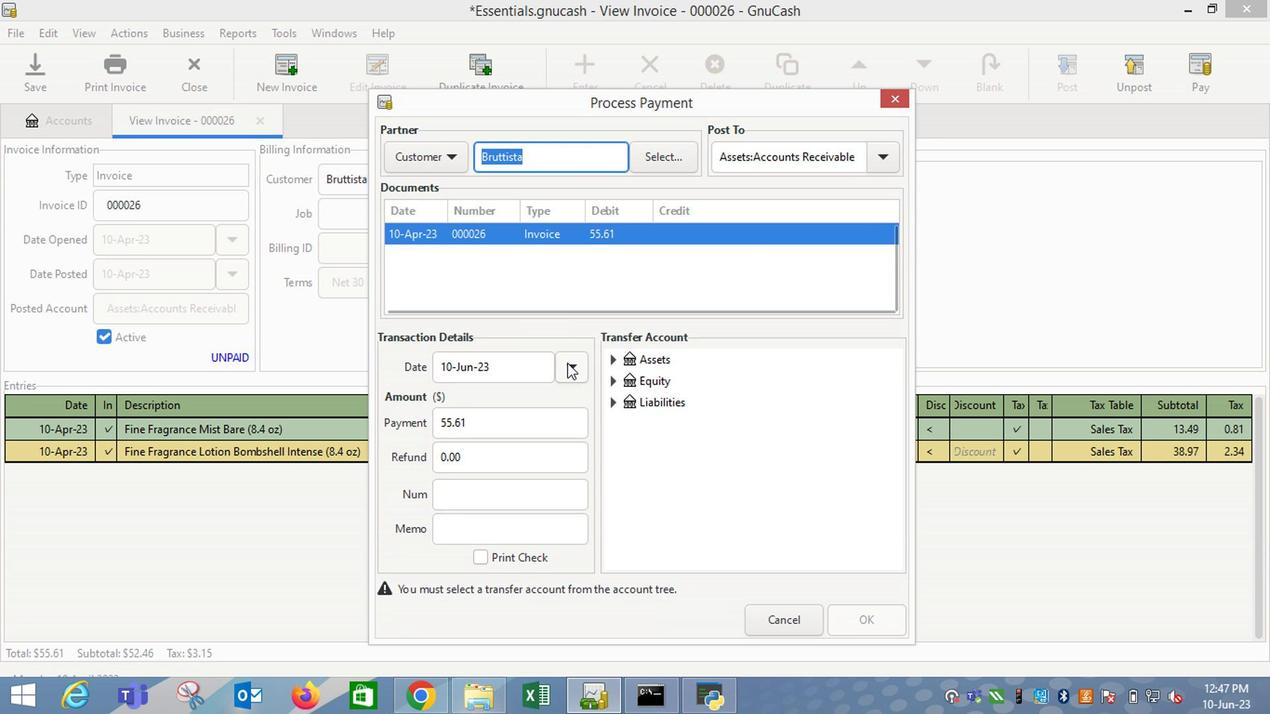 
Action: Mouse moved to (426, 396)
Screenshot: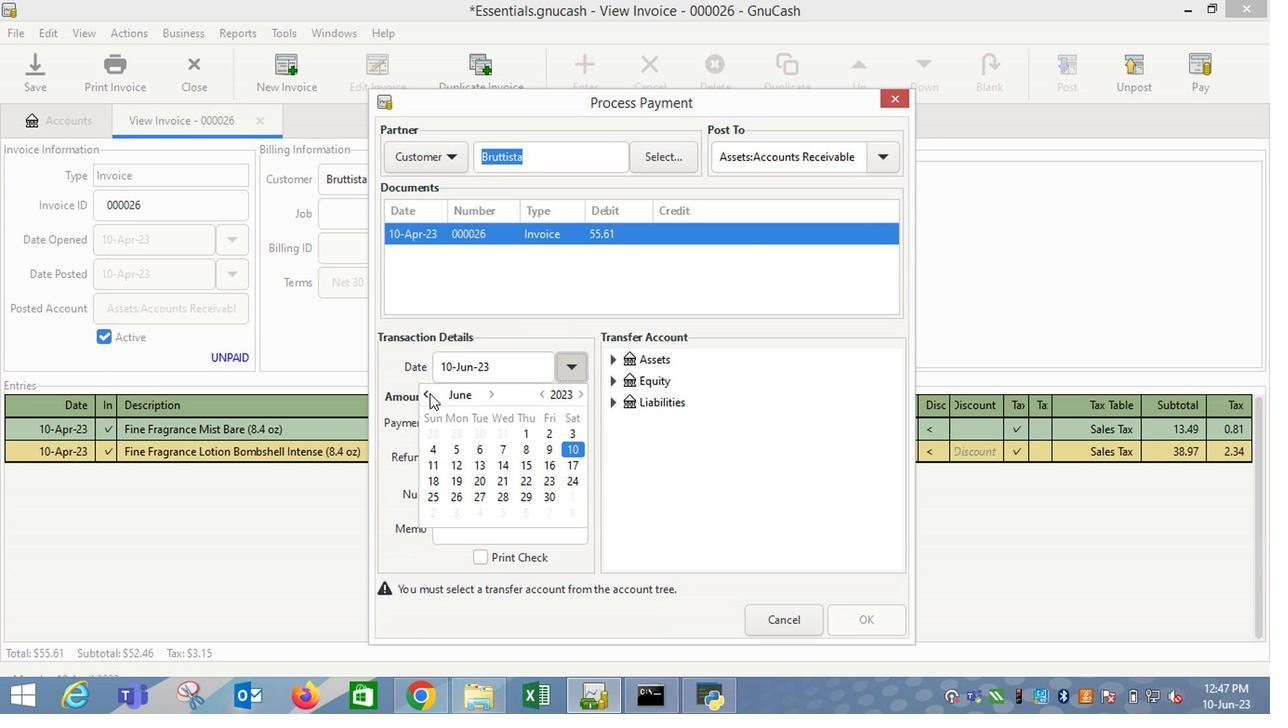 
Action: Mouse pressed left at (426, 396)
Screenshot: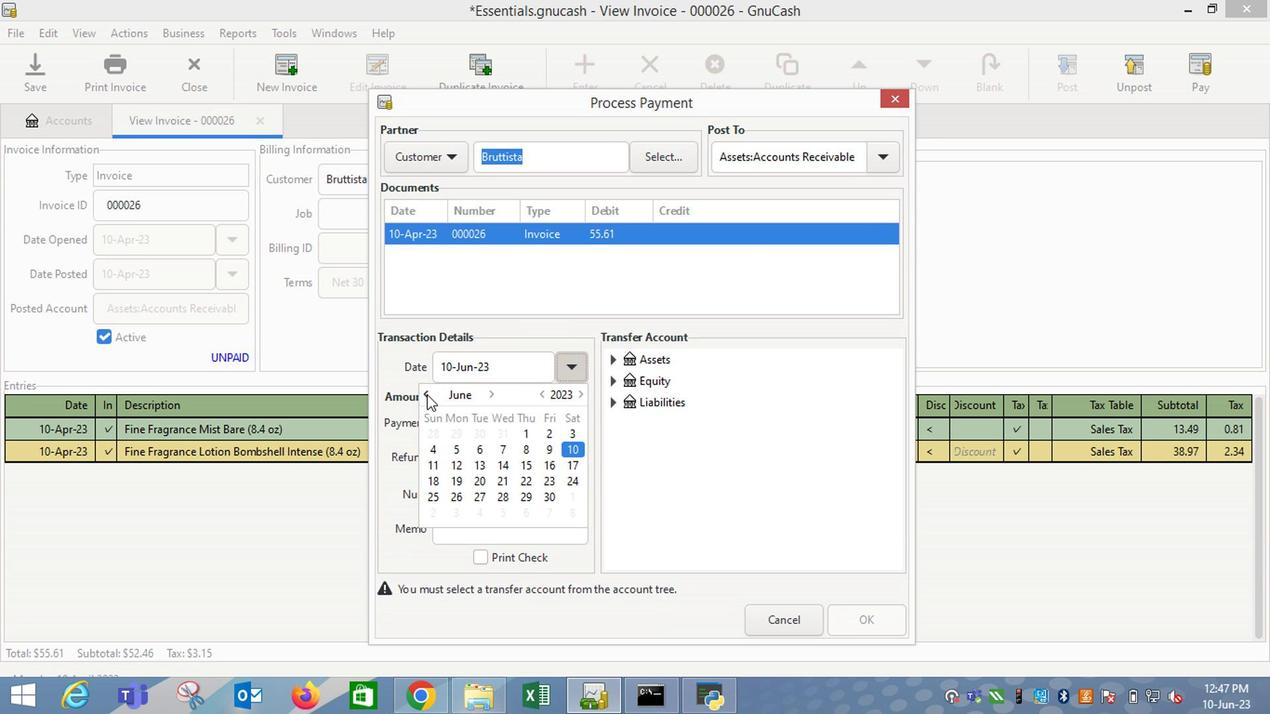 
Action: Mouse moved to (482, 446)
Screenshot: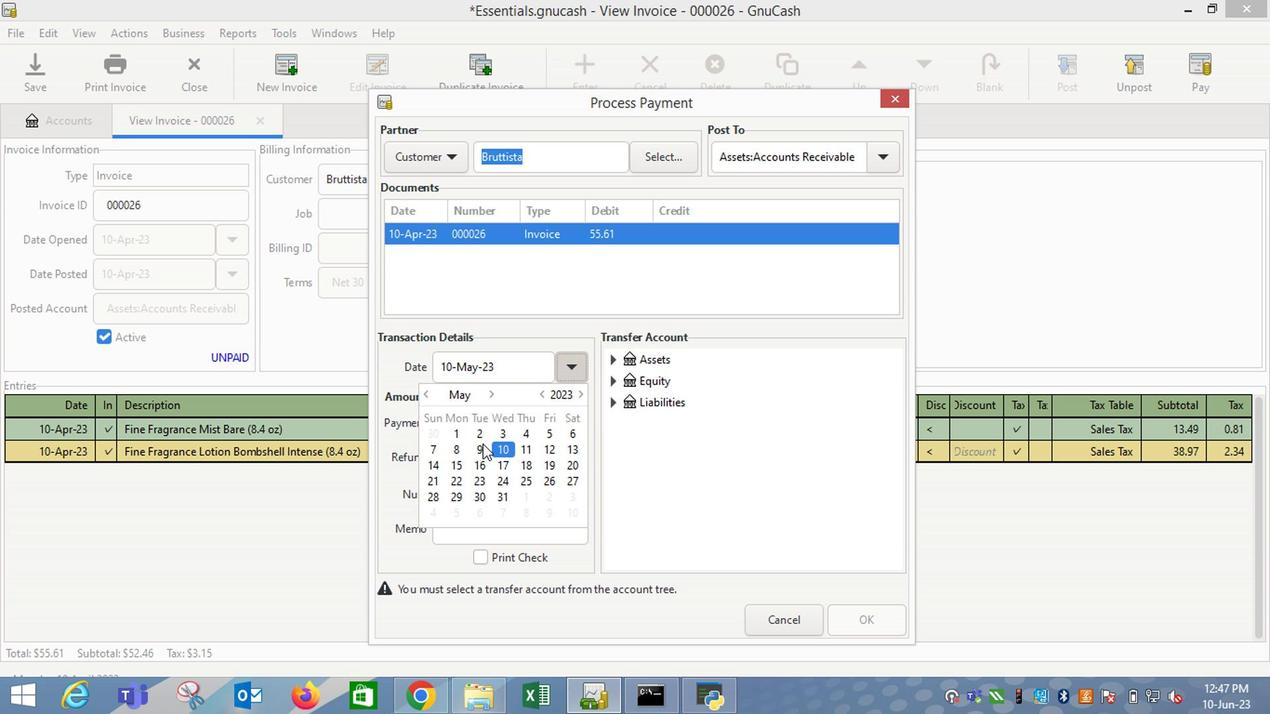 
Action: Mouse pressed left at (482, 446)
Screenshot: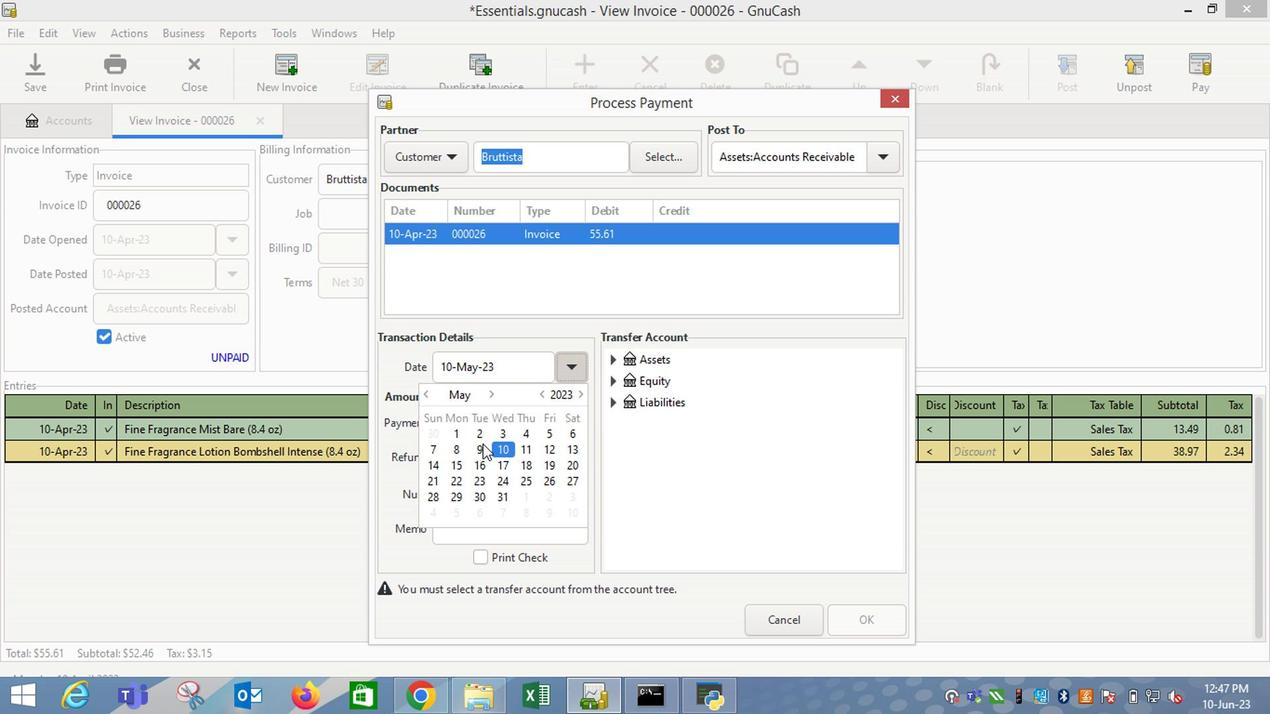 
Action: Mouse moved to (635, 458)
Screenshot: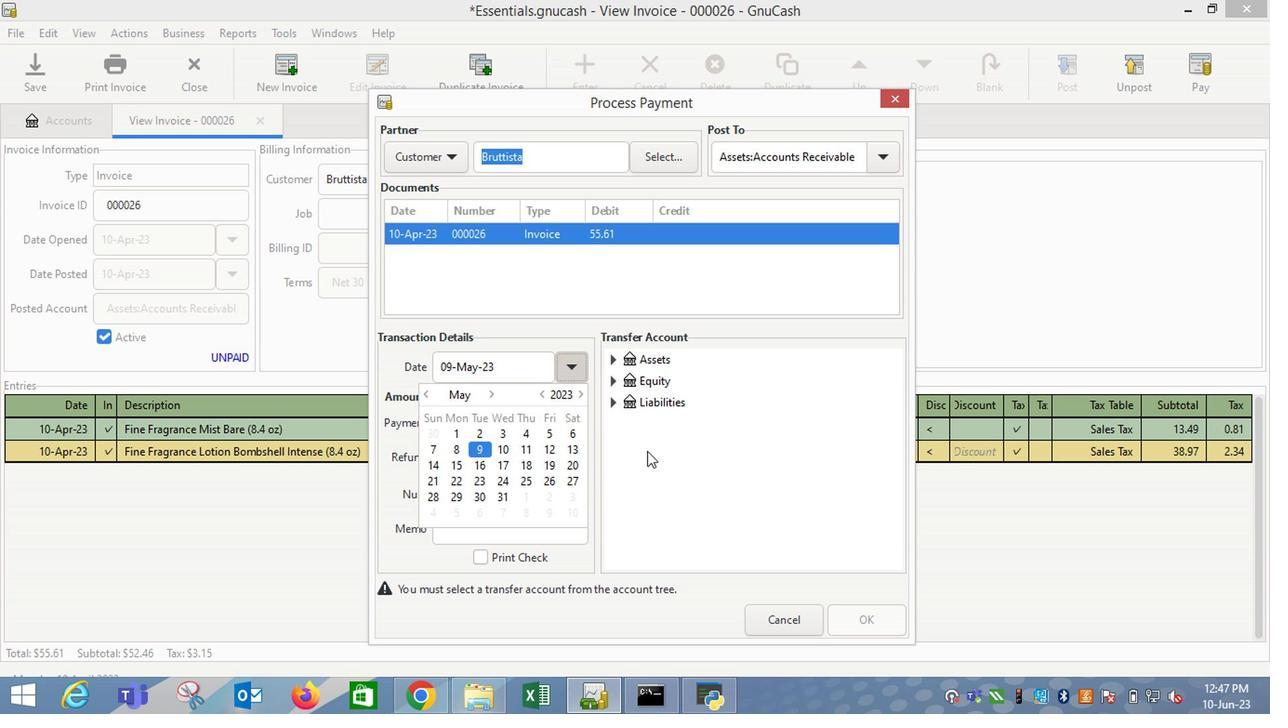 
Action: Mouse pressed left at (635, 458)
Screenshot: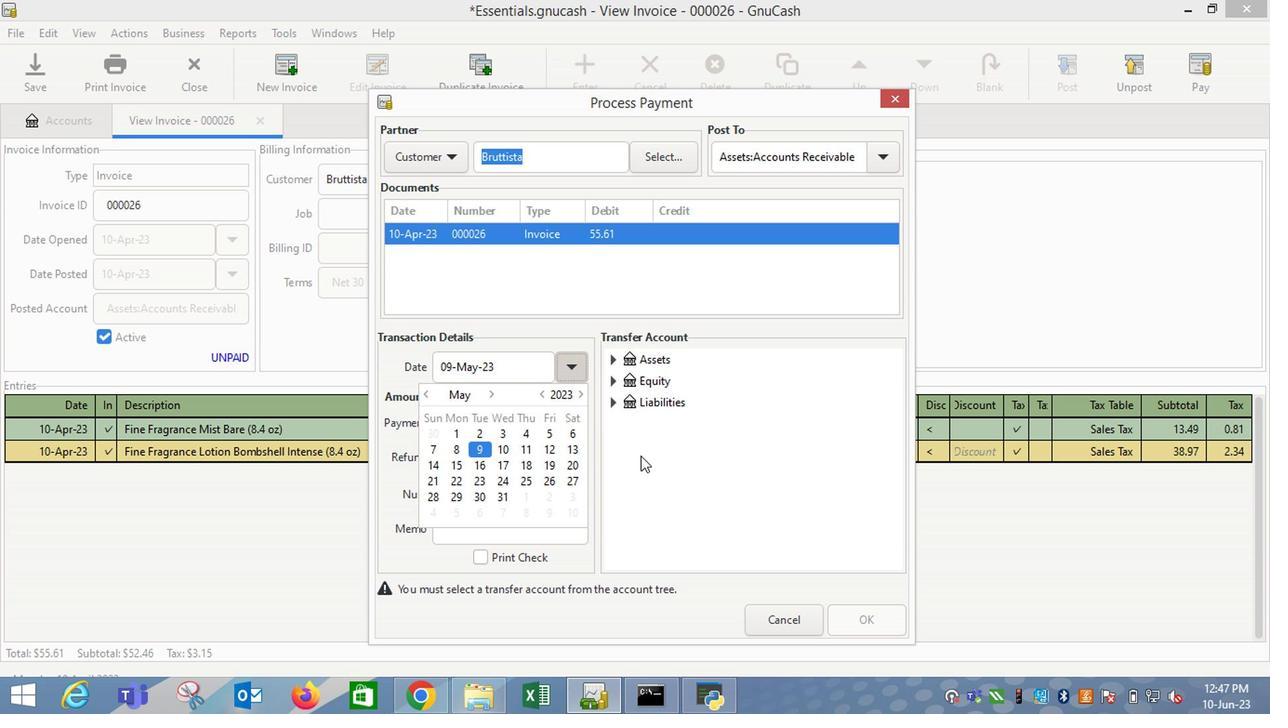 
Action: Mouse moved to (611, 361)
Screenshot: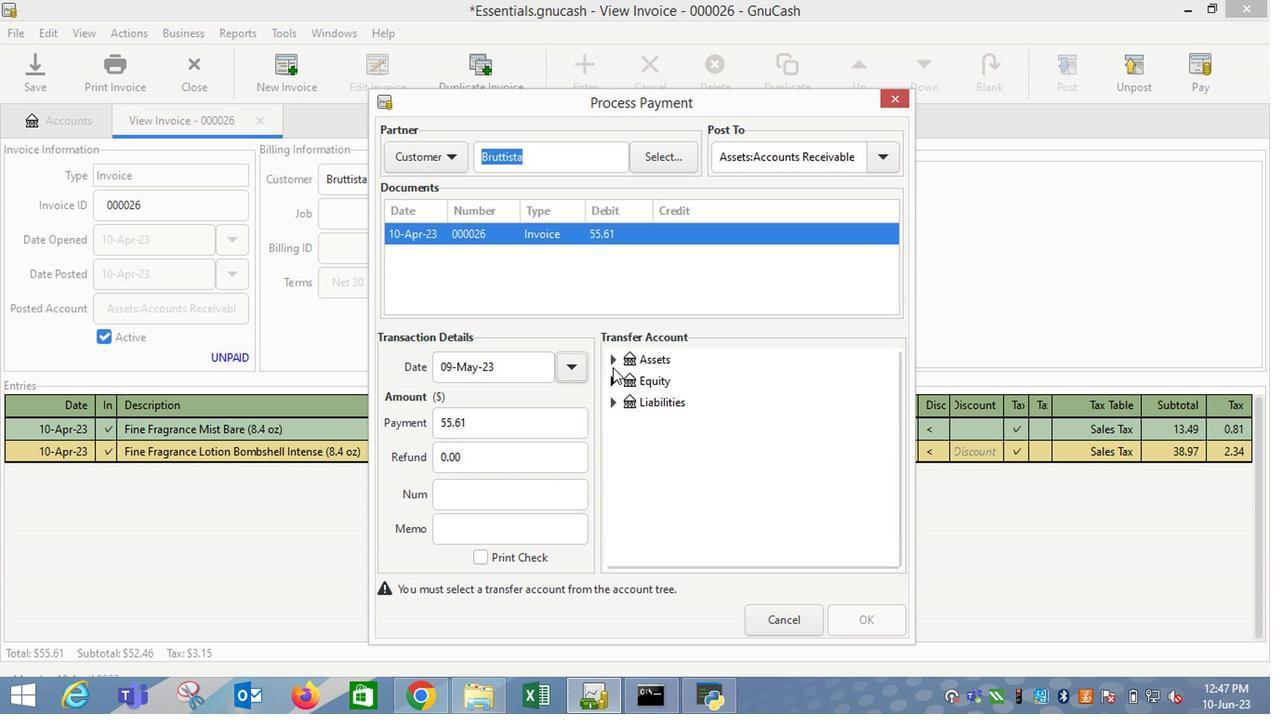
Action: Mouse pressed left at (611, 361)
Screenshot: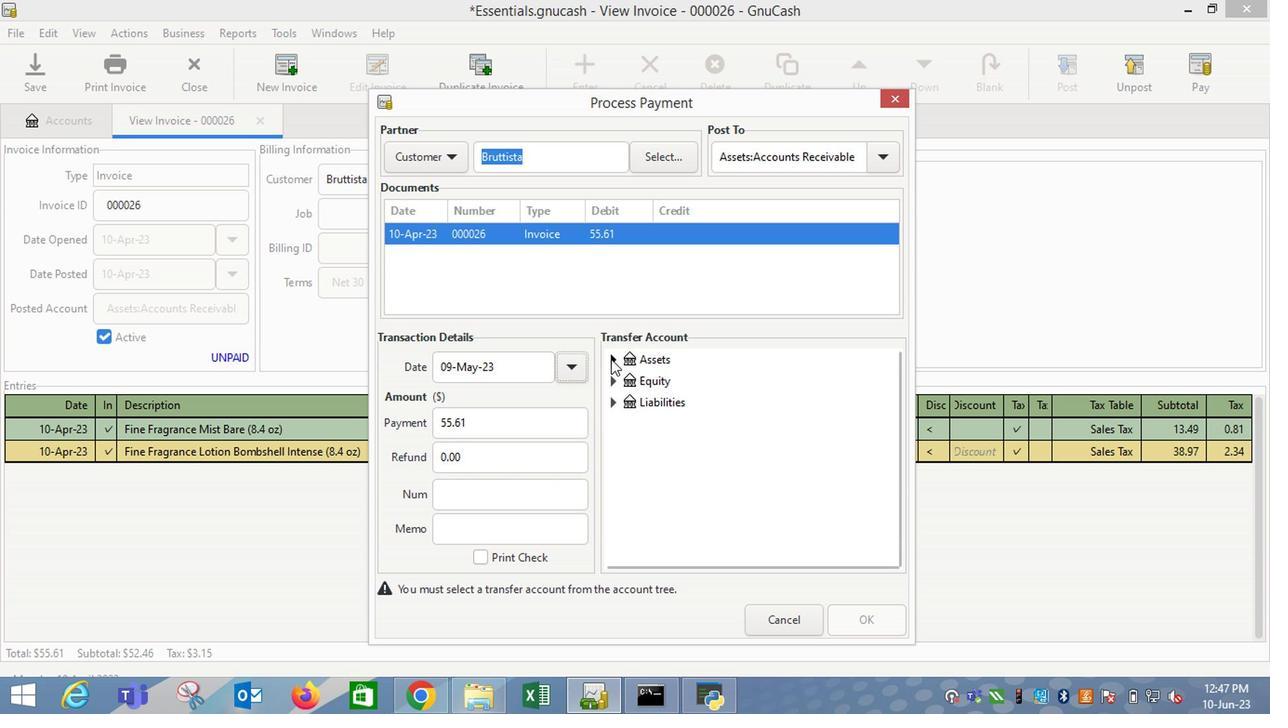 
Action: Mouse moved to (627, 385)
Screenshot: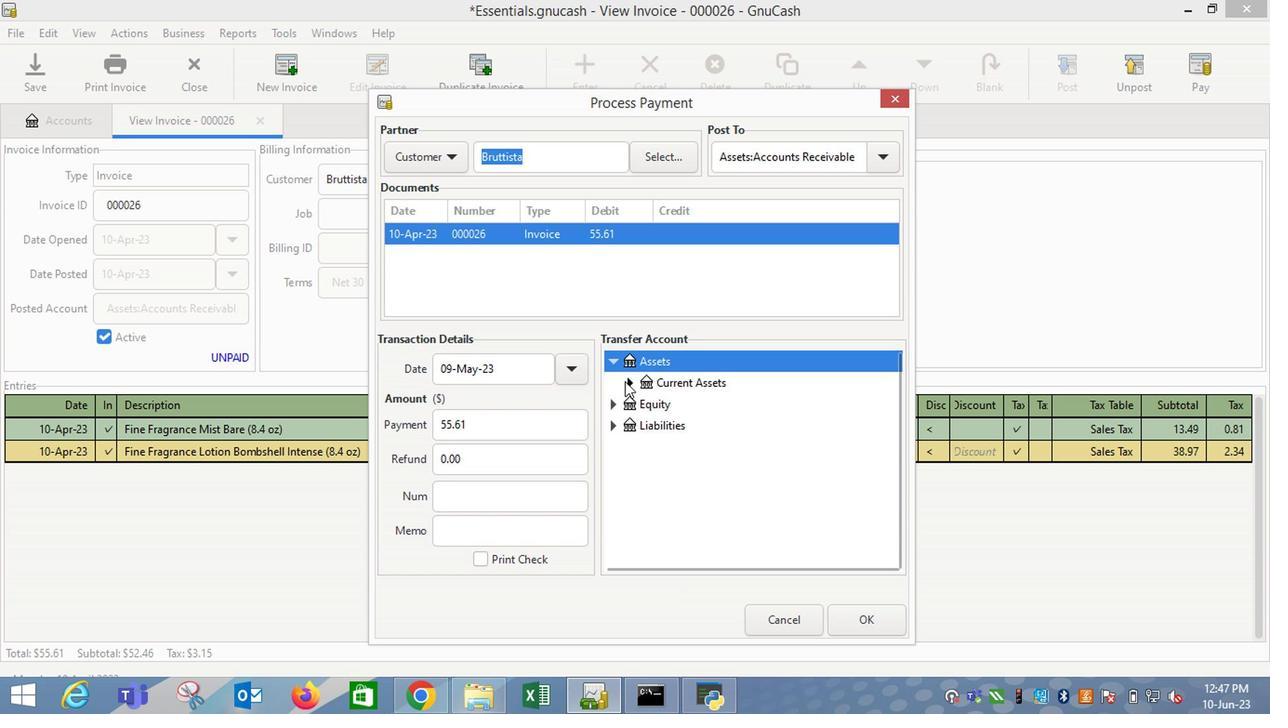 
Action: Mouse pressed left at (627, 385)
Screenshot: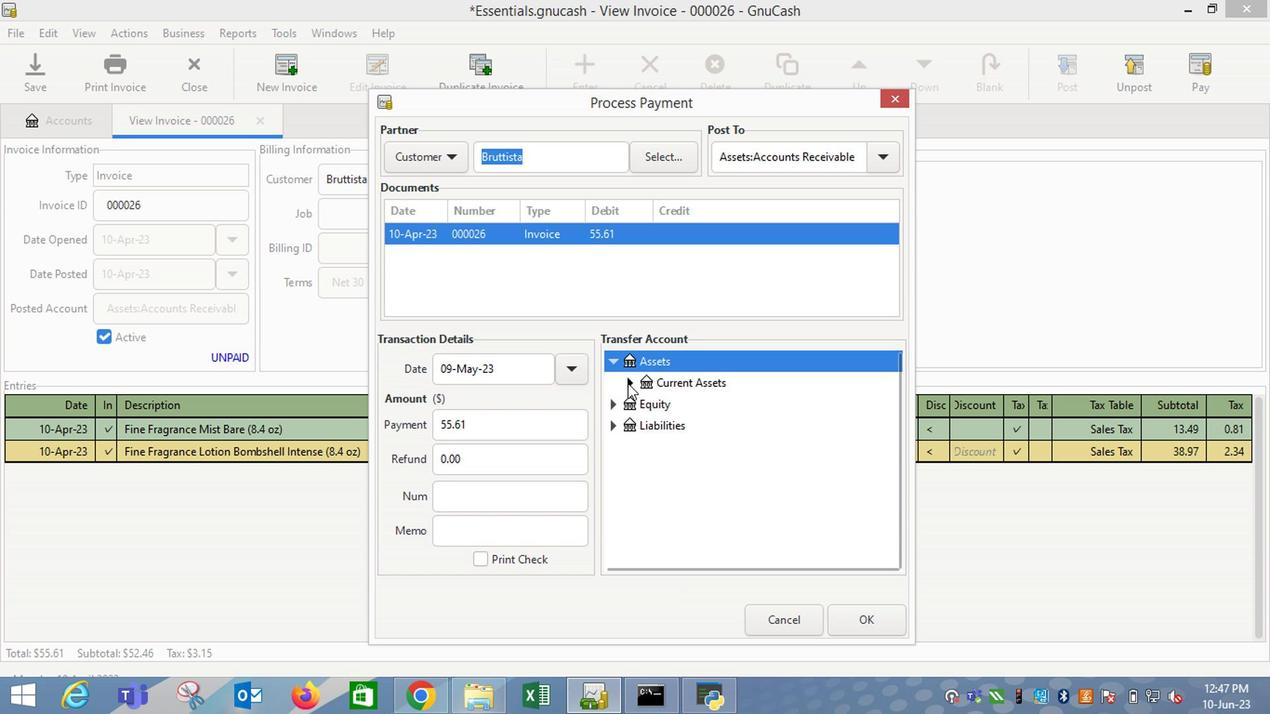 
Action: Mouse moved to (672, 400)
Screenshot: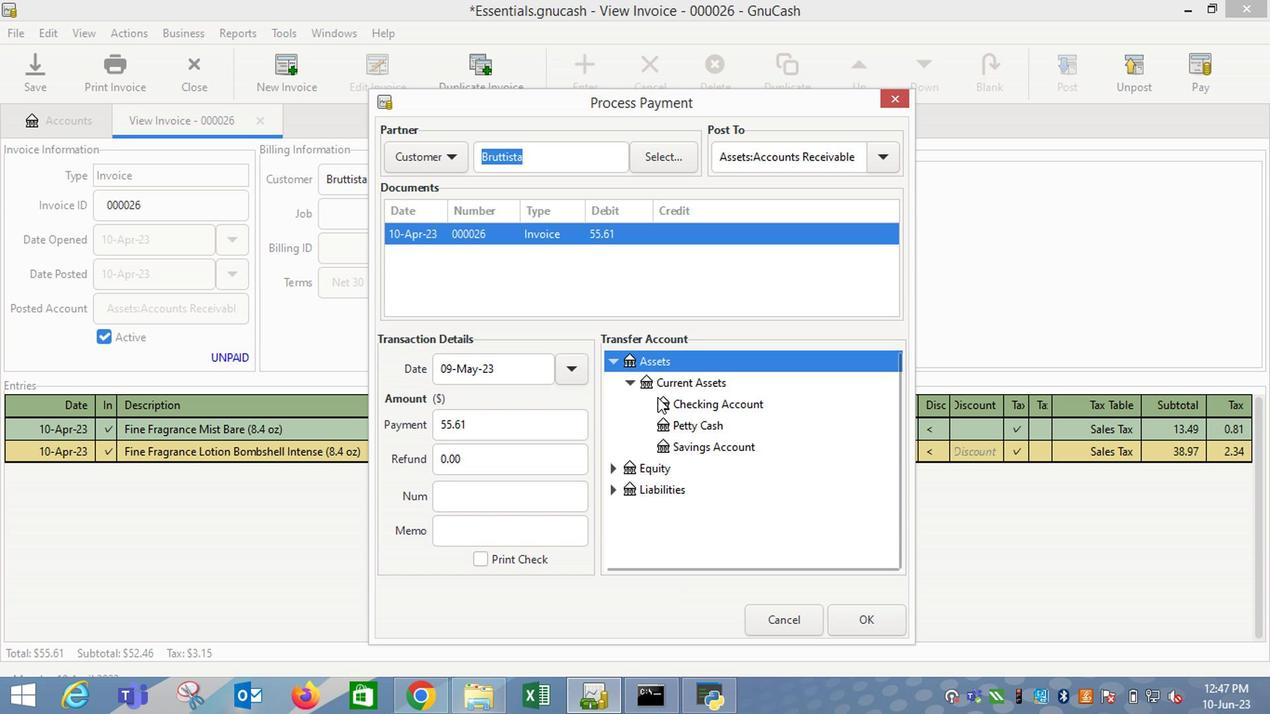 
Action: Mouse pressed left at (672, 400)
Screenshot: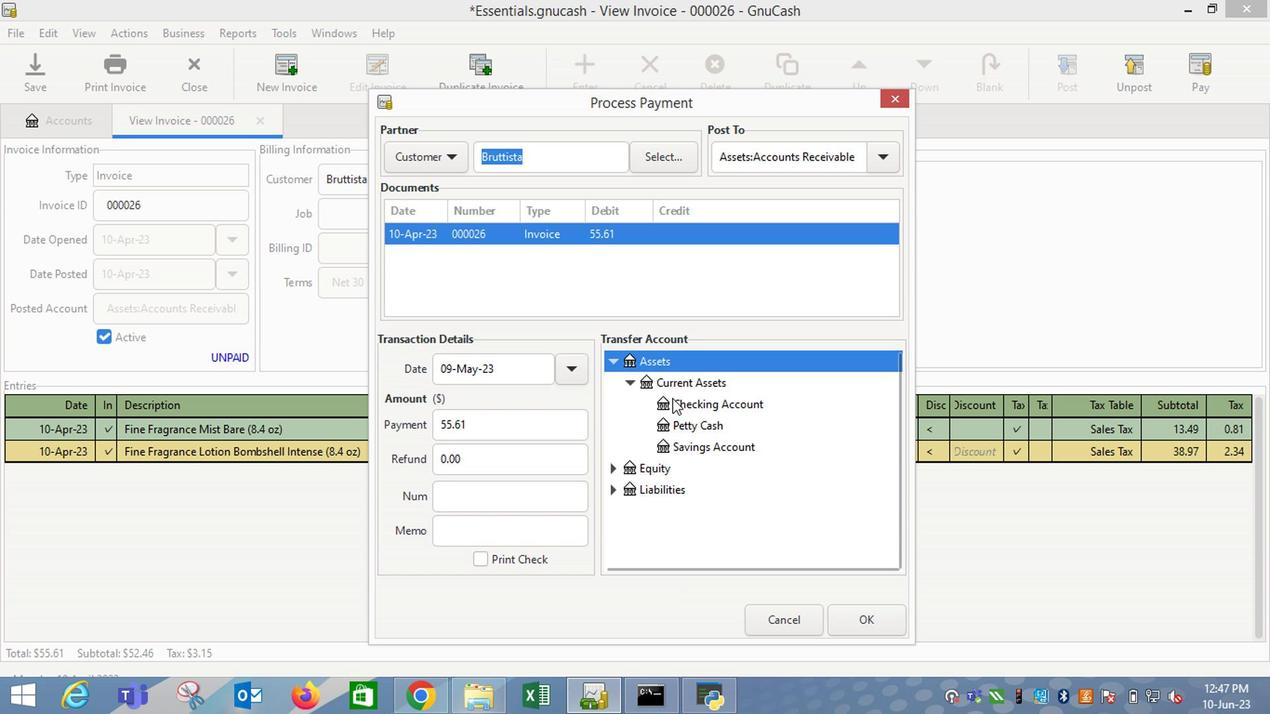 
Action: Mouse moved to (852, 613)
Screenshot: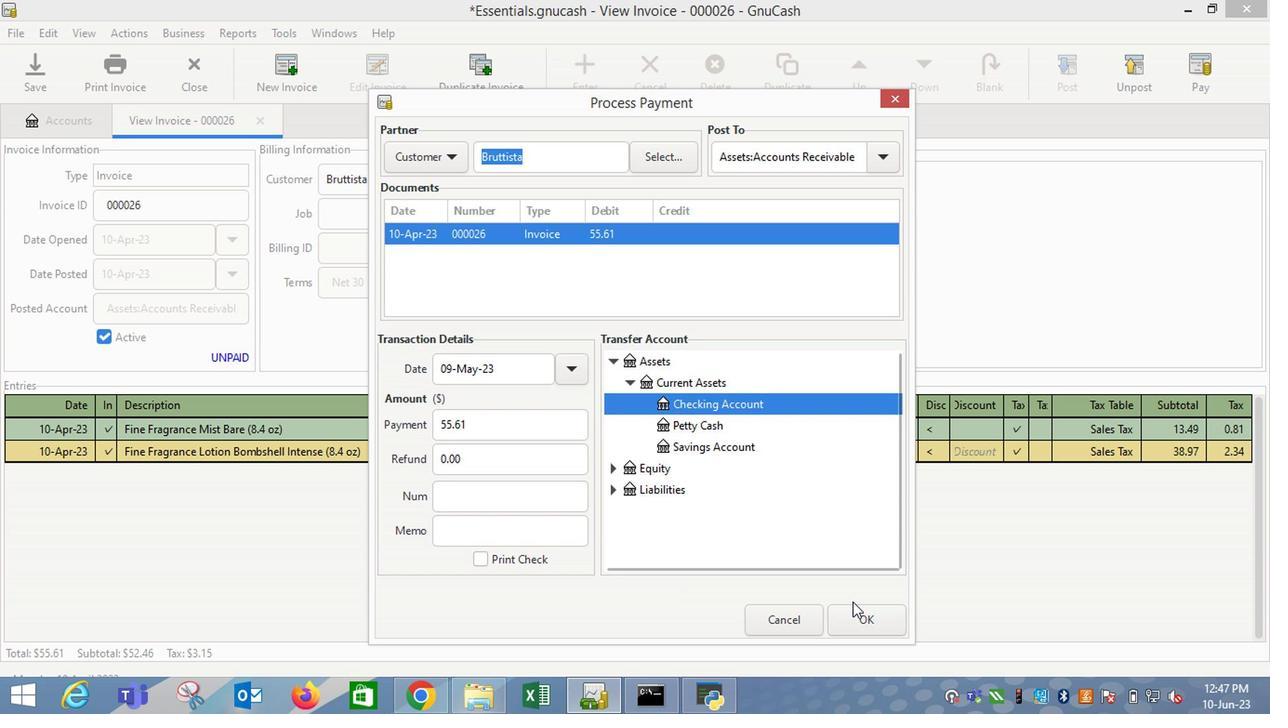 
Action: Mouse pressed left at (852, 613)
Screenshot: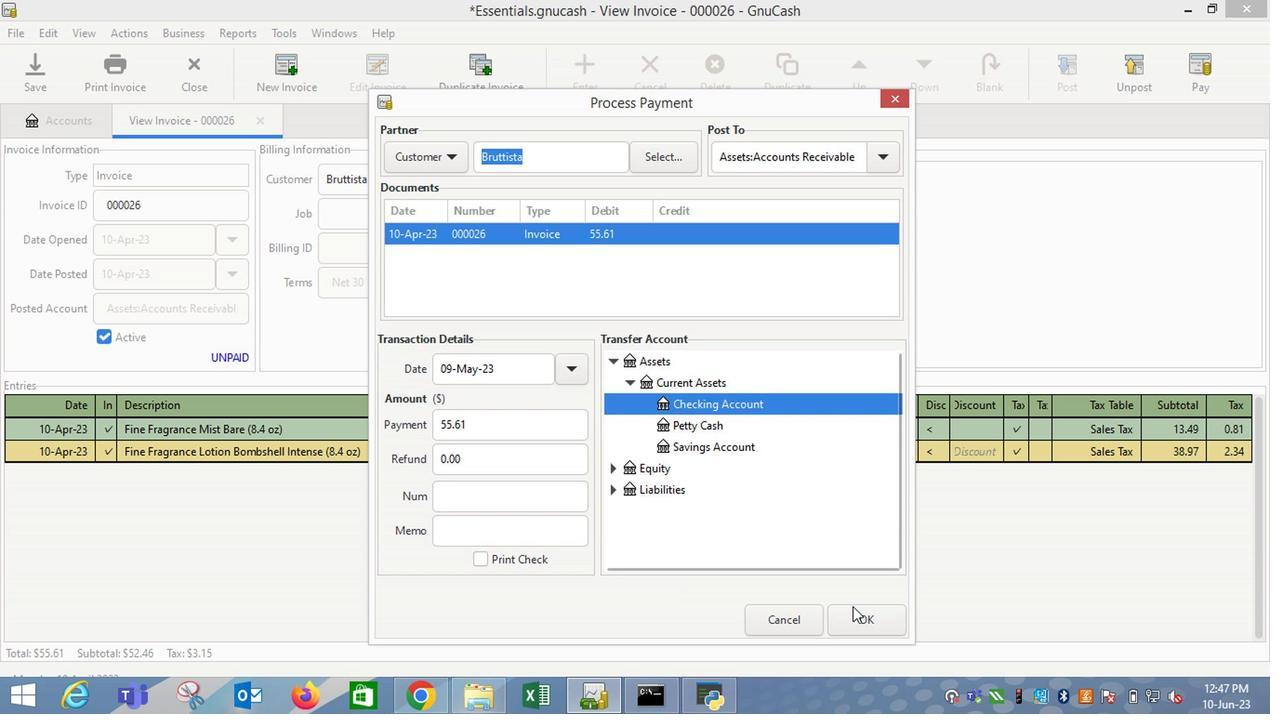
Action: Mouse moved to (111, 76)
Screenshot: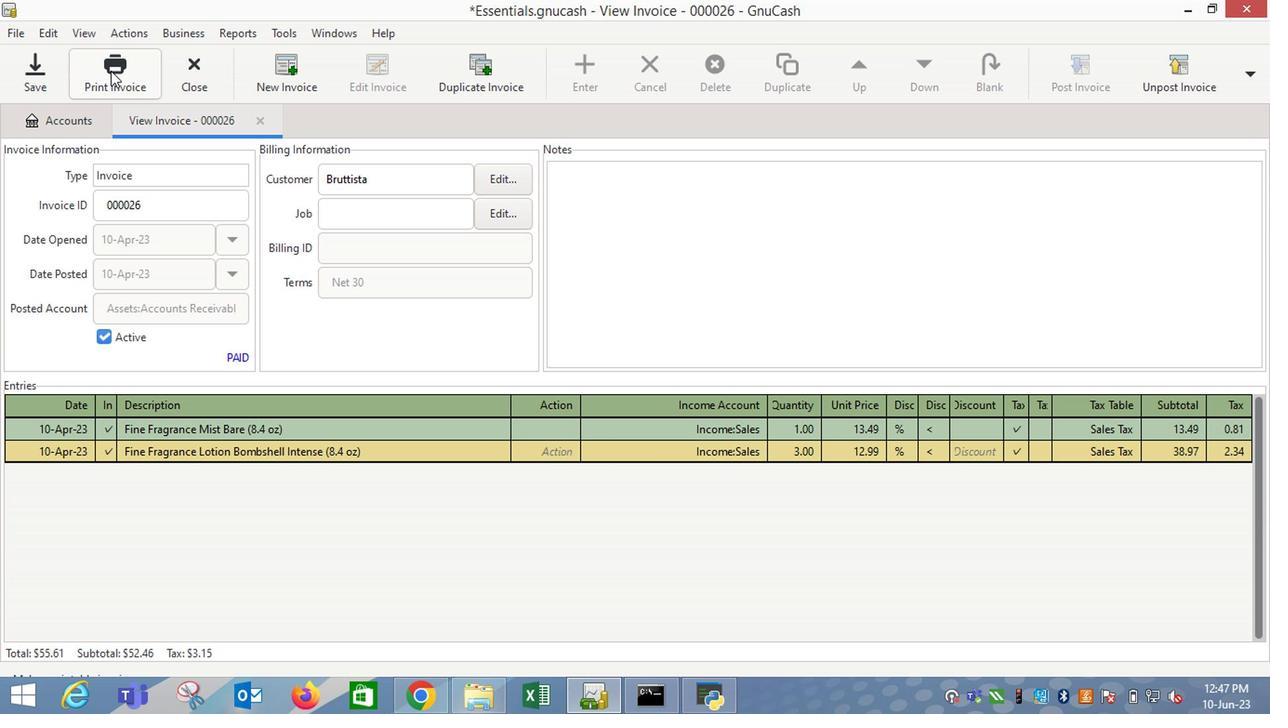 
Action: Mouse pressed left at (111, 76)
Screenshot: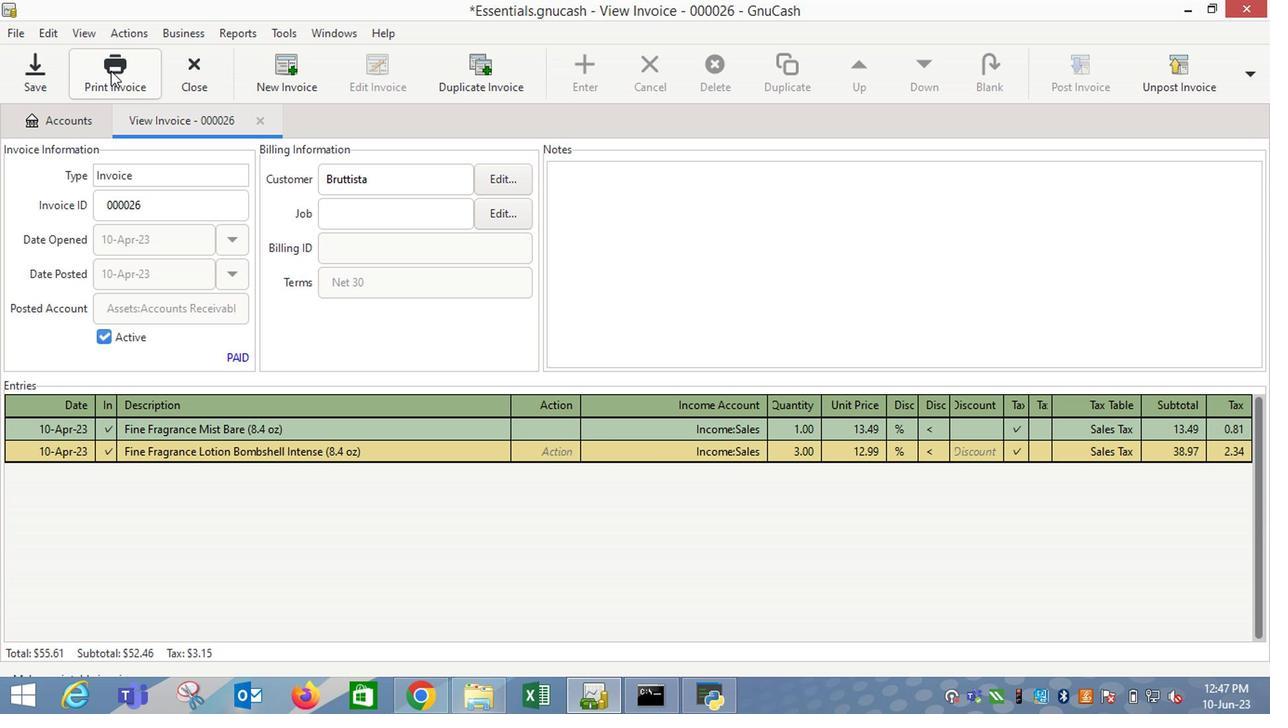 
Action: Mouse moved to (805, 72)
Screenshot: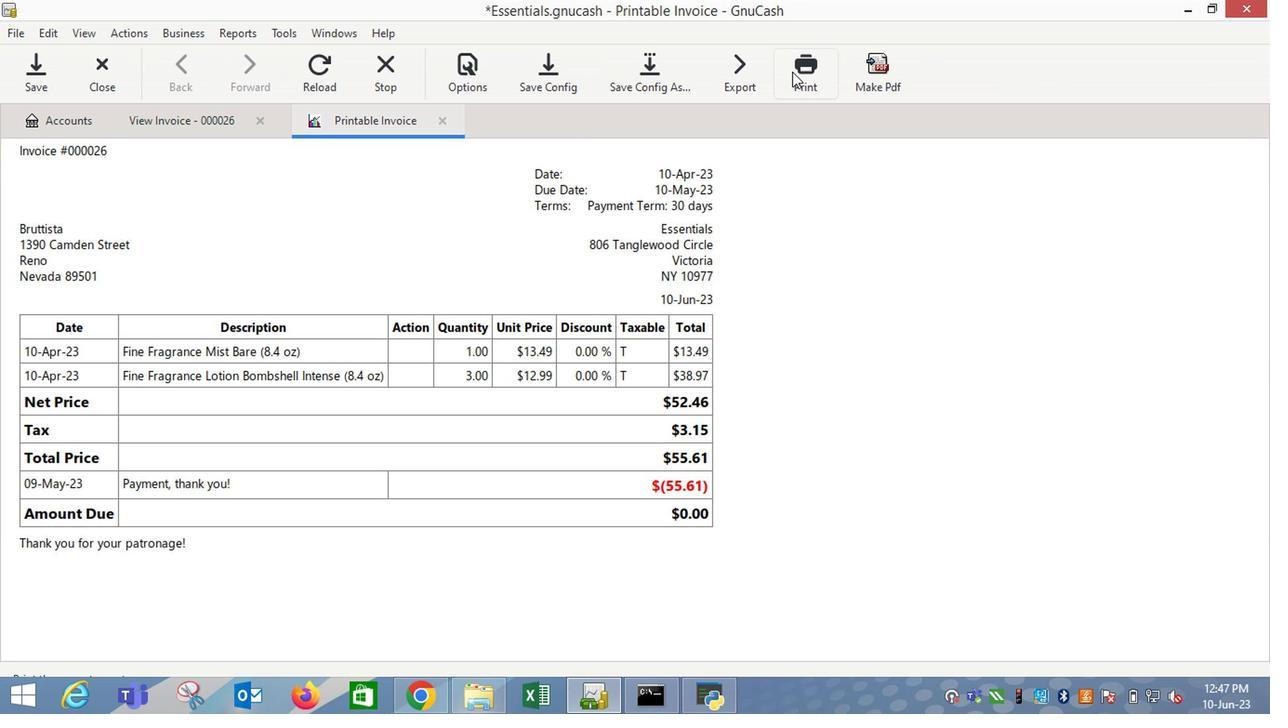 
Action: Mouse pressed left at (805, 72)
Screenshot: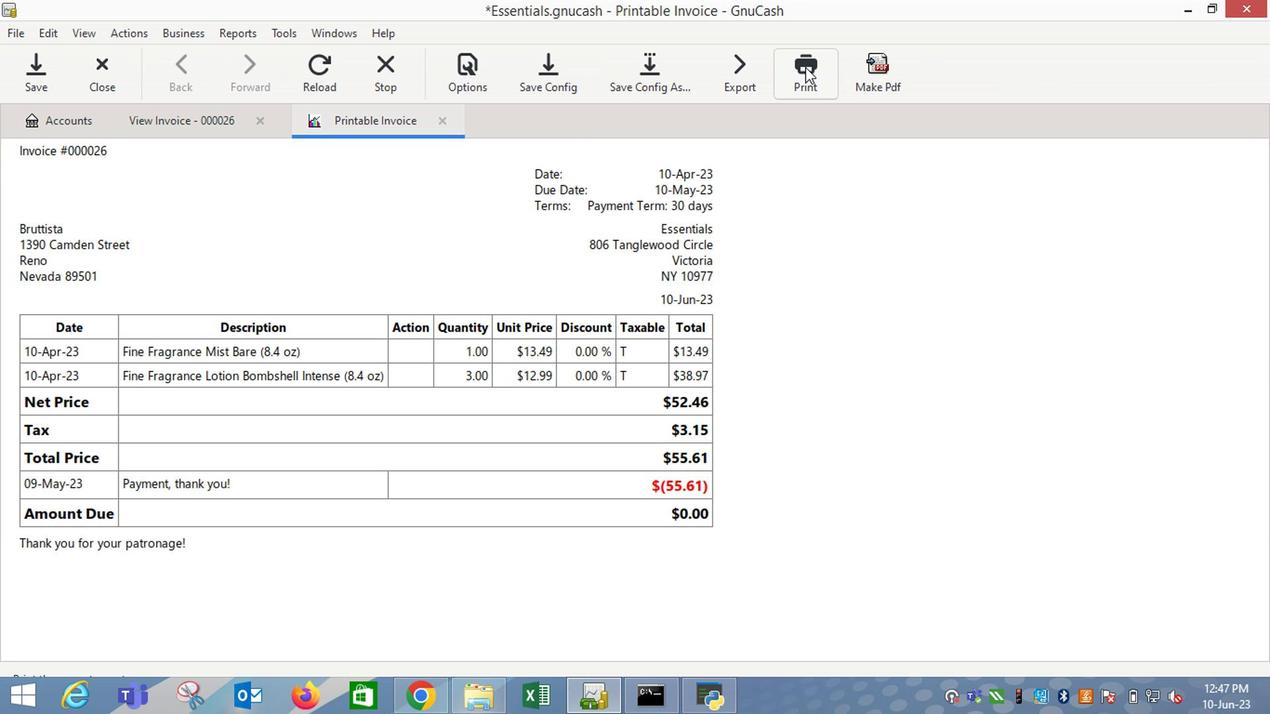 
Action: Mouse moved to (261, 386)
Screenshot: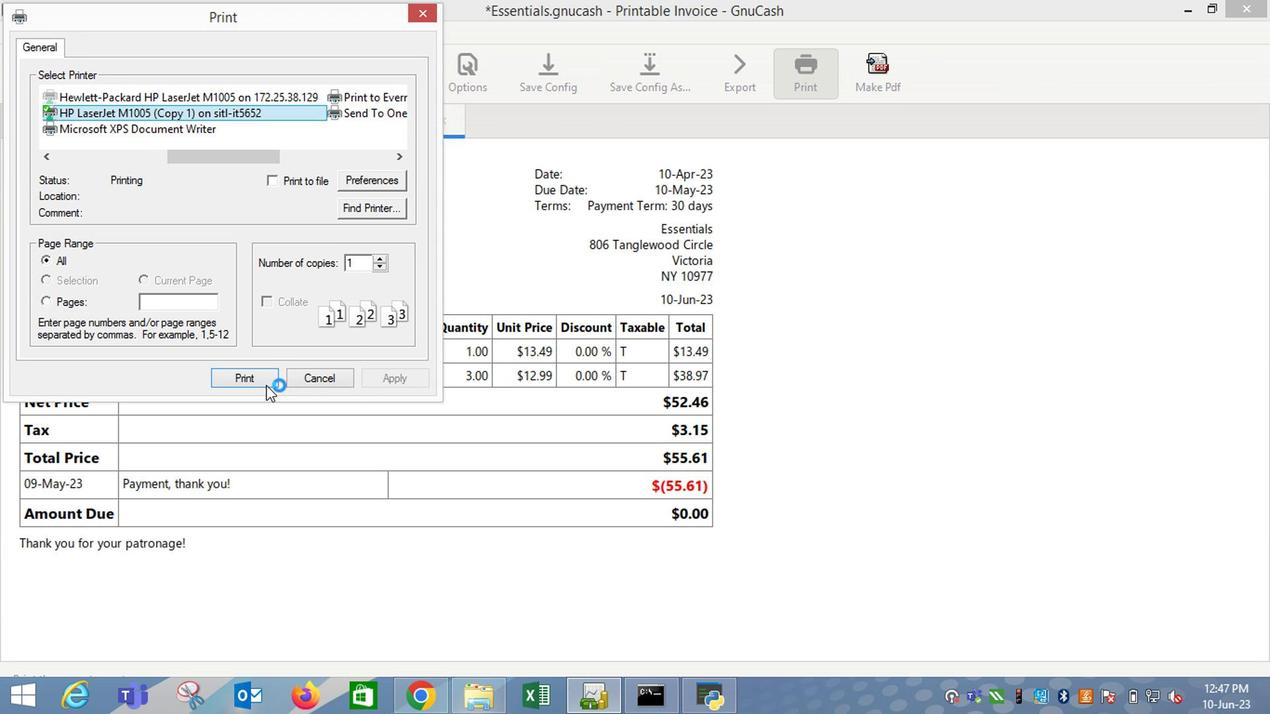 
Action: Mouse pressed left at (261, 386)
Screenshot: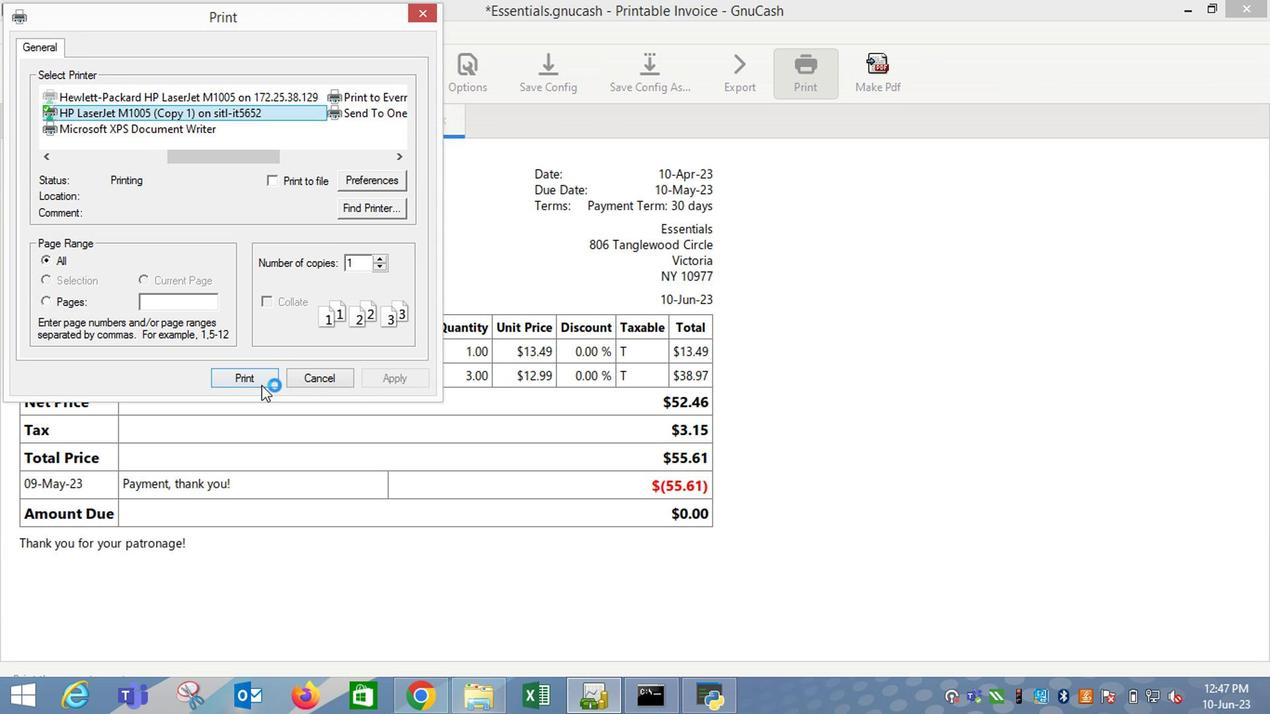 
Action: Mouse moved to (533, 295)
Screenshot: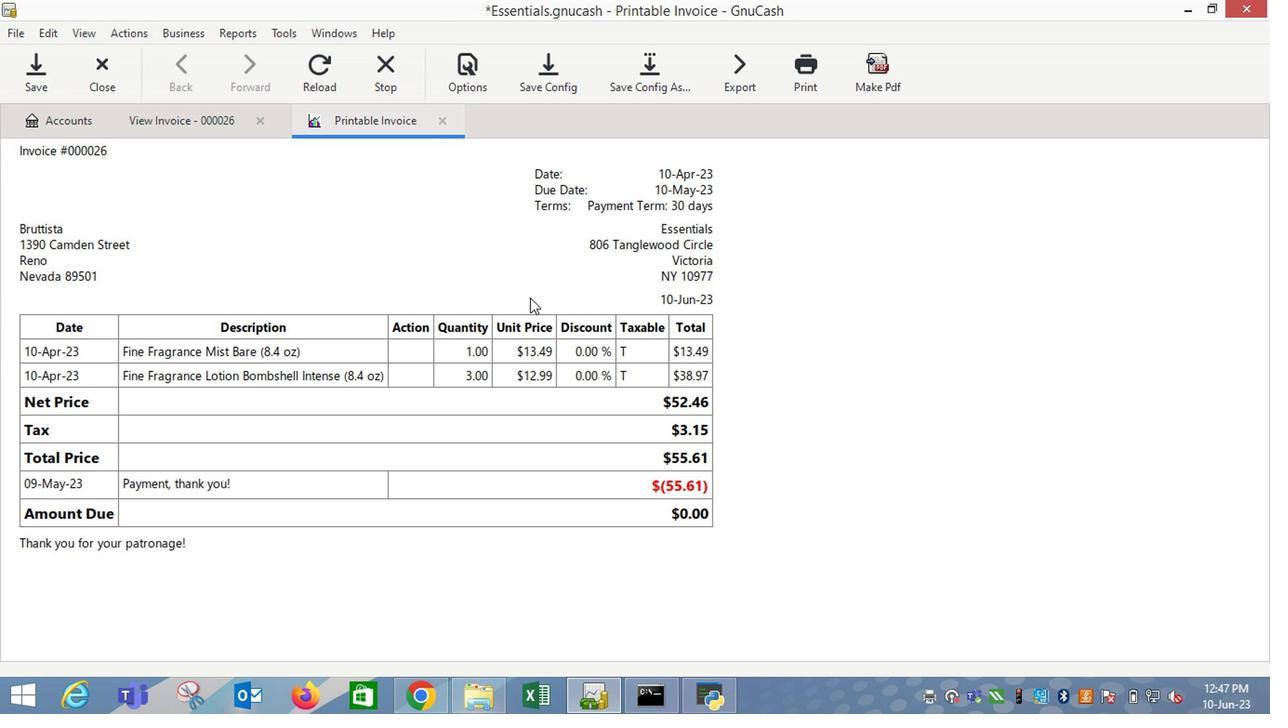 
